 Task: Find connections with filter location Igarapava with filter topic #linkedinwith filter profile language Potuguese with filter current company TalentXO with filter school Pacific University Udaipur with filter industry Leather Product Manufacturing with filter service category Network Support with filter keywords title Shareholders
Action: Mouse moved to (513, 101)
Screenshot: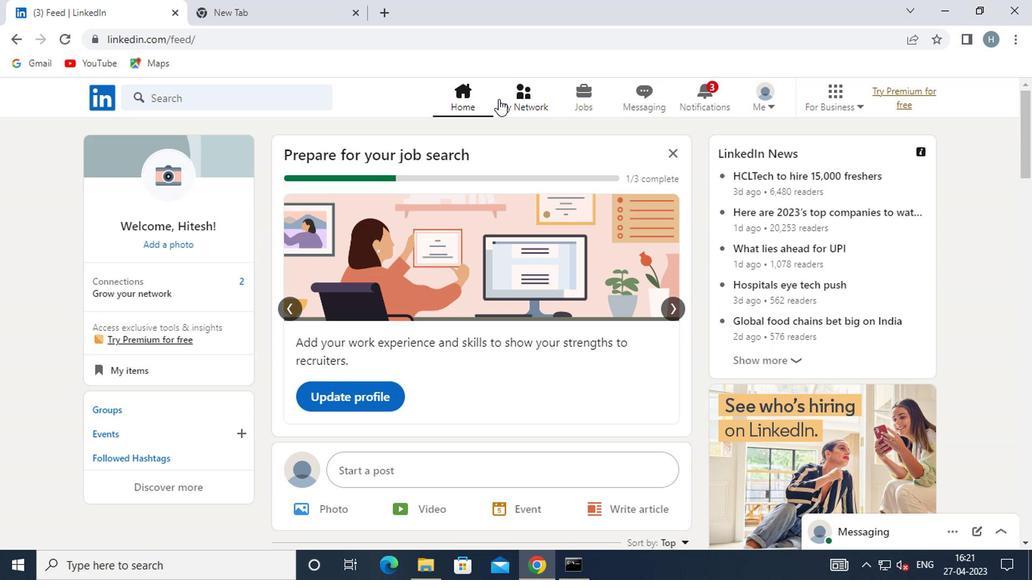 
Action: Mouse pressed left at (513, 101)
Screenshot: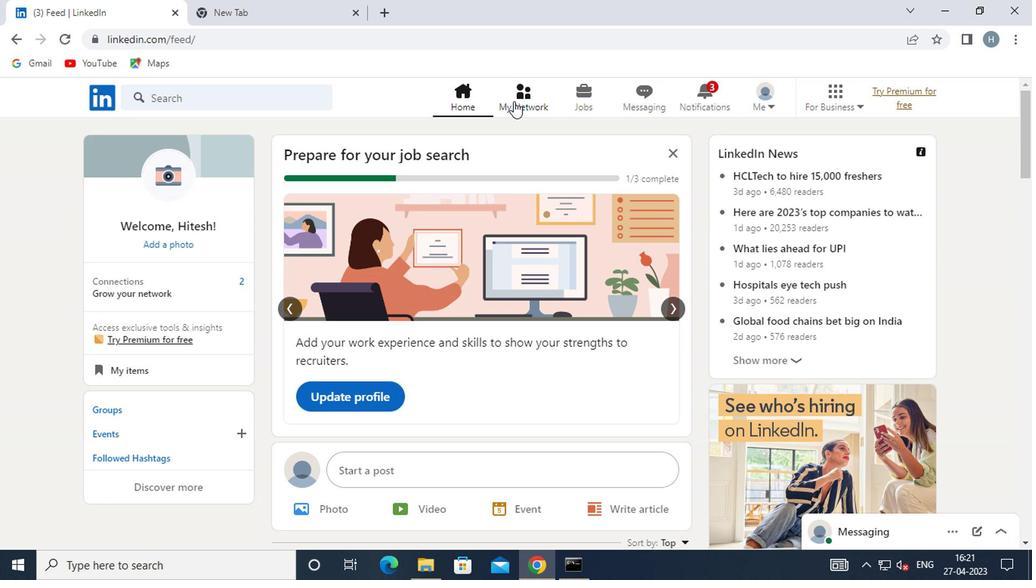 
Action: Mouse moved to (239, 179)
Screenshot: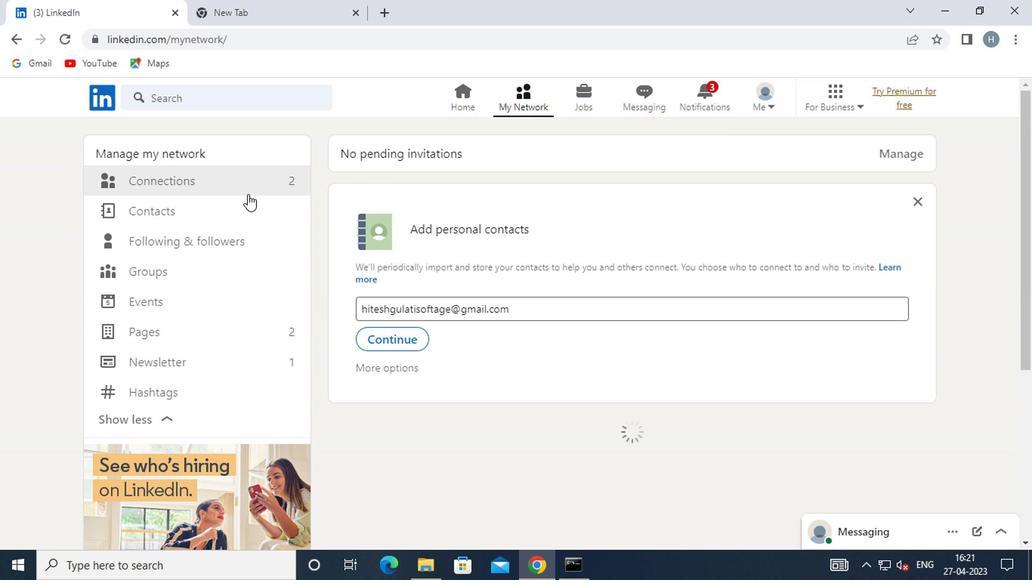 
Action: Mouse pressed left at (239, 179)
Screenshot: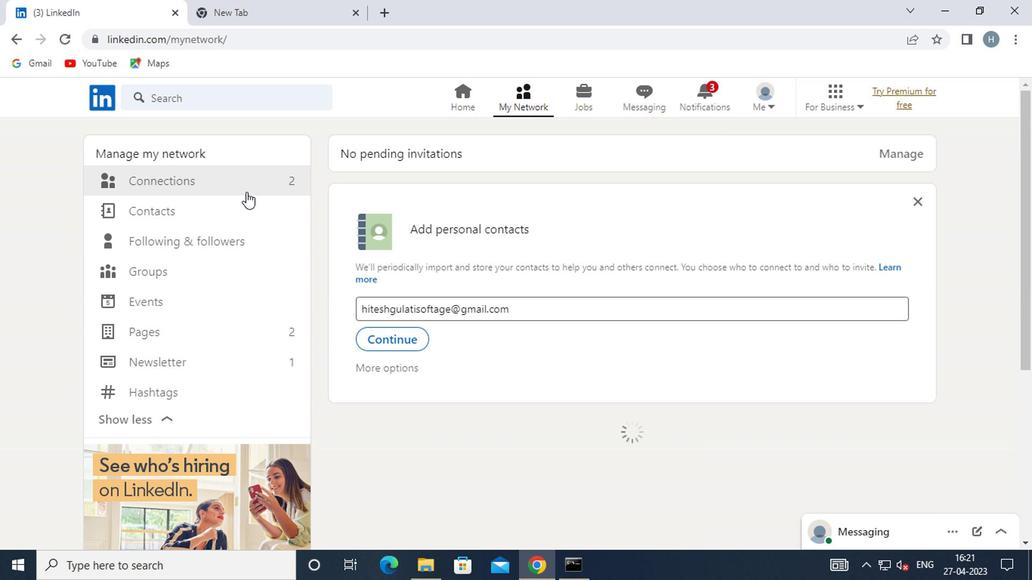 
Action: Mouse moved to (622, 180)
Screenshot: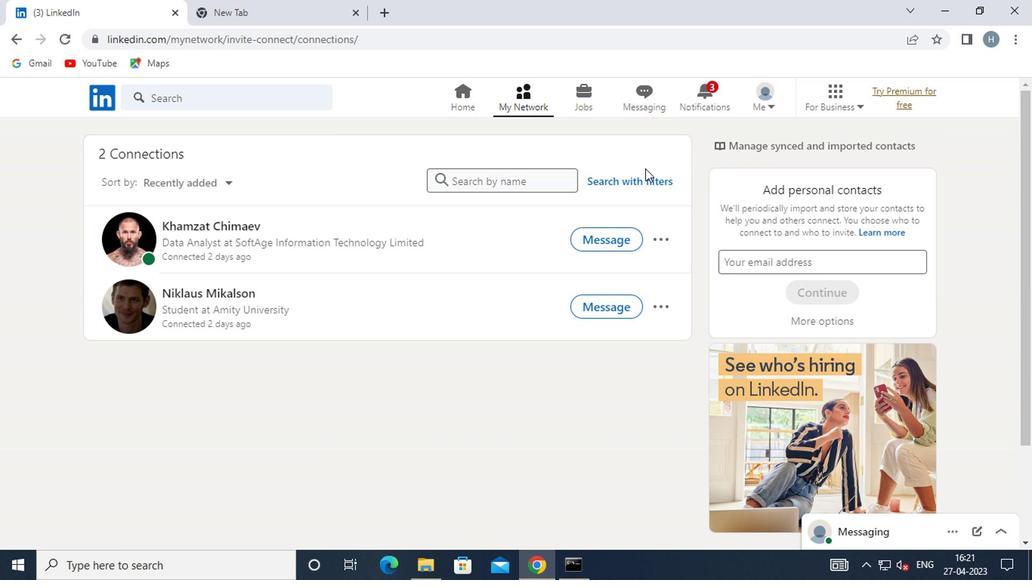 
Action: Mouse pressed left at (622, 180)
Screenshot: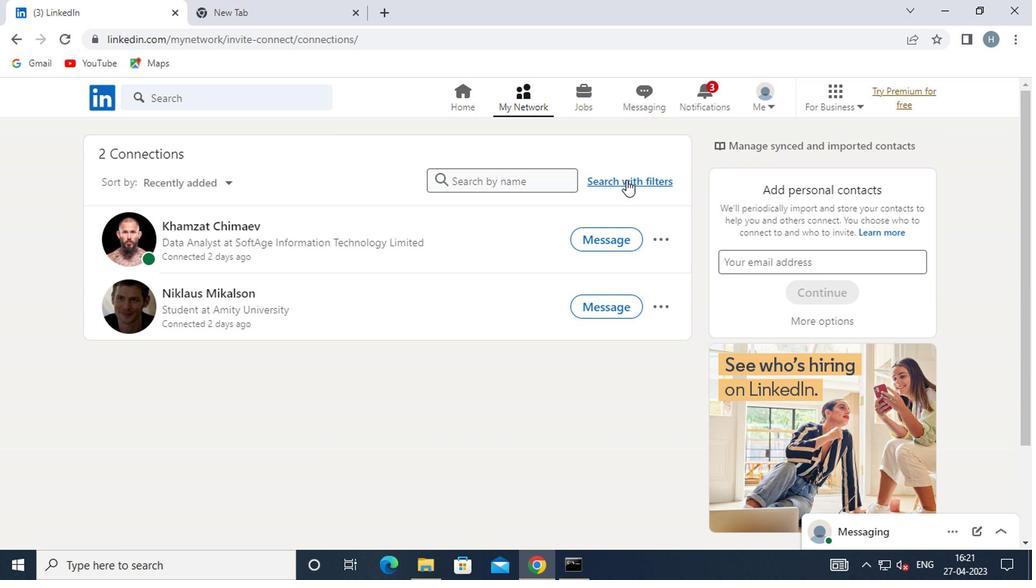
Action: Mouse moved to (559, 139)
Screenshot: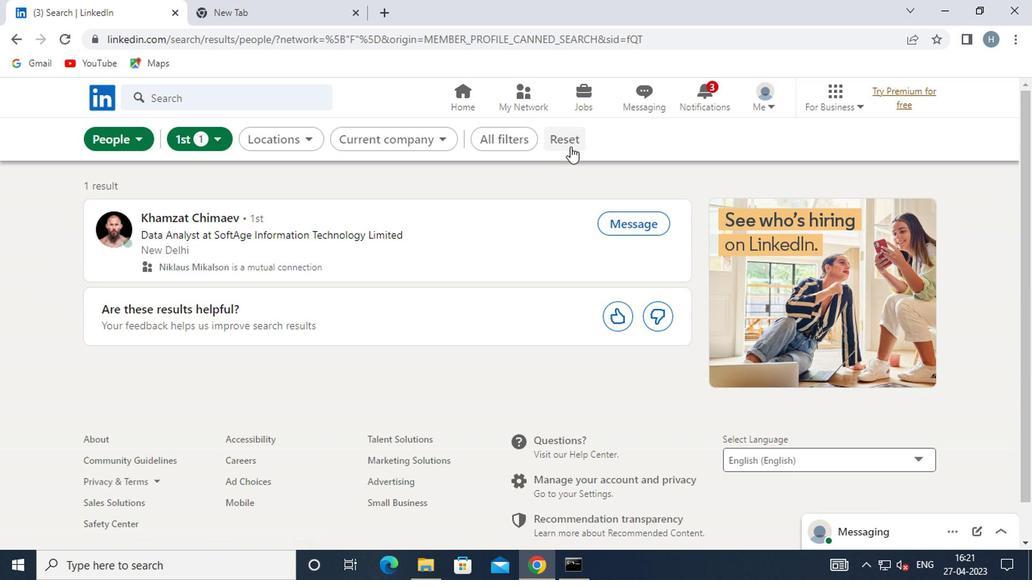 
Action: Mouse pressed left at (559, 139)
Screenshot: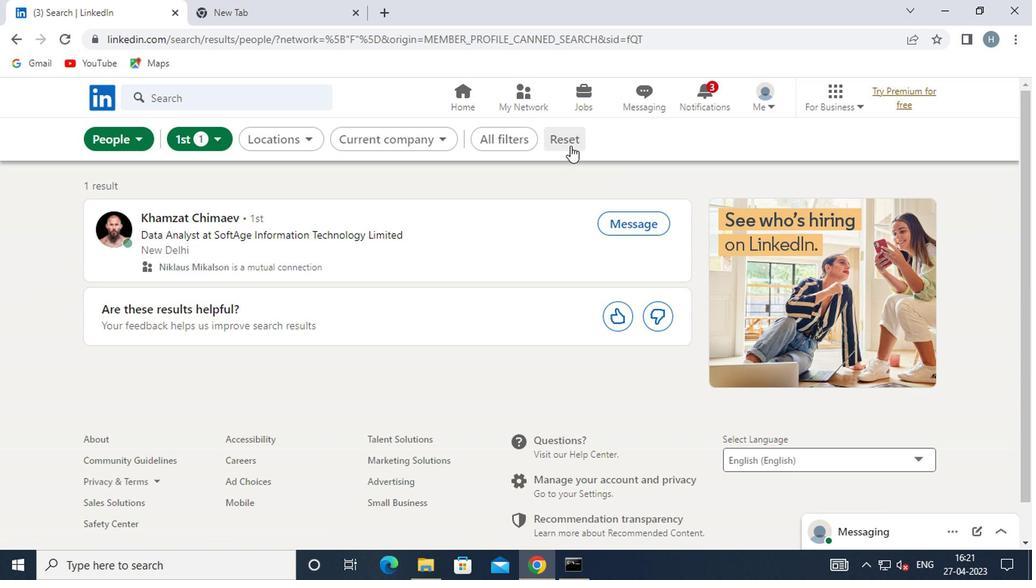 
Action: Mouse moved to (535, 138)
Screenshot: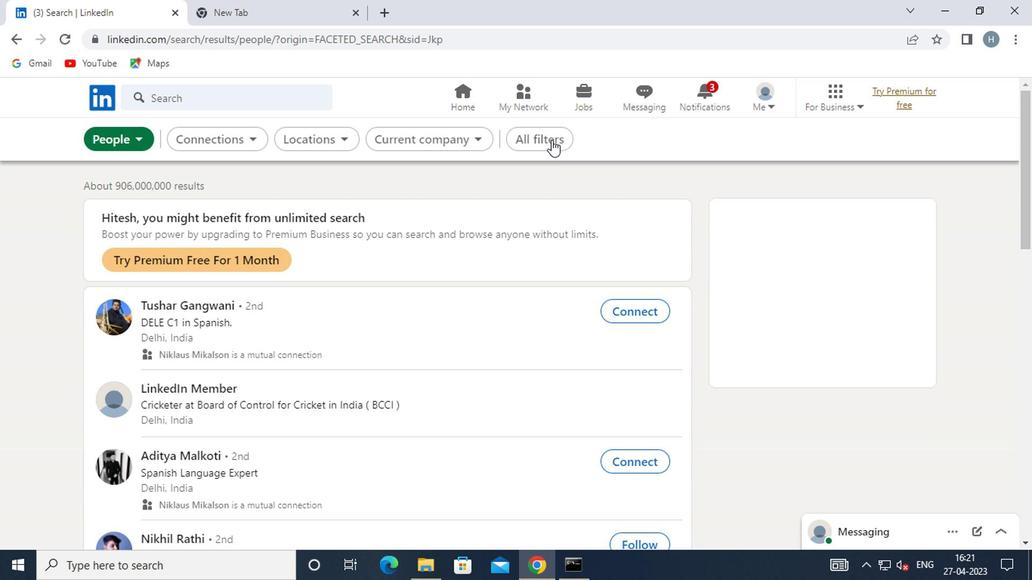 
Action: Mouse pressed left at (535, 138)
Screenshot: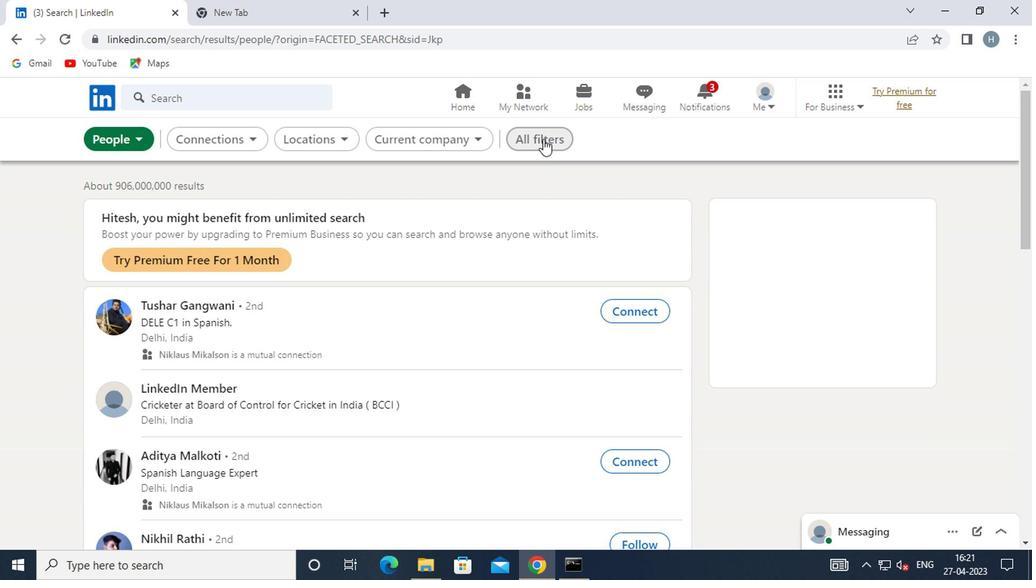 
Action: Mouse moved to (788, 251)
Screenshot: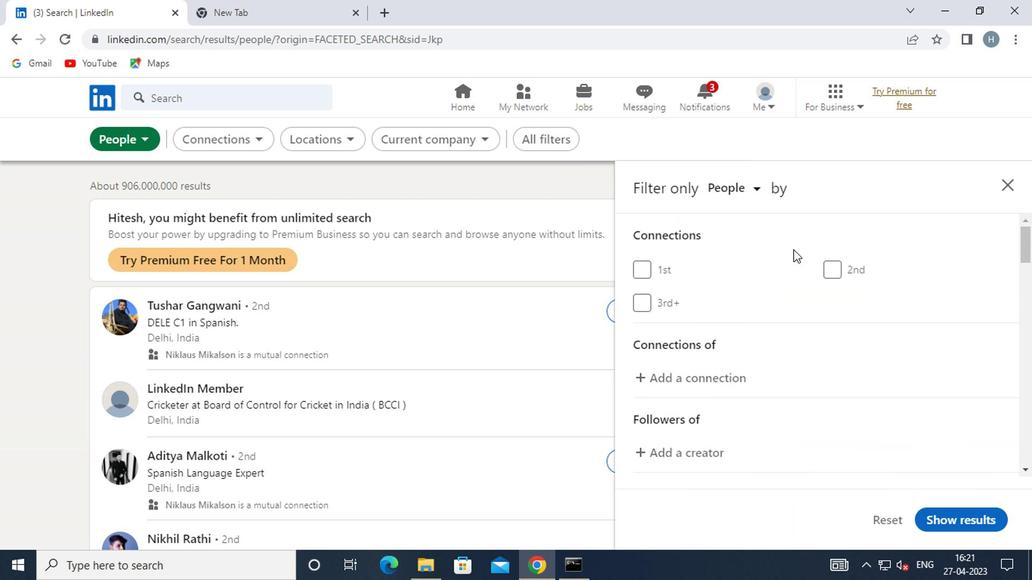 
Action: Mouse scrolled (788, 249) with delta (0, -1)
Screenshot: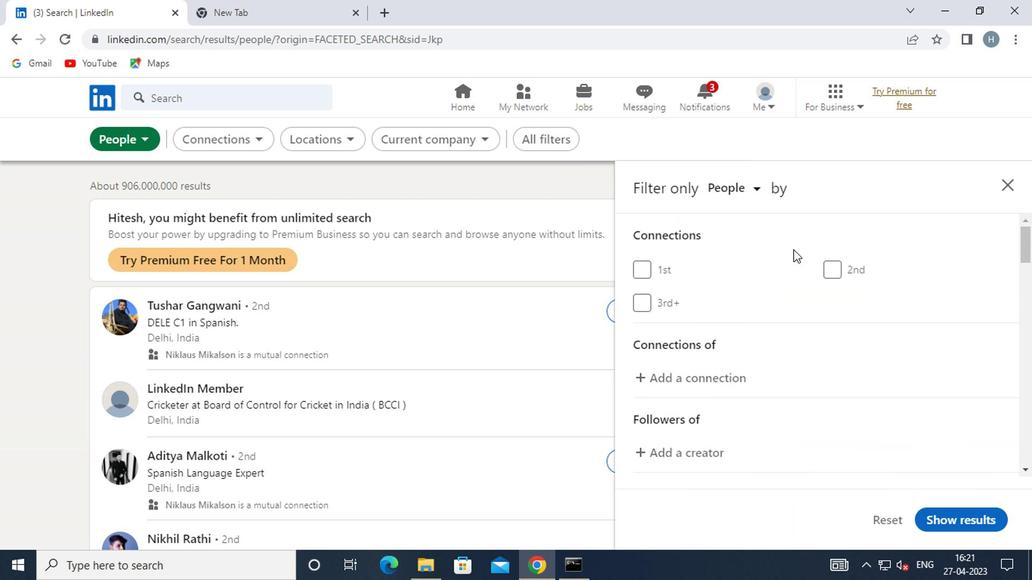 
Action: Mouse moved to (786, 253)
Screenshot: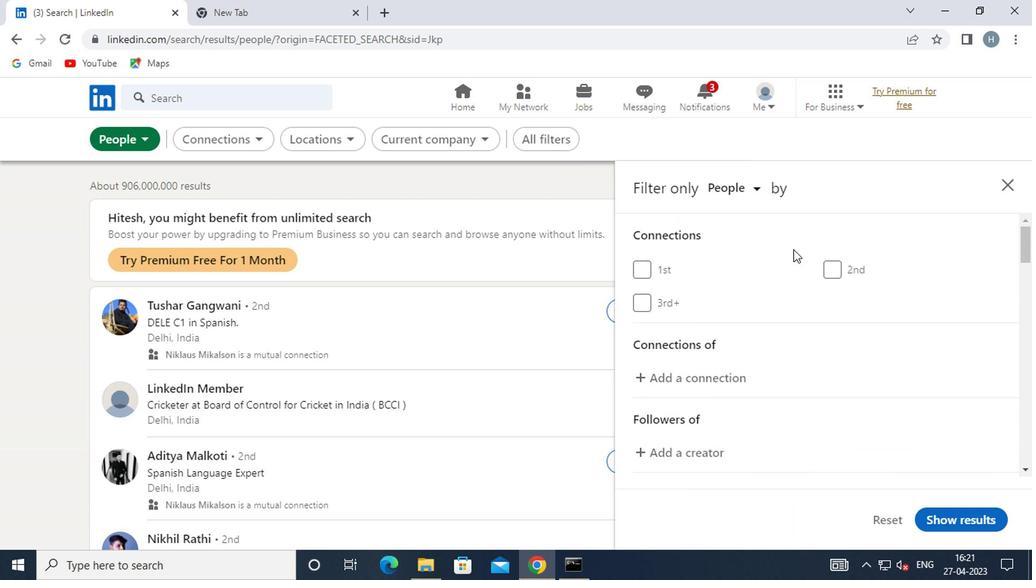
Action: Mouse scrolled (786, 253) with delta (0, 0)
Screenshot: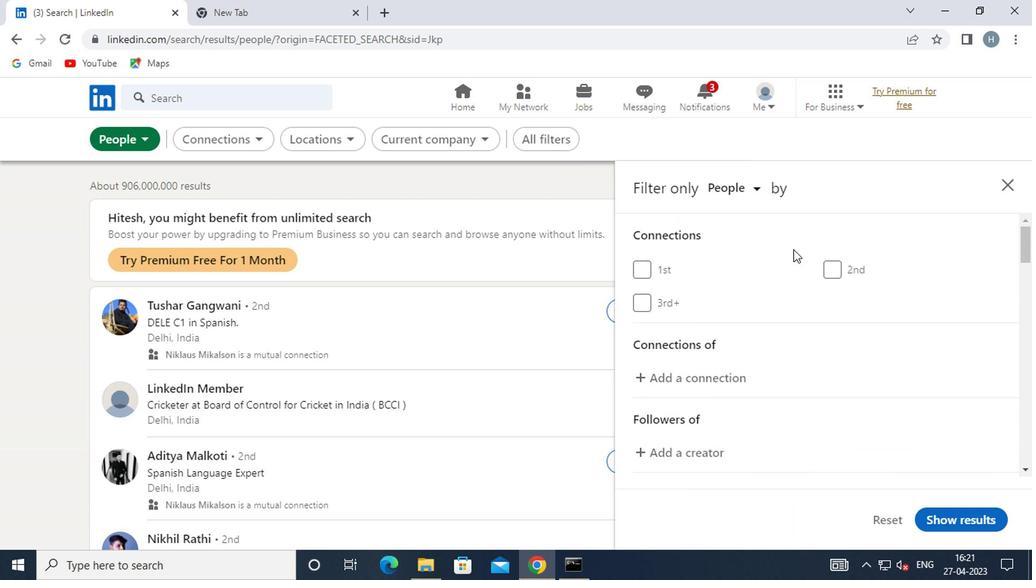 
Action: Mouse scrolled (786, 253) with delta (0, 0)
Screenshot: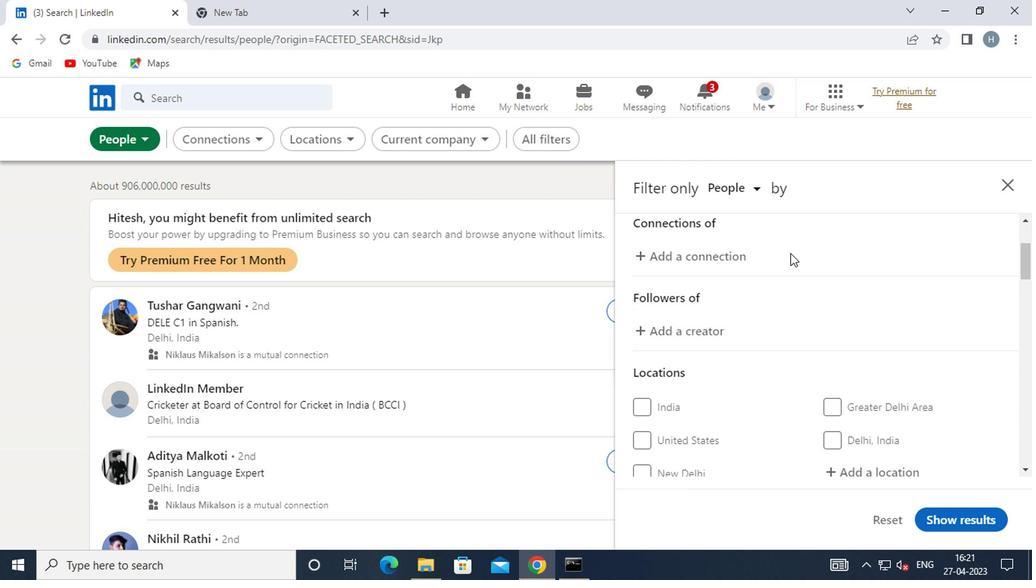
Action: Mouse moved to (849, 362)
Screenshot: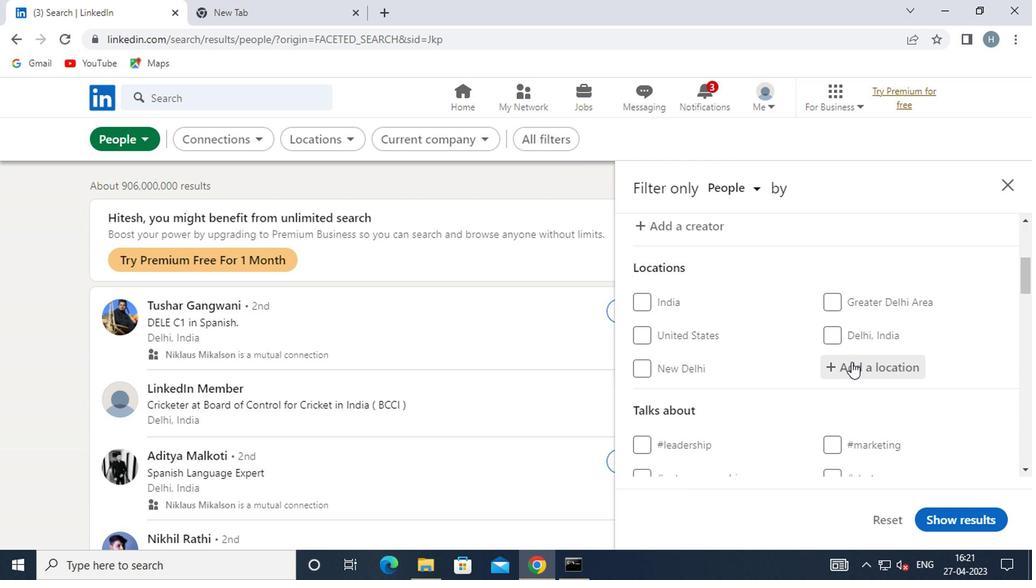 
Action: Mouse pressed left at (849, 362)
Screenshot: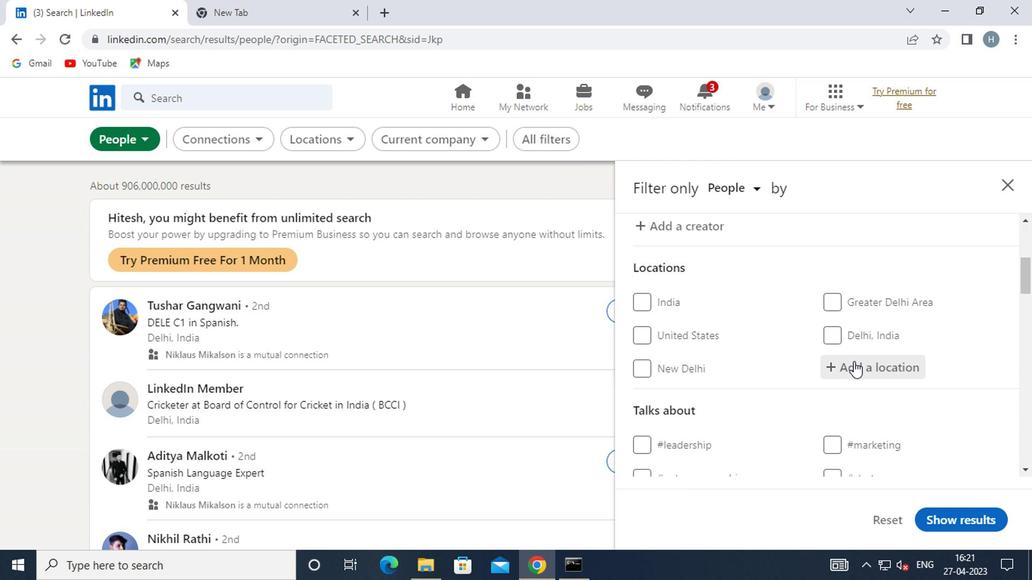 
Action: Key pressed <Key.shift>IGARAPAVA
Screenshot: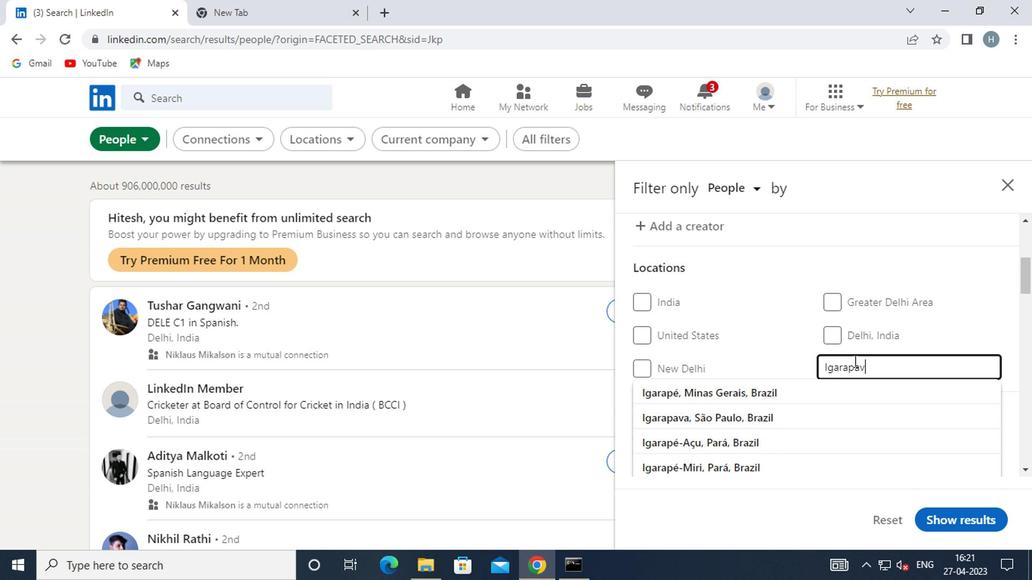 
Action: Mouse moved to (919, 333)
Screenshot: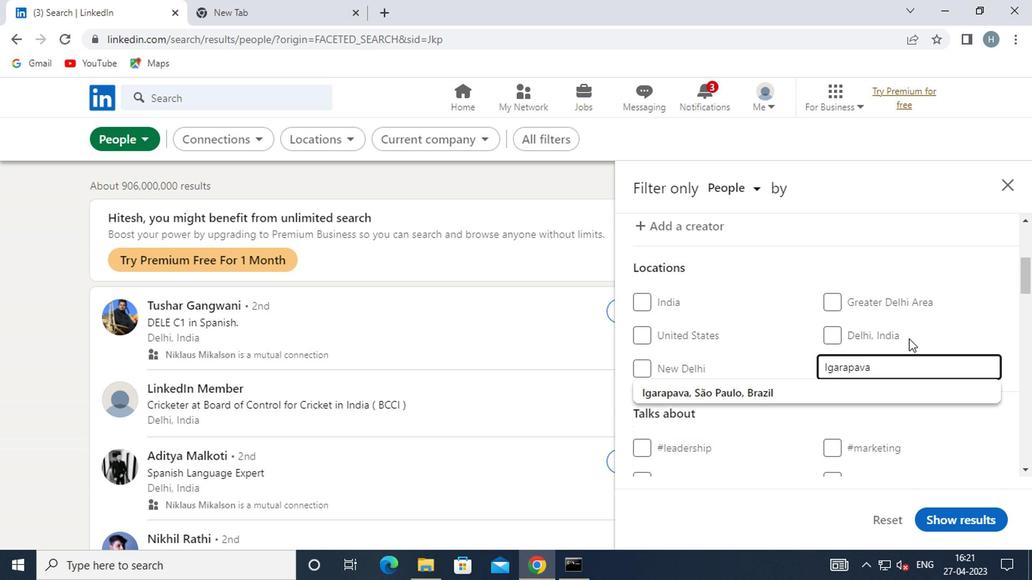 
Action: Mouse pressed left at (919, 333)
Screenshot: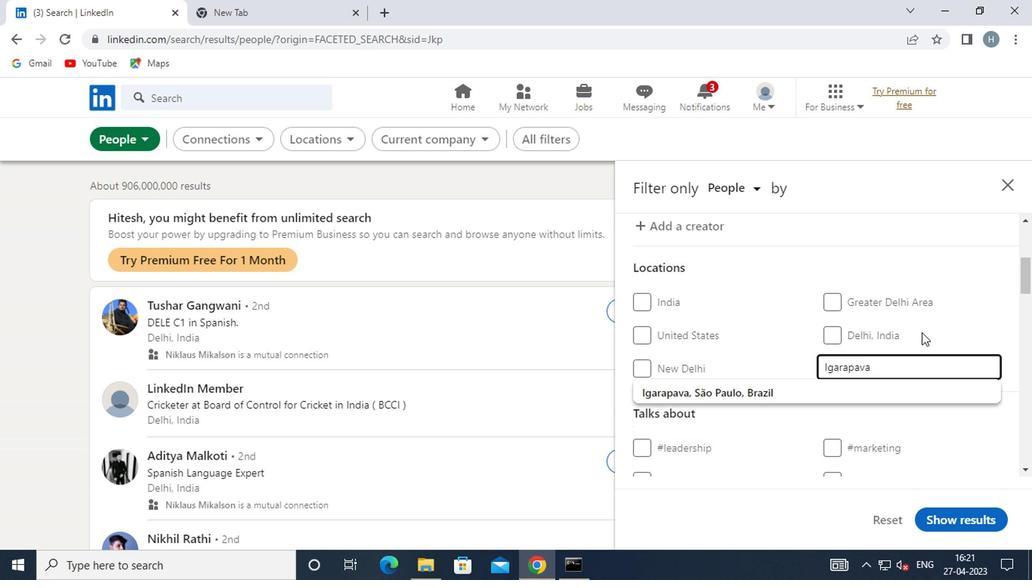 
Action: Mouse moved to (916, 335)
Screenshot: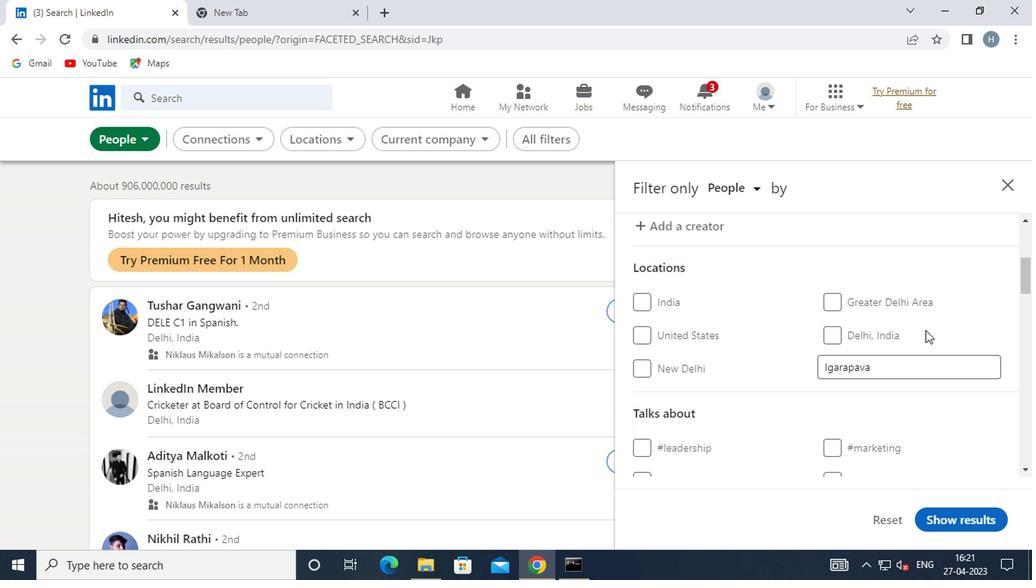 
Action: Mouse scrolled (916, 334) with delta (0, -1)
Screenshot: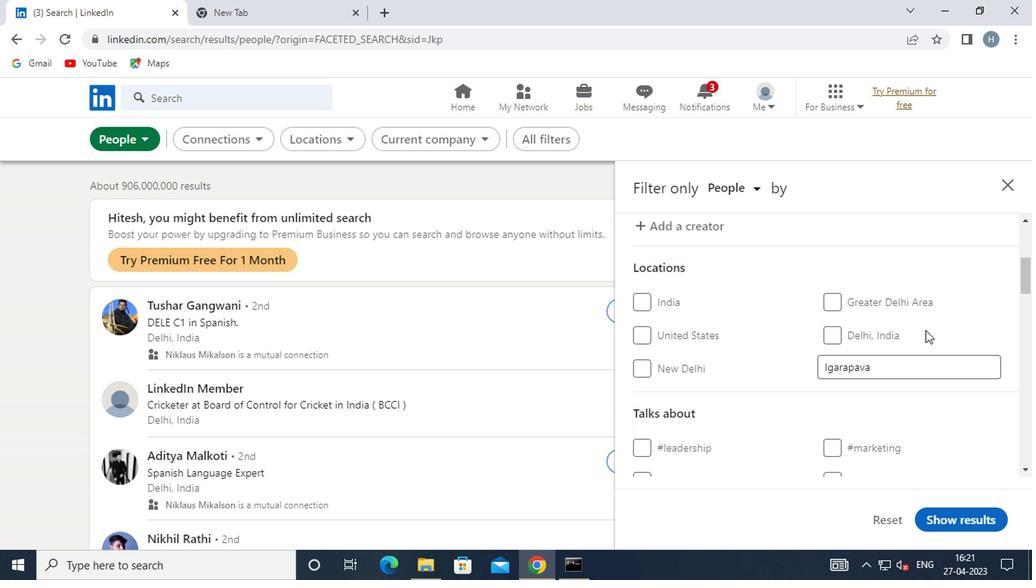 
Action: Mouse moved to (913, 337)
Screenshot: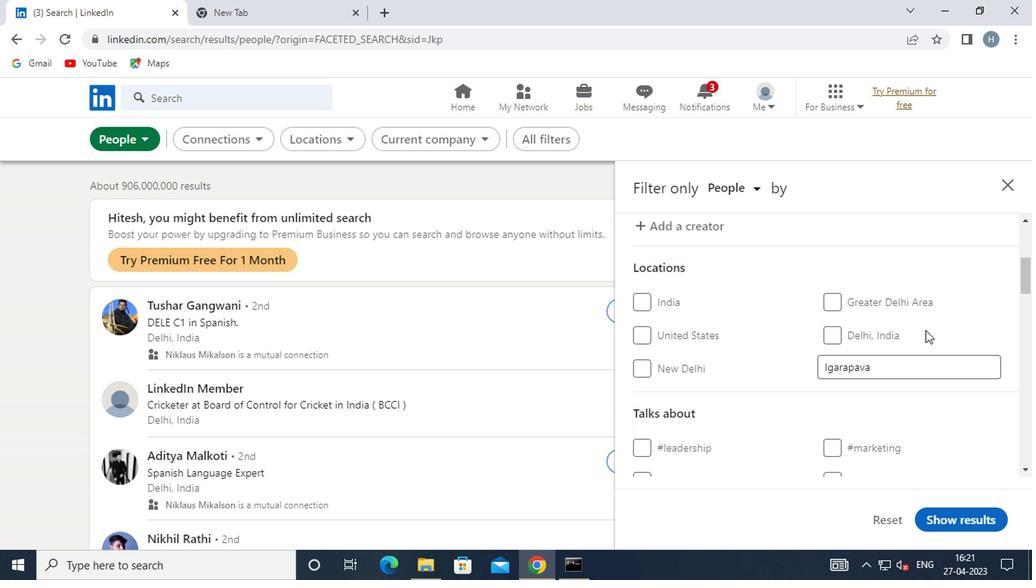 
Action: Mouse scrolled (913, 337) with delta (0, 0)
Screenshot: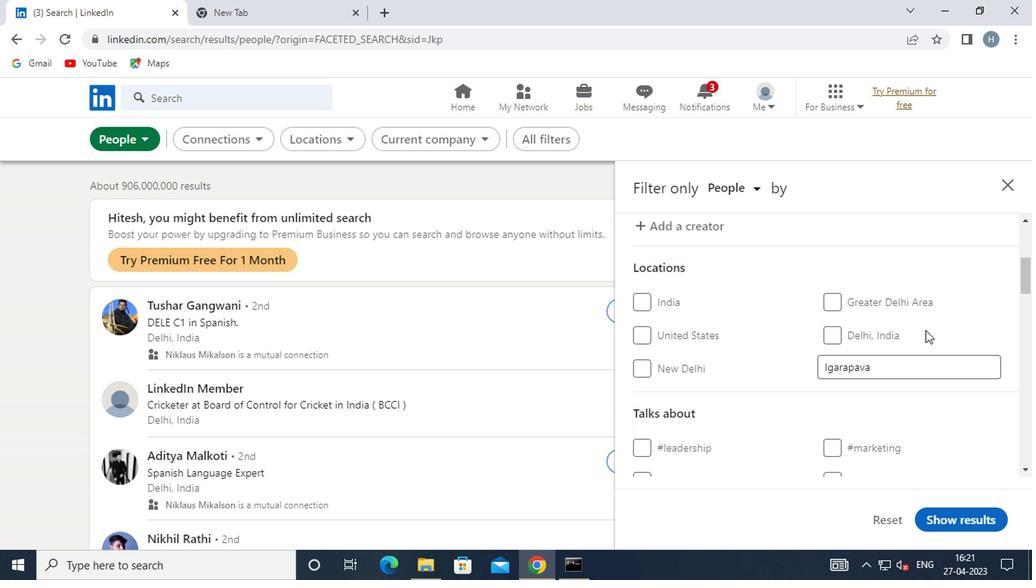 
Action: Mouse moved to (907, 338)
Screenshot: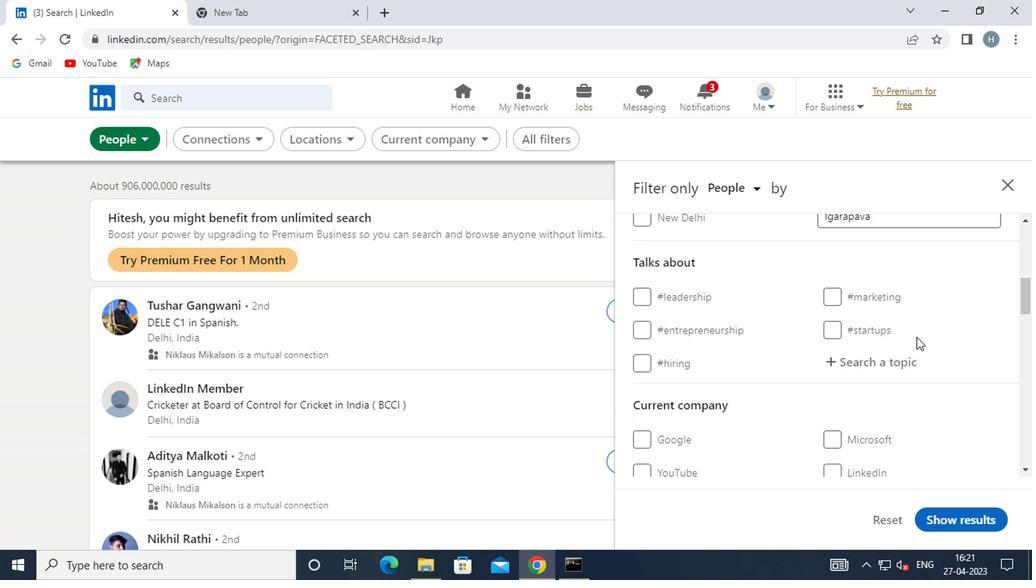 
Action: Mouse scrolled (907, 337) with delta (0, 0)
Screenshot: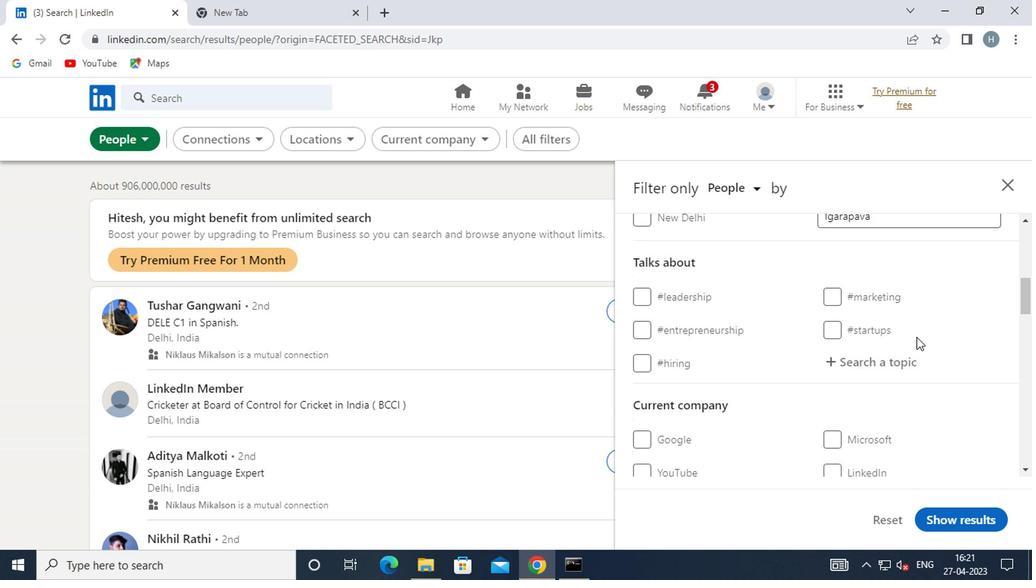 
Action: Mouse moved to (878, 286)
Screenshot: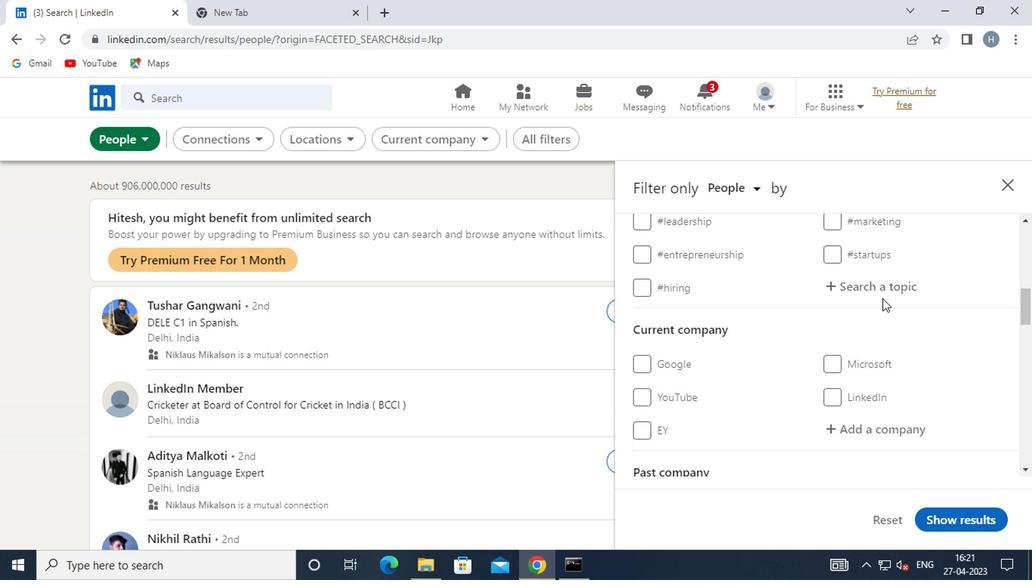 
Action: Mouse pressed left at (878, 286)
Screenshot: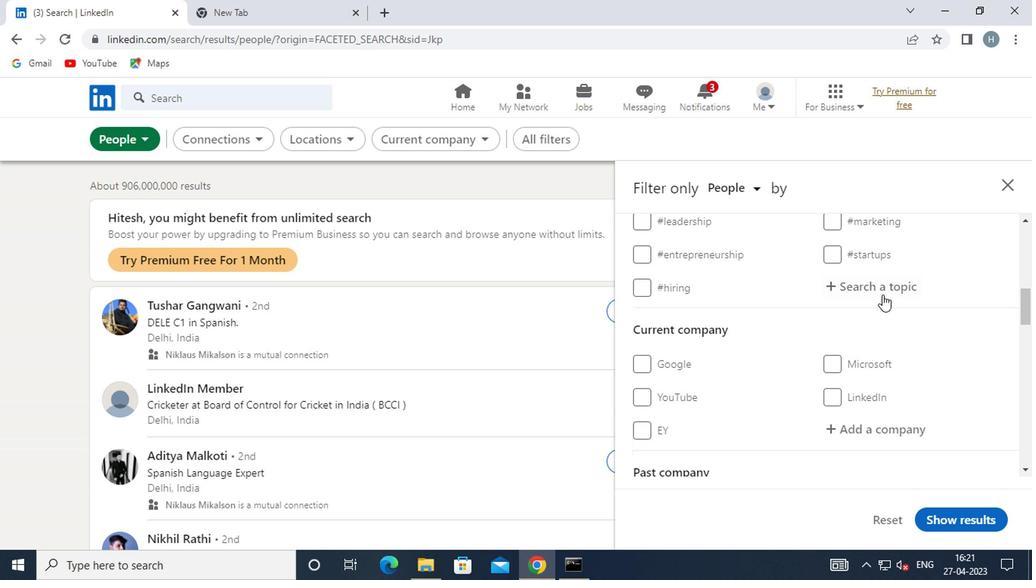 
Action: Key pressed <Key.shift><Key.shift>#LINKEDINWITH
Screenshot: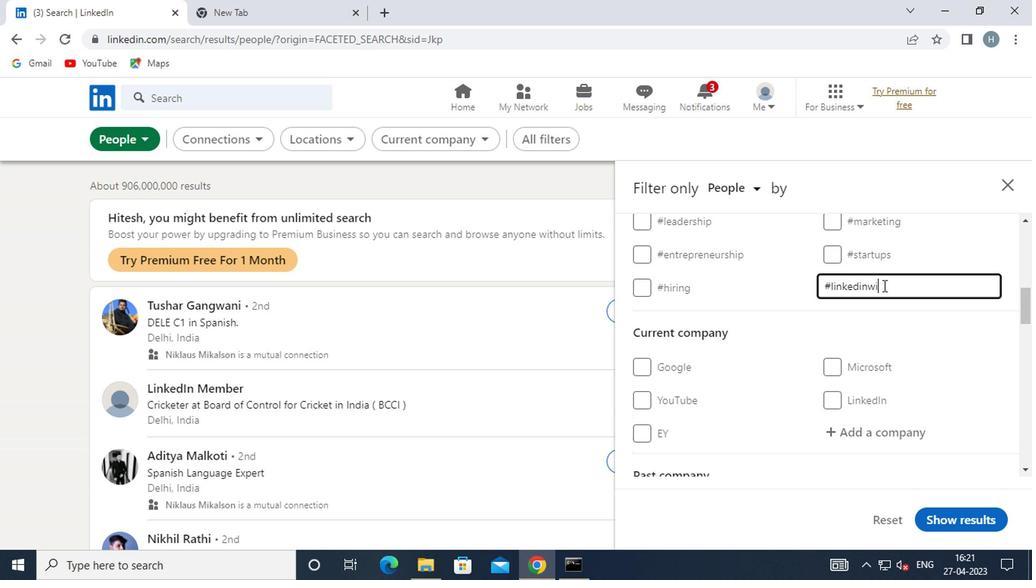 
Action: Mouse moved to (941, 345)
Screenshot: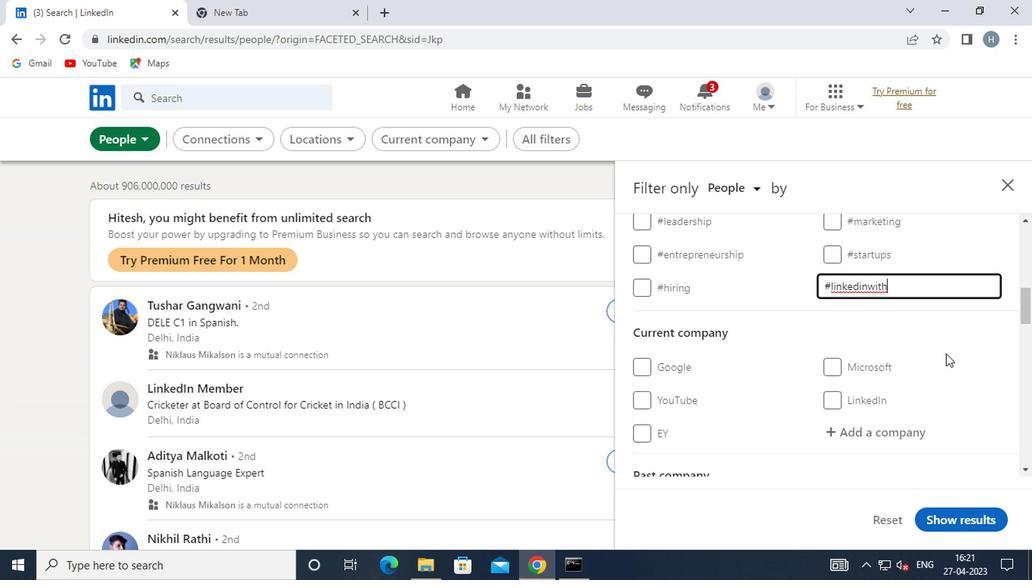 
Action: Mouse pressed left at (941, 345)
Screenshot: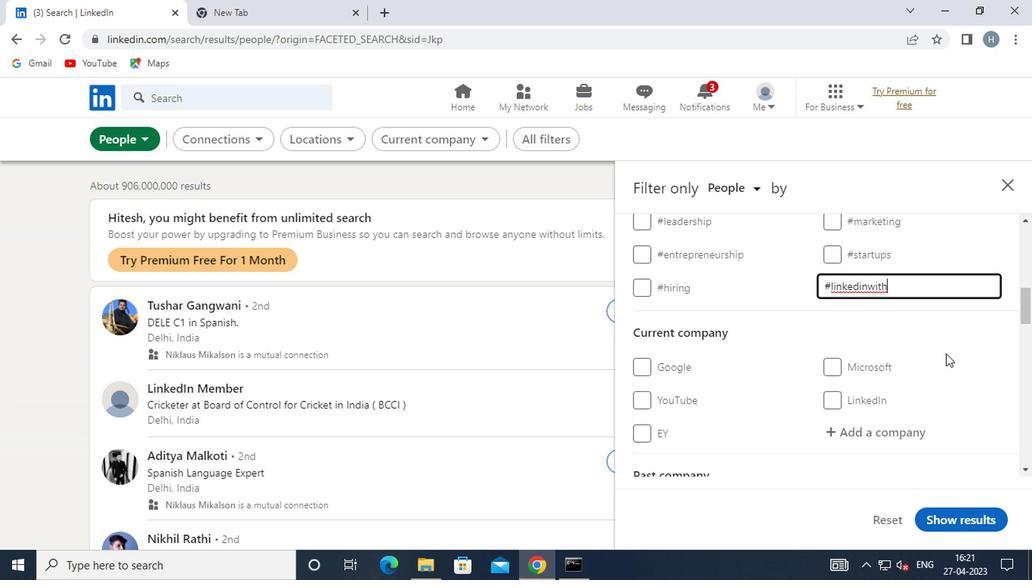 
Action: Mouse moved to (938, 354)
Screenshot: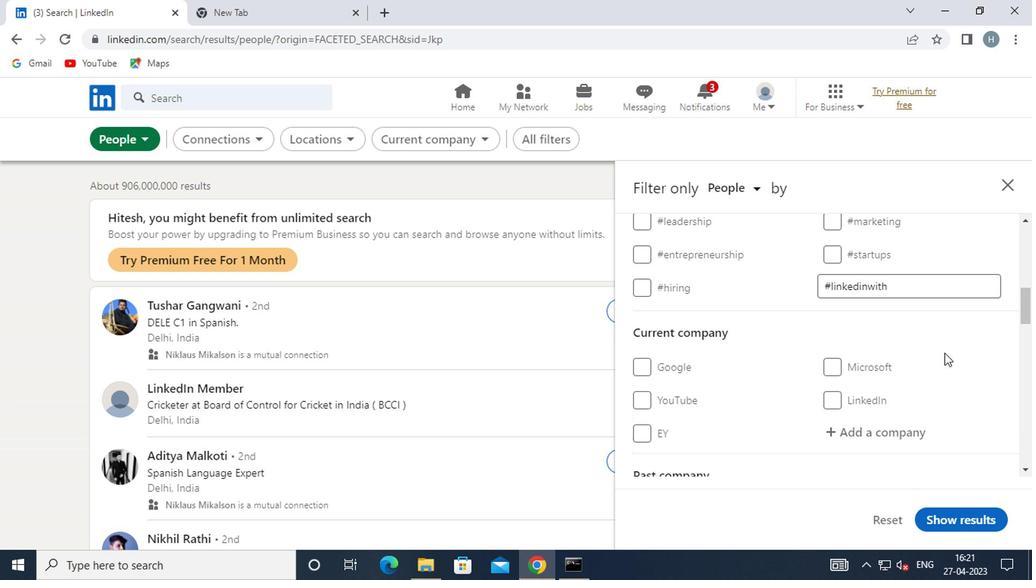 
Action: Mouse scrolled (938, 353) with delta (0, 0)
Screenshot: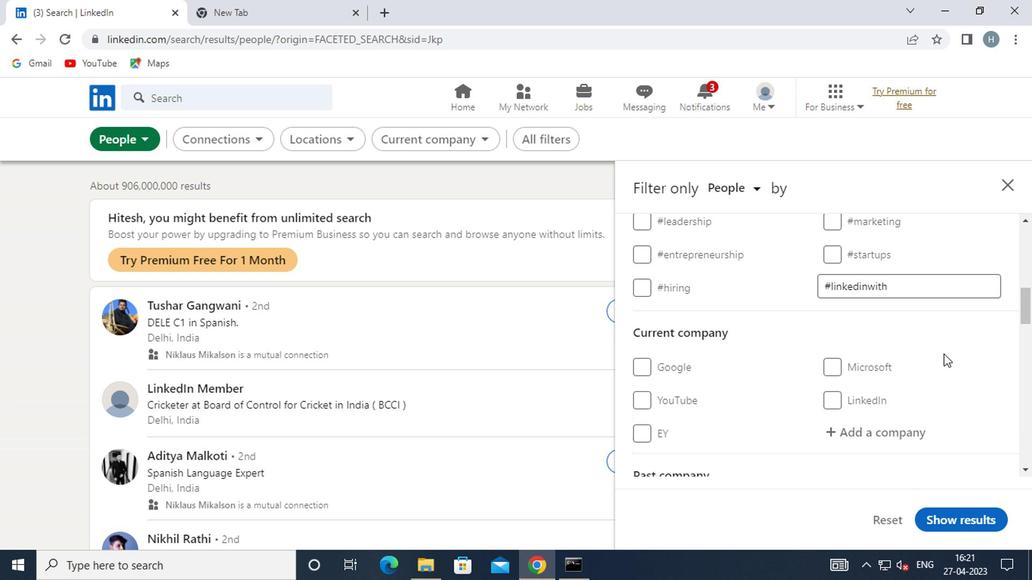 
Action: Mouse scrolled (938, 353) with delta (0, 0)
Screenshot: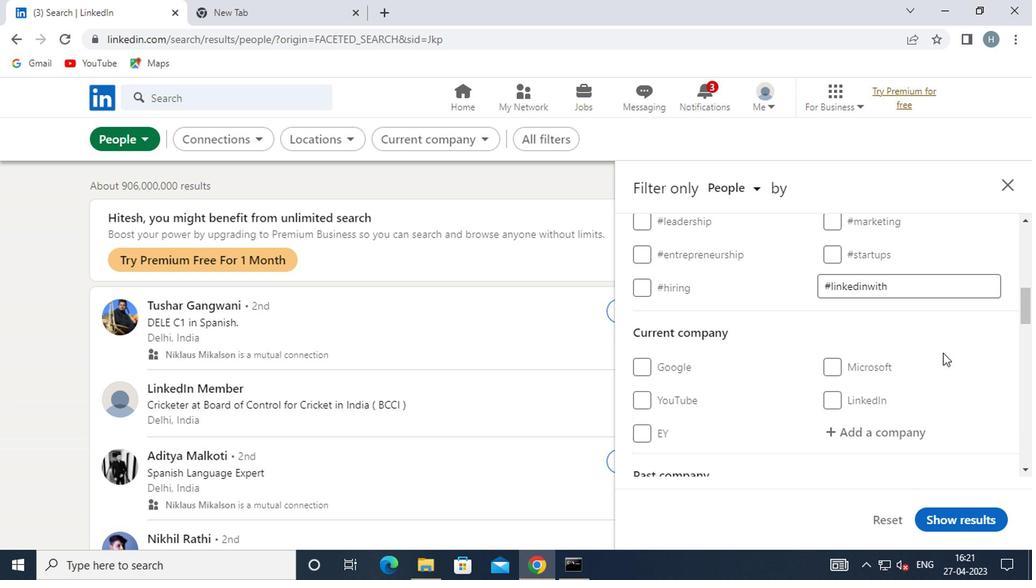 
Action: Mouse moved to (937, 352)
Screenshot: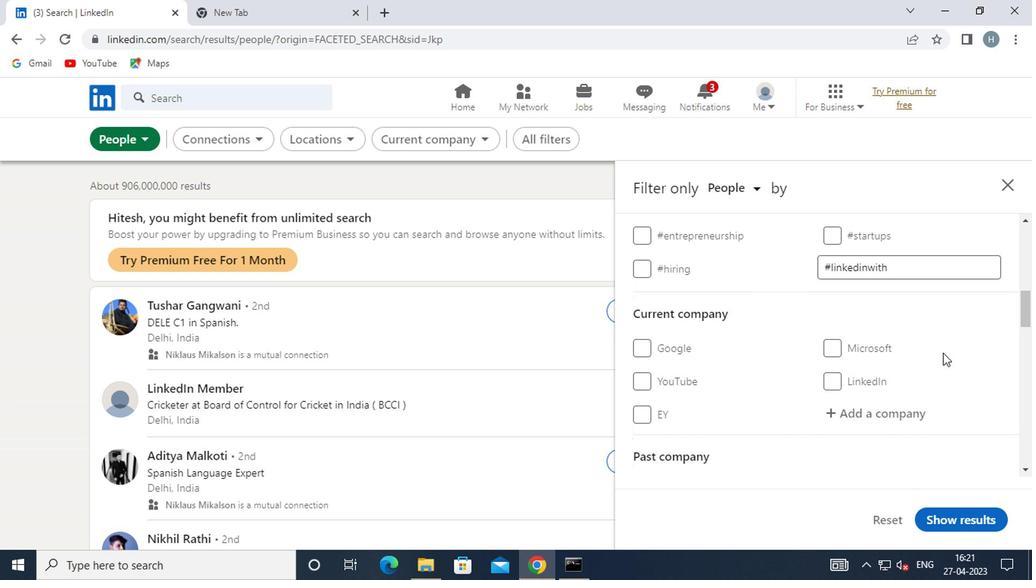 
Action: Mouse scrolled (937, 352) with delta (0, 0)
Screenshot: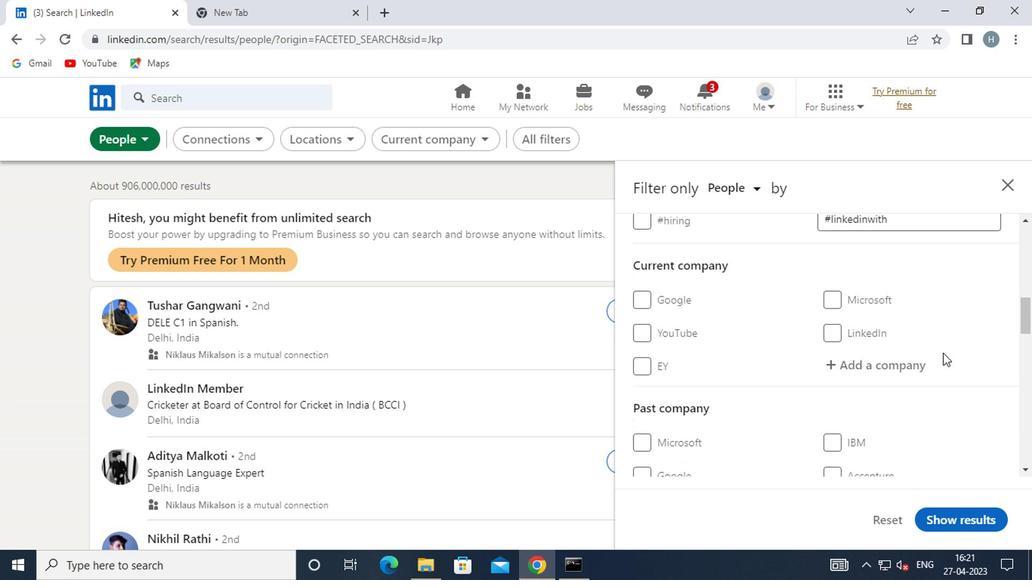 
Action: Mouse moved to (932, 347)
Screenshot: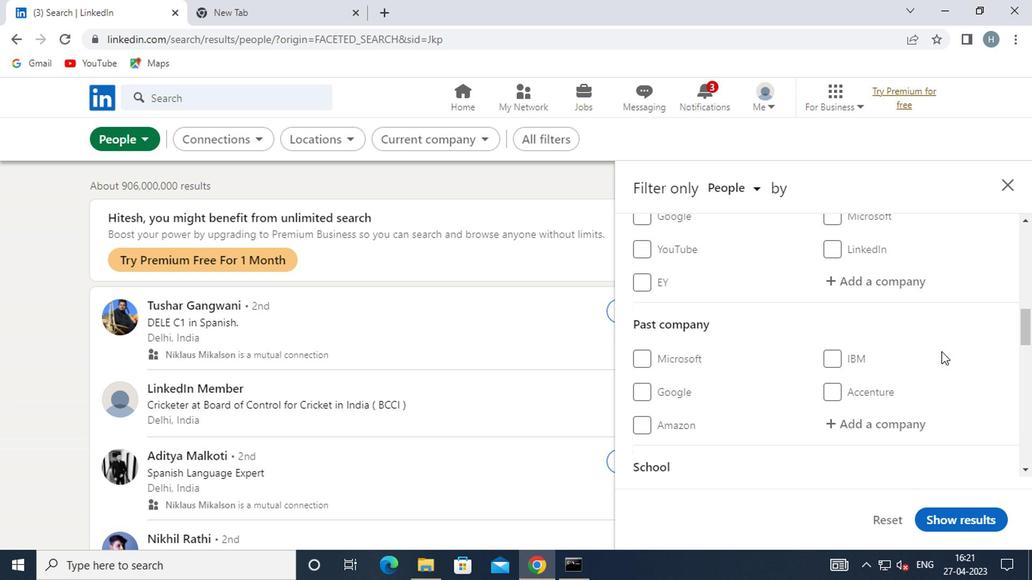 
Action: Mouse scrolled (932, 346) with delta (0, 0)
Screenshot: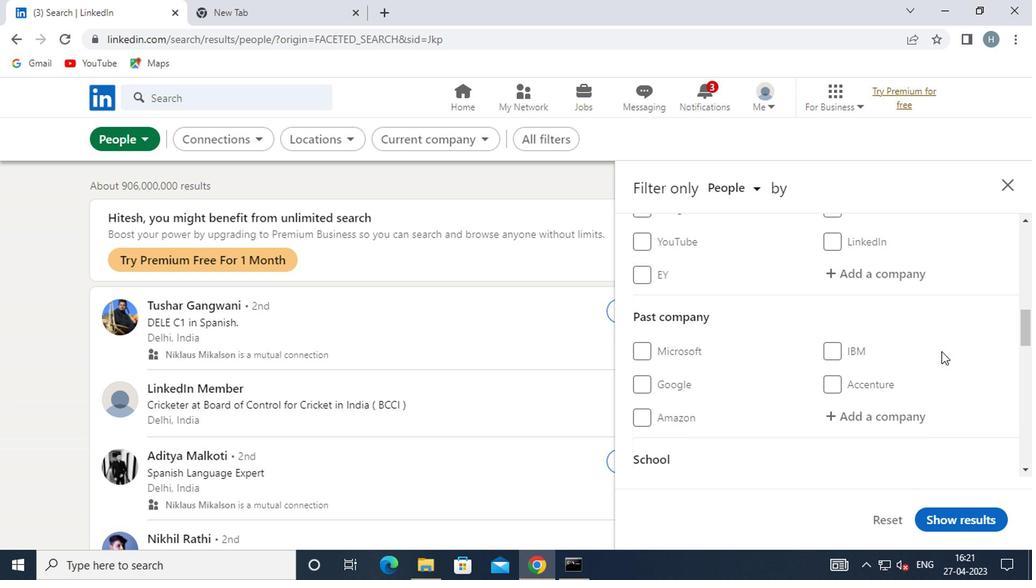 
Action: Mouse moved to (929, 347)
Screenshot: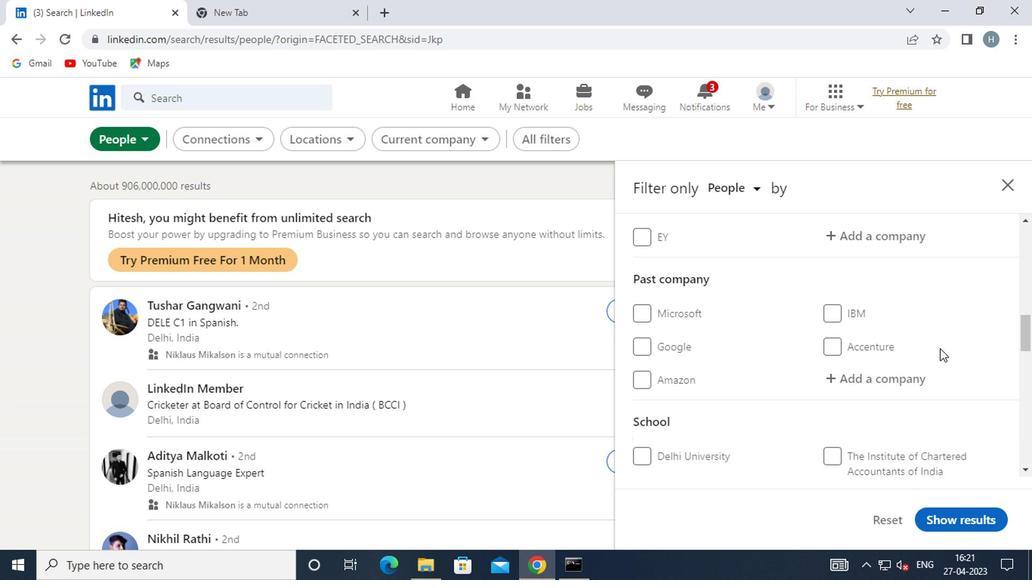 
Action: Mouse scrolled (929, 346) with delta (0, 0)
Screenshot: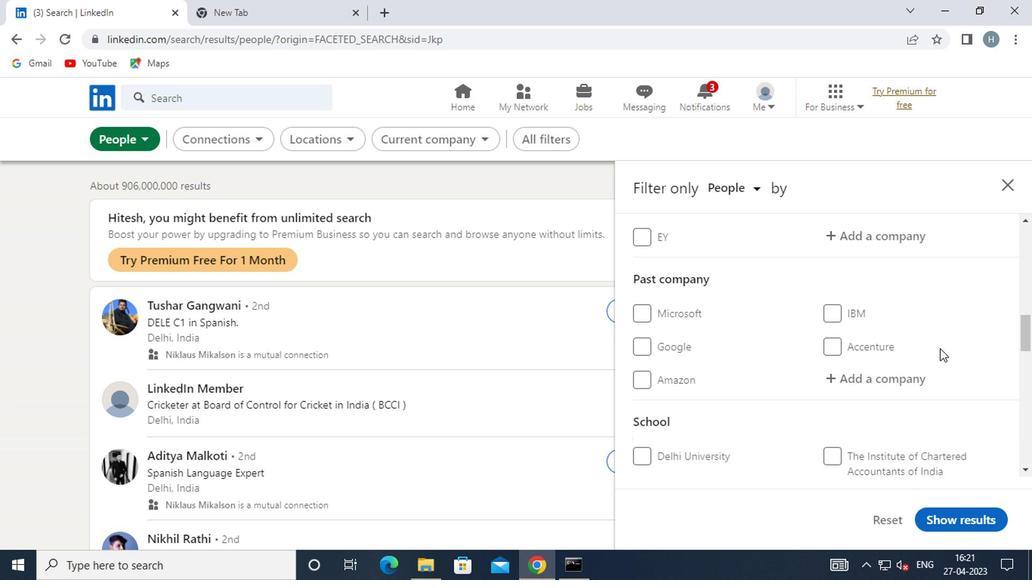 
Action: Mouse moved to (923, 346)
Screenshot: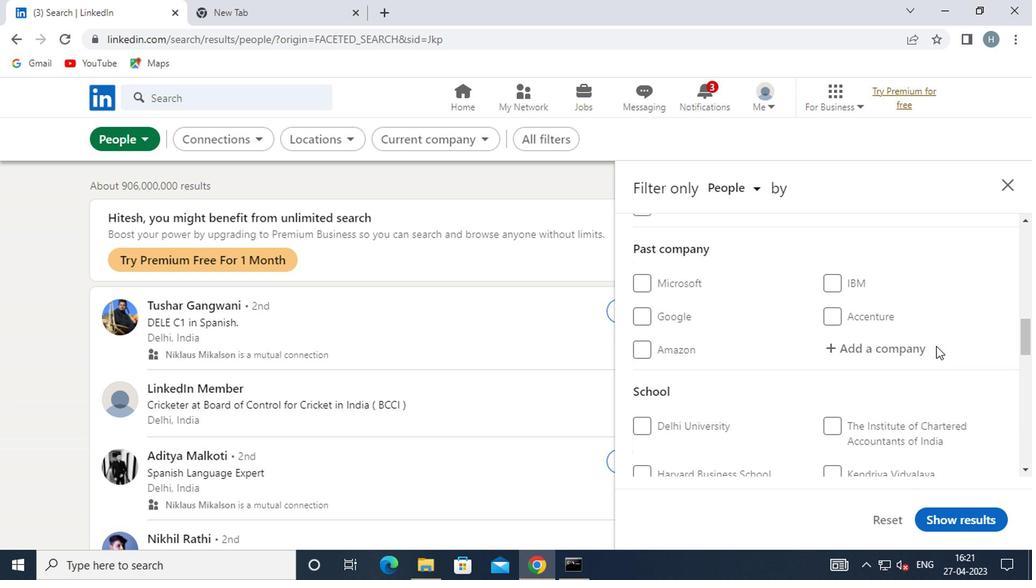 
Action: Mouse scrolled (923, 345) with delta (0, -1)
Screenshot: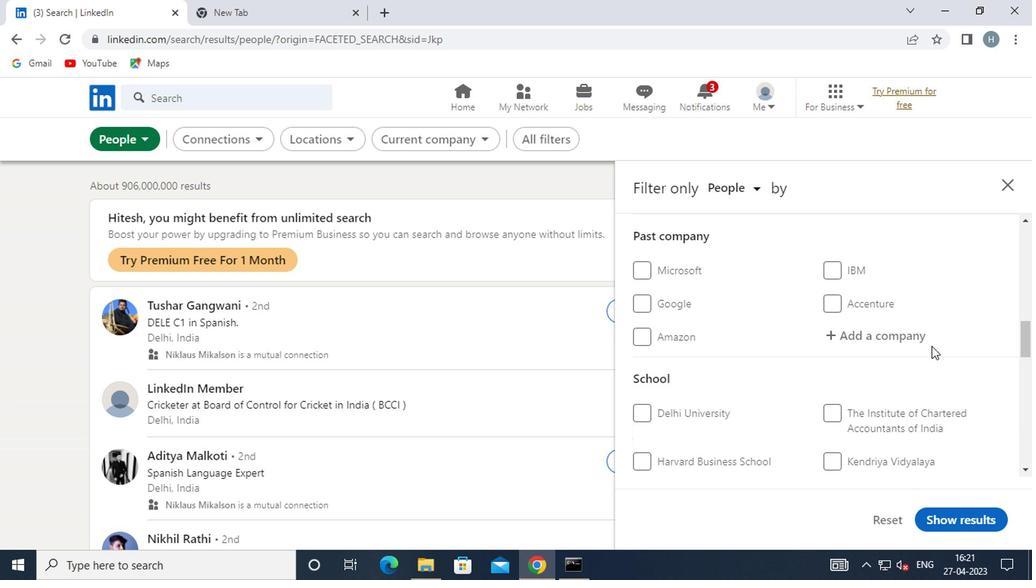 
Action: Mouse moved to (922, 345)
Screenshot: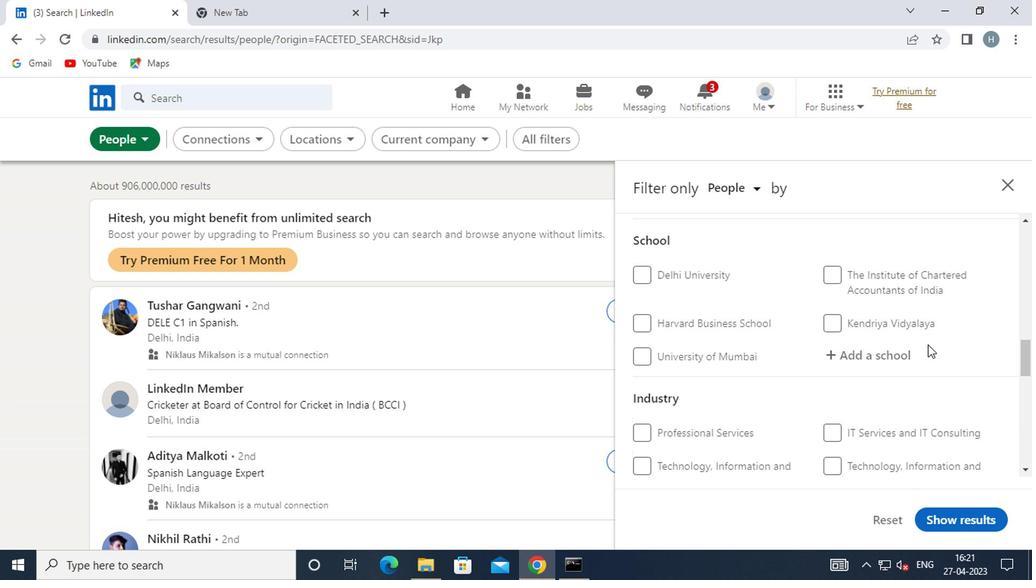 
Action: Mouse scrolled (922, 344) with delta (0, 0)
Screenshot: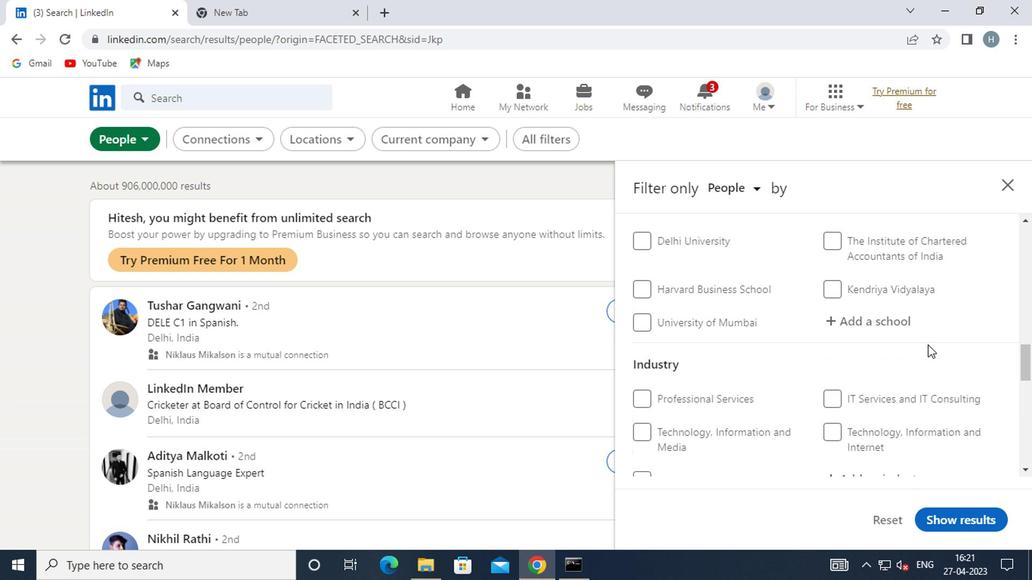 
Action: Mouse scrolled (922, 344) with delta (0, 0)
Screenshot: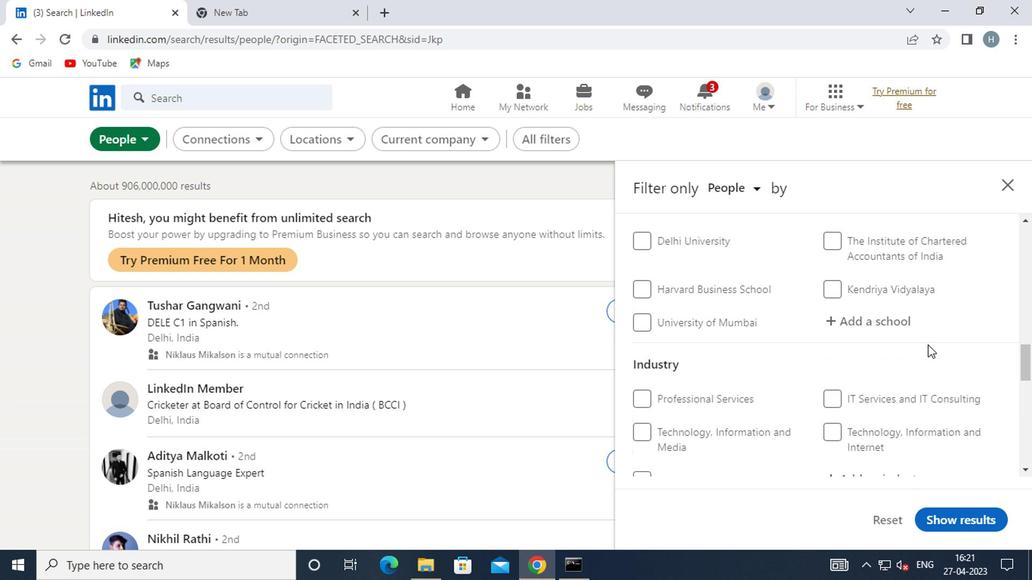 
Action: Mouse moved to (920, 343)
Screenshot: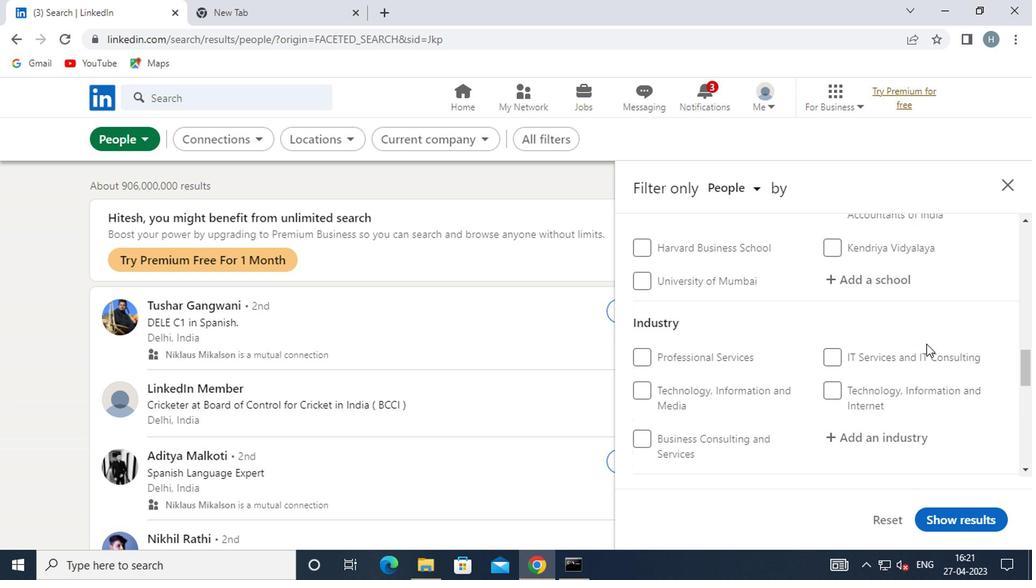
Action: Mouse scrolled (920, 342) with delta (0, 0)
Screenshot: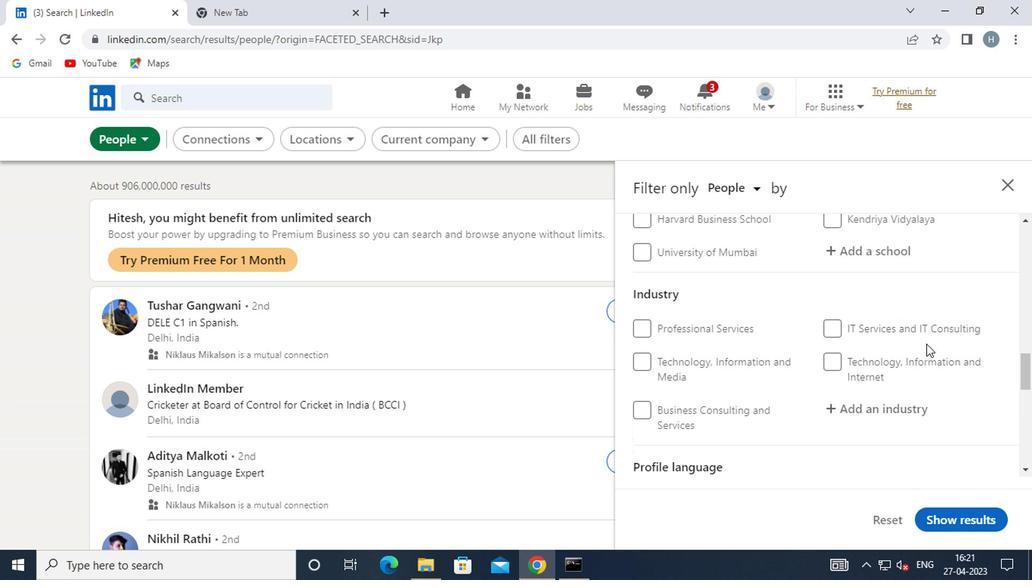 
Action: Mouse moved to (857, 338)
Screenshot: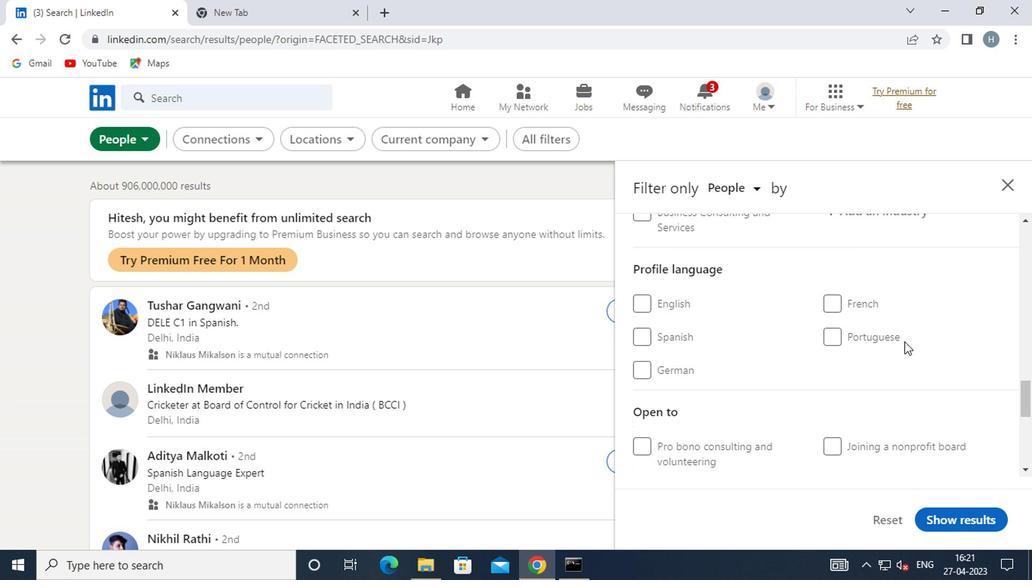 
Action: Mouse pressed left at (857, 338)
Screenshot: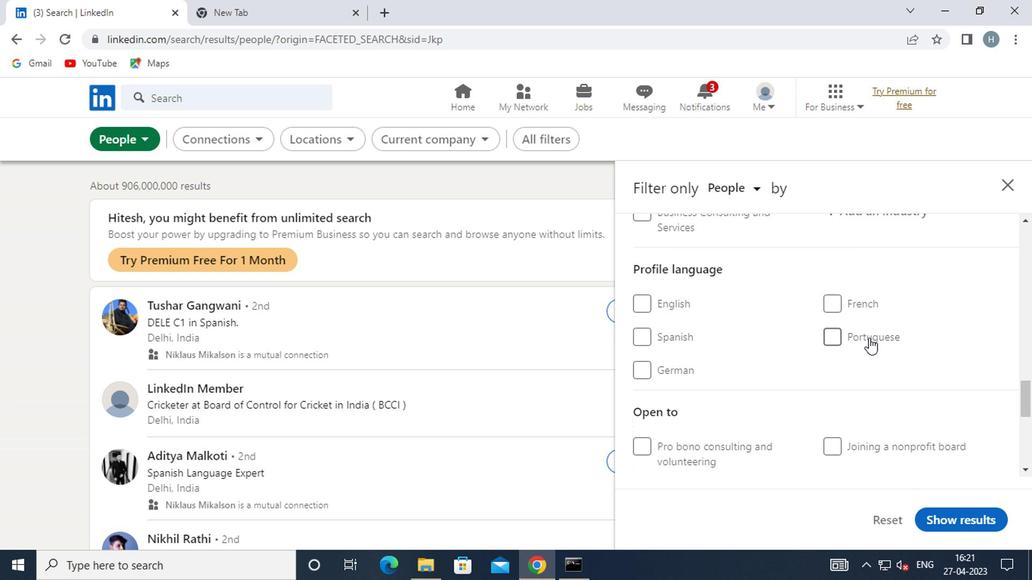 
Action: Mouse moved to (922, 337)
Screenshot: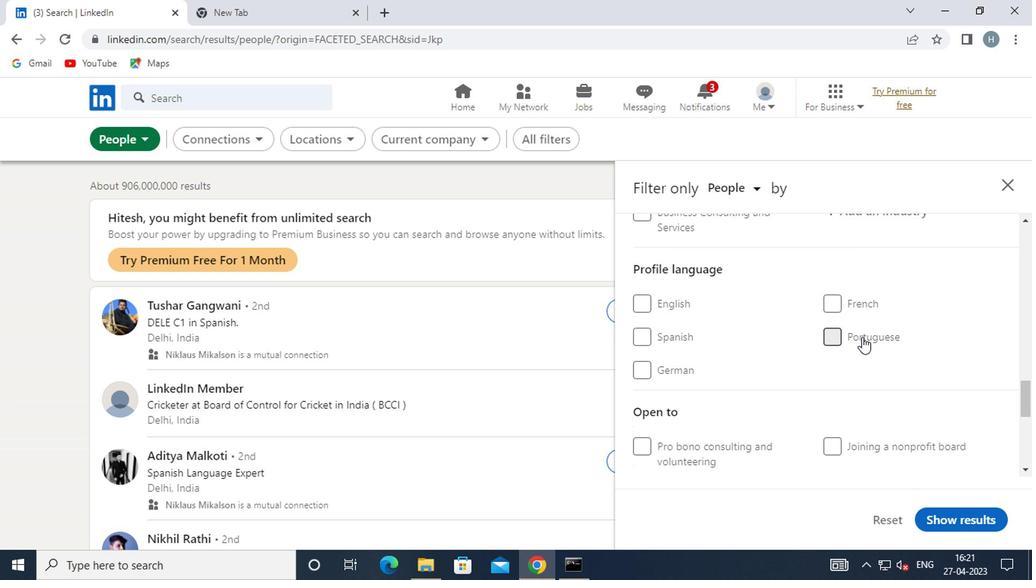 
Action: Mouse scrolled (922, 337) with delta (0, 0)
Screenshot: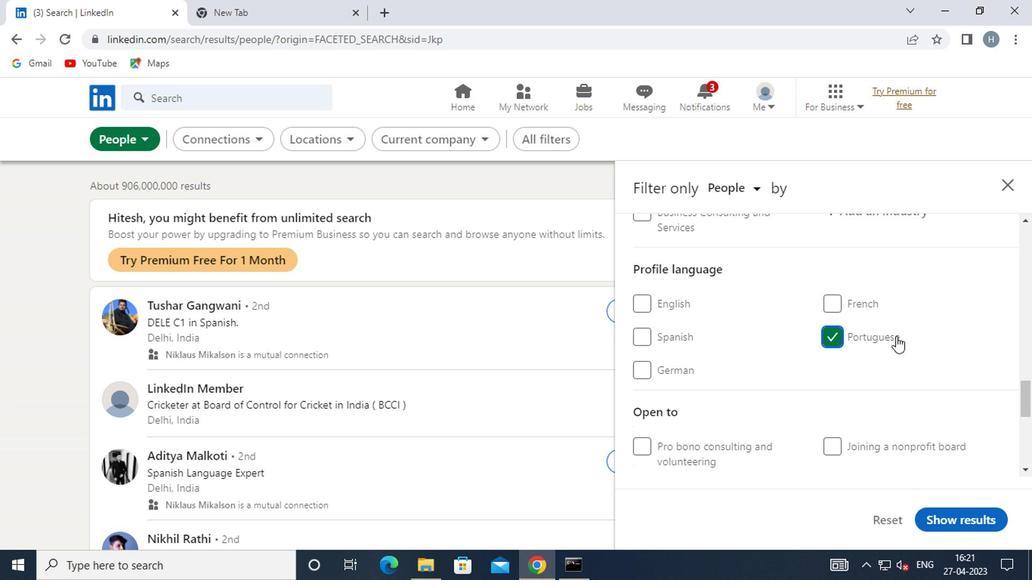 
Action: Mouse scrolled (922, 337) with delta (0, 0)
Screenshot: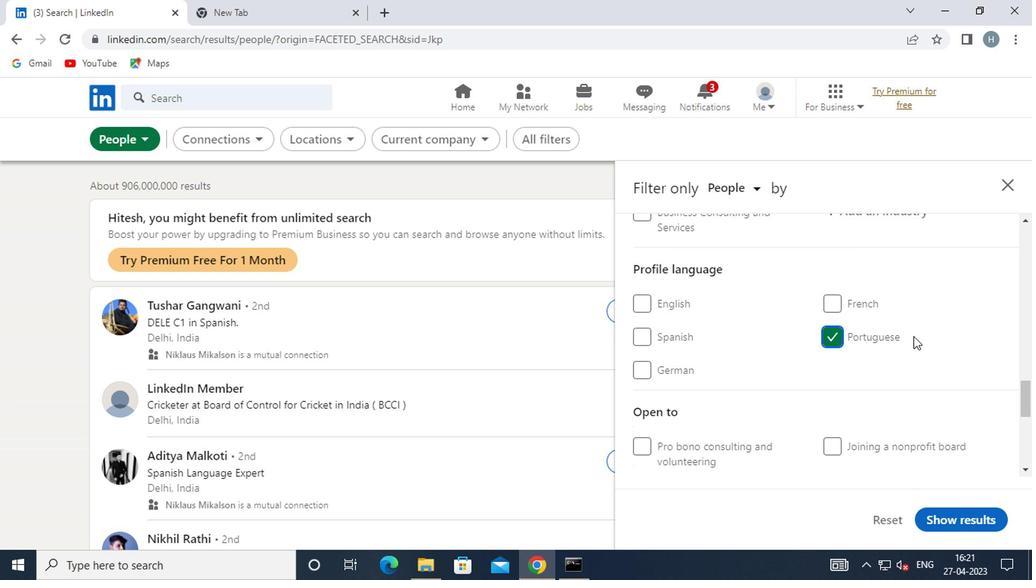 
Action: Mouse scrolled (922, 337) with delta (0, 0)
Screenshot: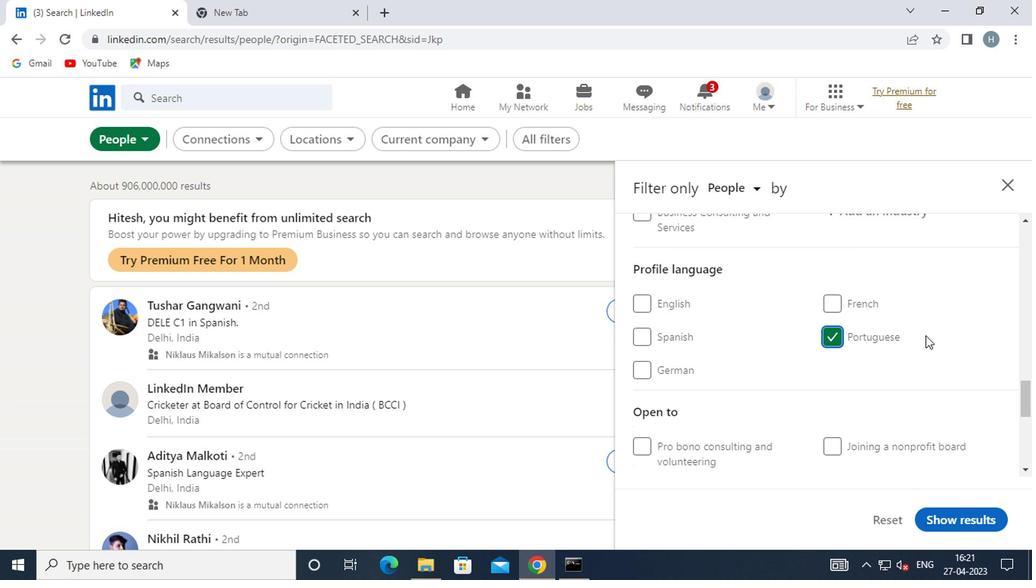 
Action: Mouse moved to (922, 337)
Screenshot: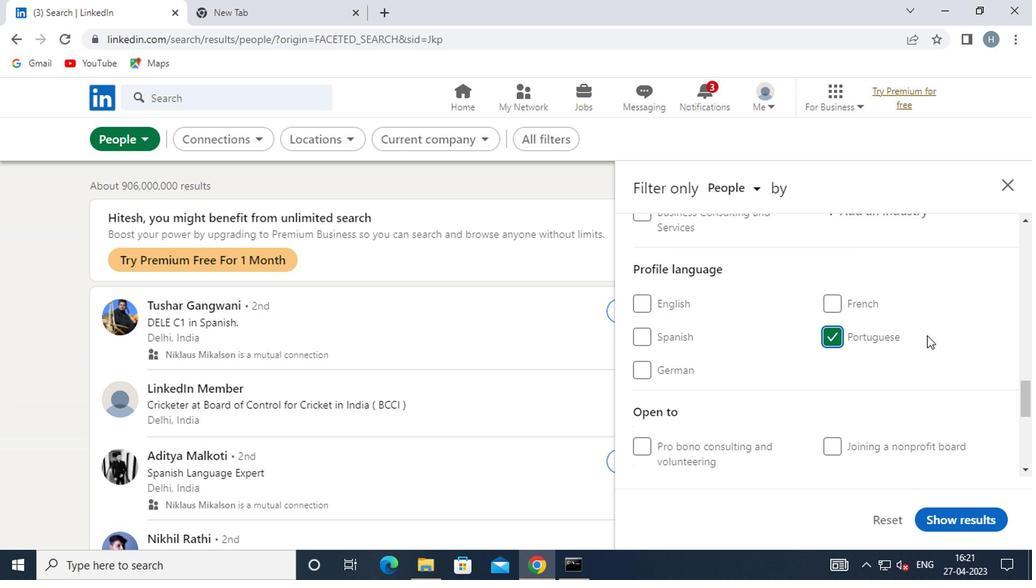 
Action: Mouse scrolled (922, 337) with delta (0, 0)
Screenshot: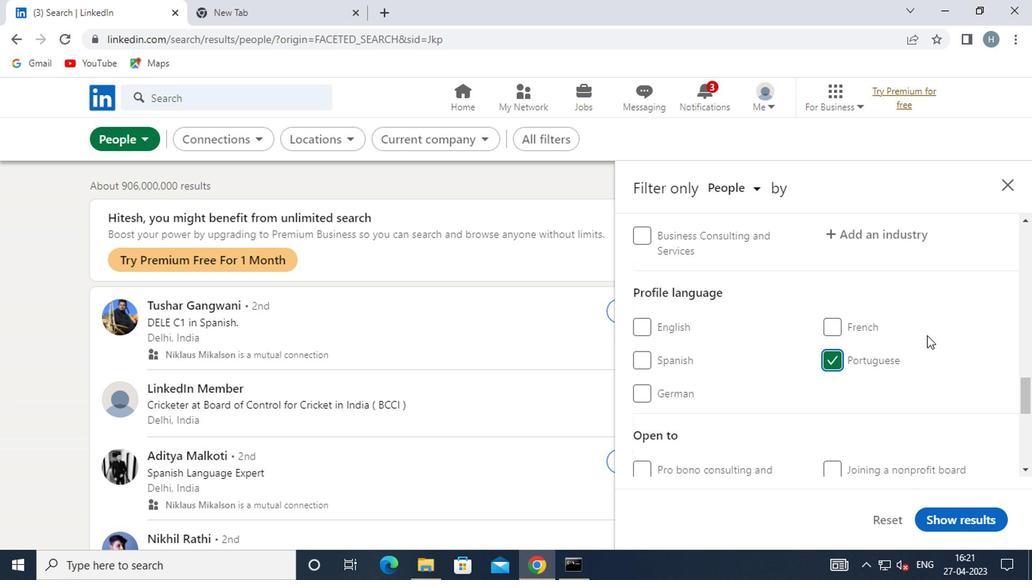 
Action: Mouse scrolled (922, 337) with delta (0, 0)
Screenshot: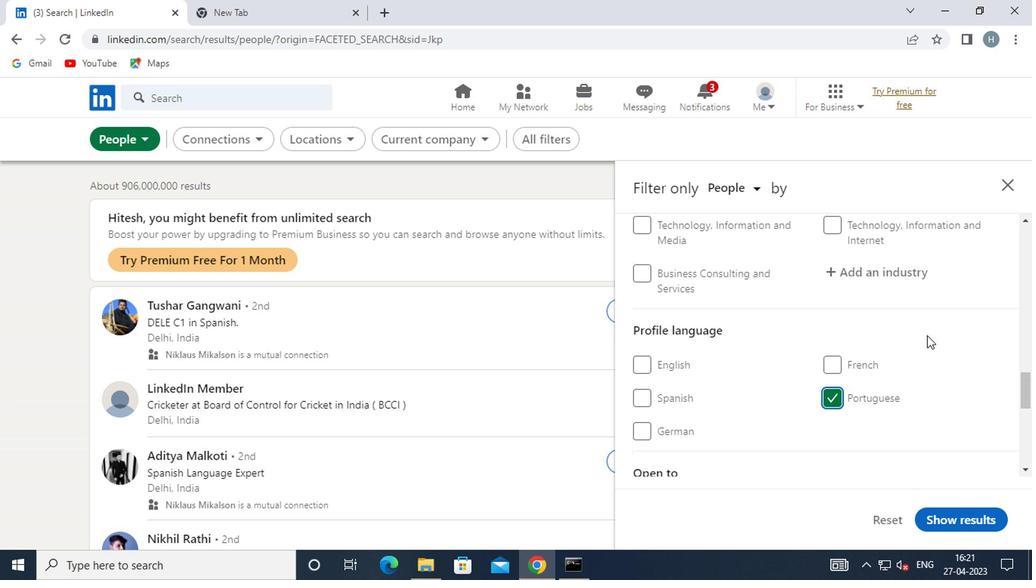 
Action: Mouse moved to (923, 333)
Screenshot: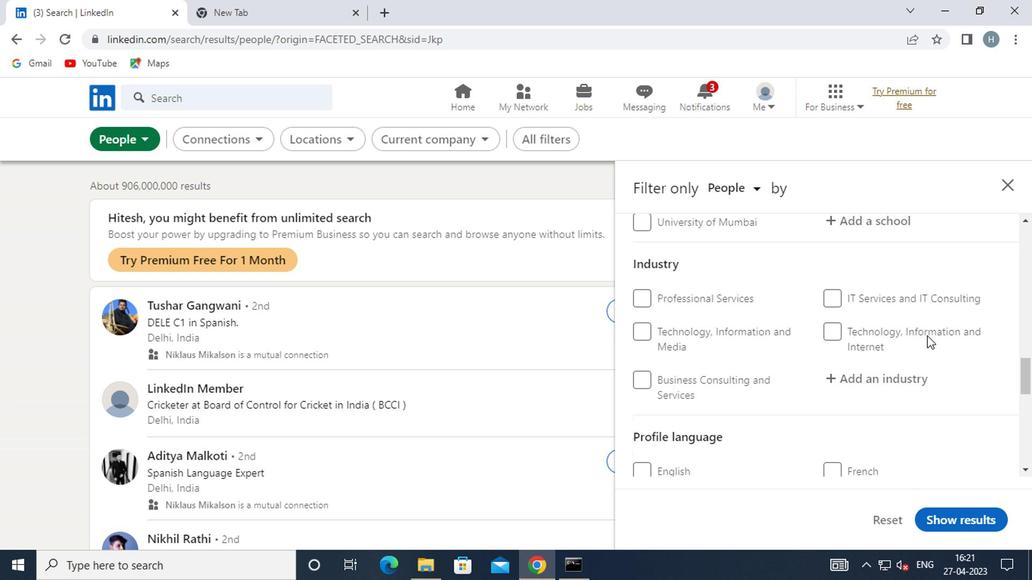 
Action: Mouse scrolled (923, 333) with delta (0, 0)
Screenshot: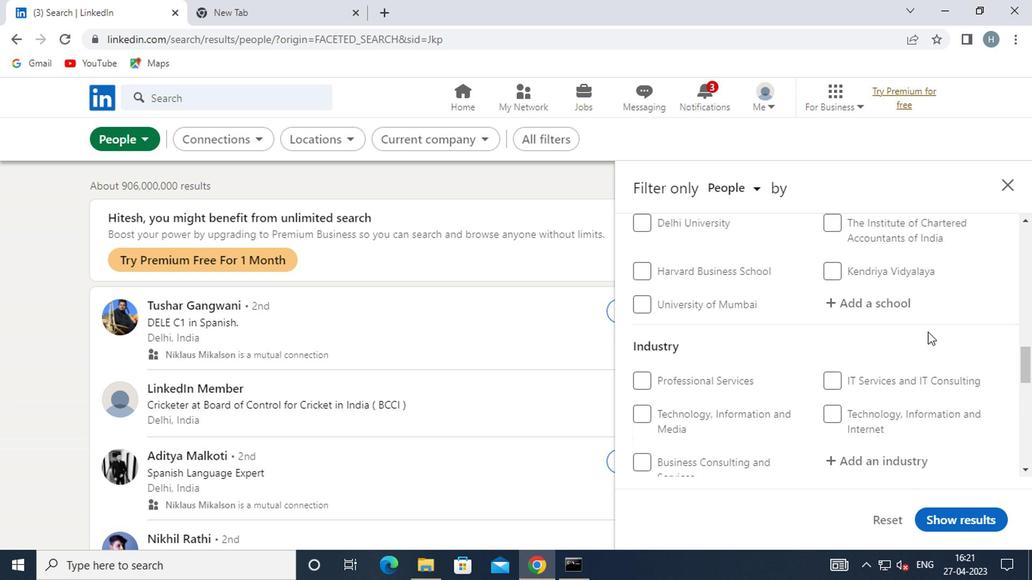 
Action: Mouse scrolled (923, 333) with delta (0, 0)
Screenshot: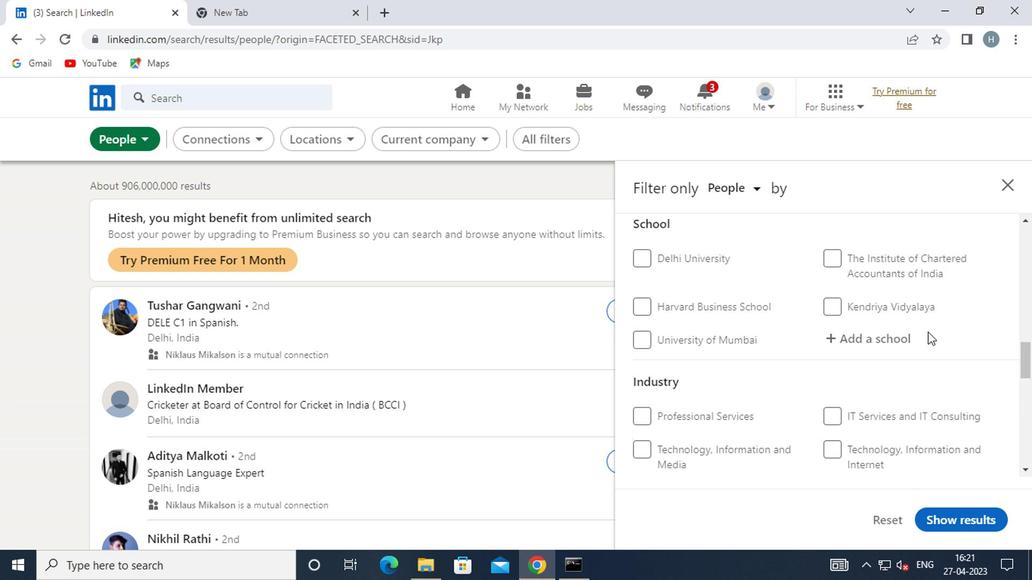 
Action: Mouse moved to (923, 333)
Screenshot: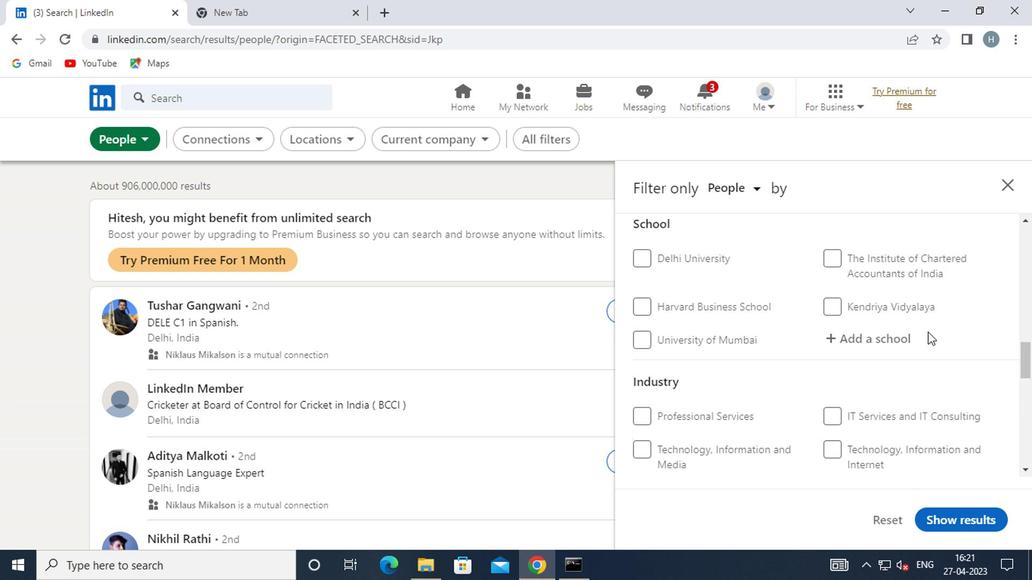 
Action: Mouse scrolled (923, 333) with delta (0, 0)
Screenshot: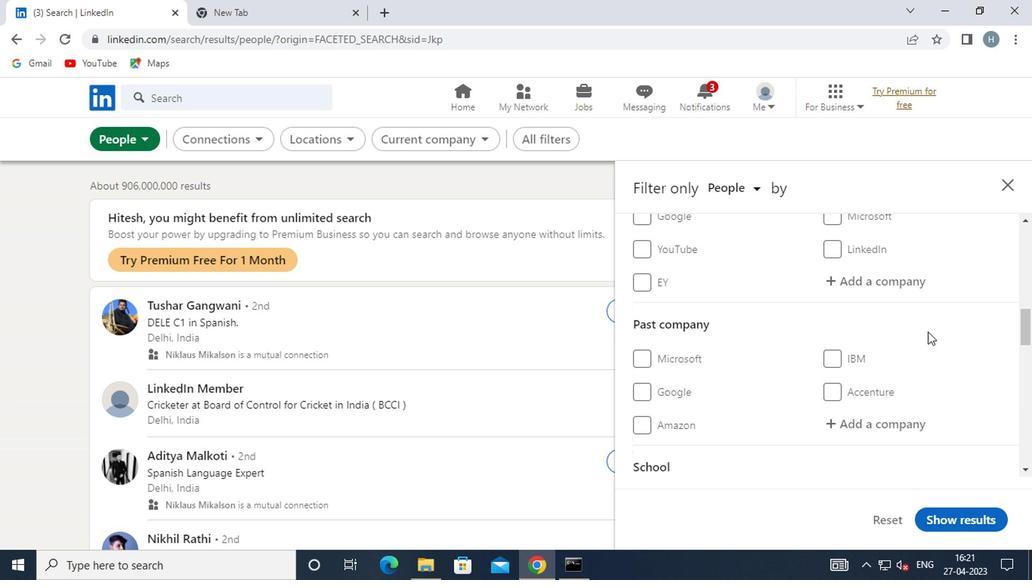 
Action: Mouse moved to (872, 353)
Screenshot: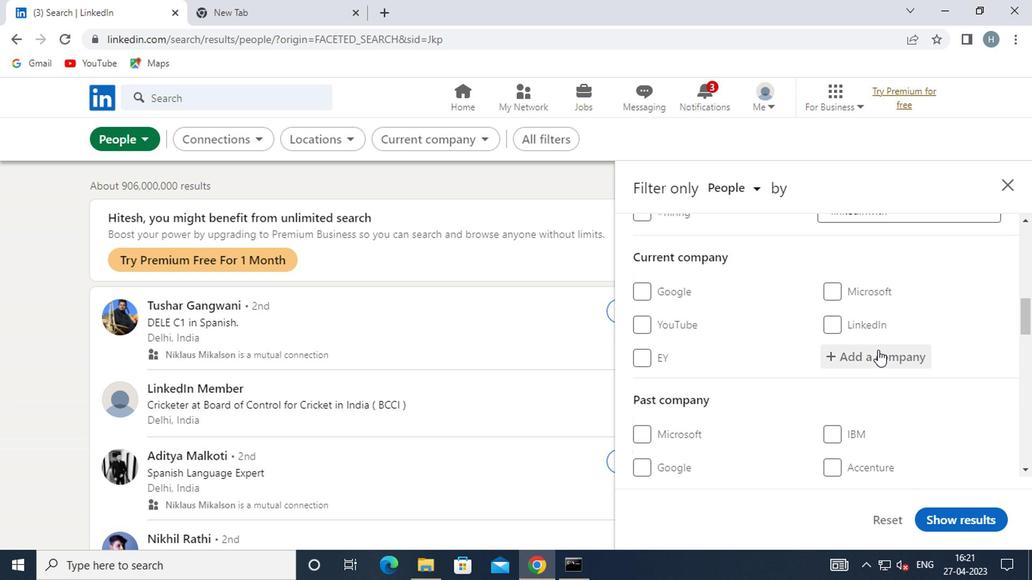 
Action: Mouse pressed left at (872, 353)
Screenshot: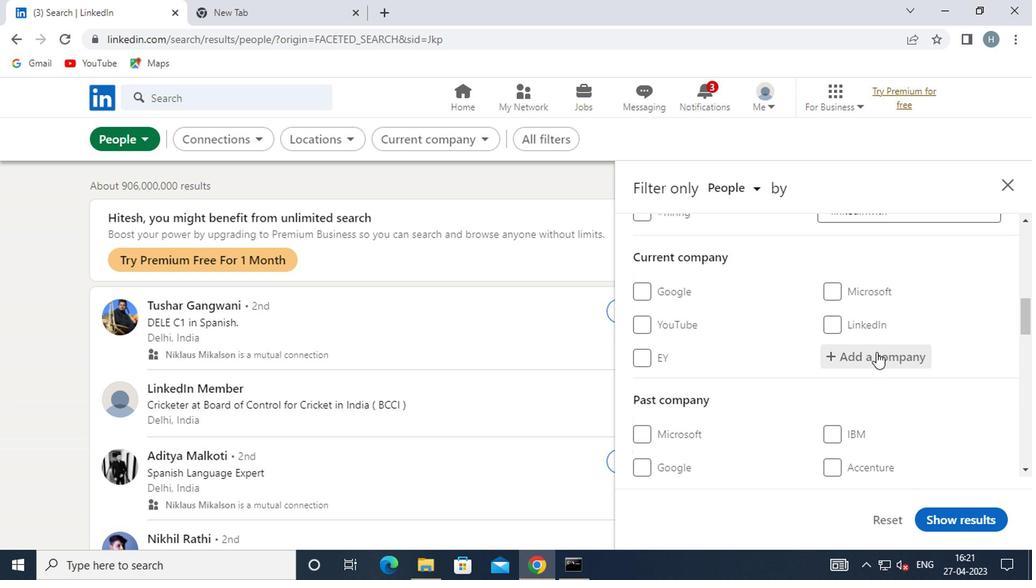 
Action: Mouse moved to (871, 355)
Screenshot: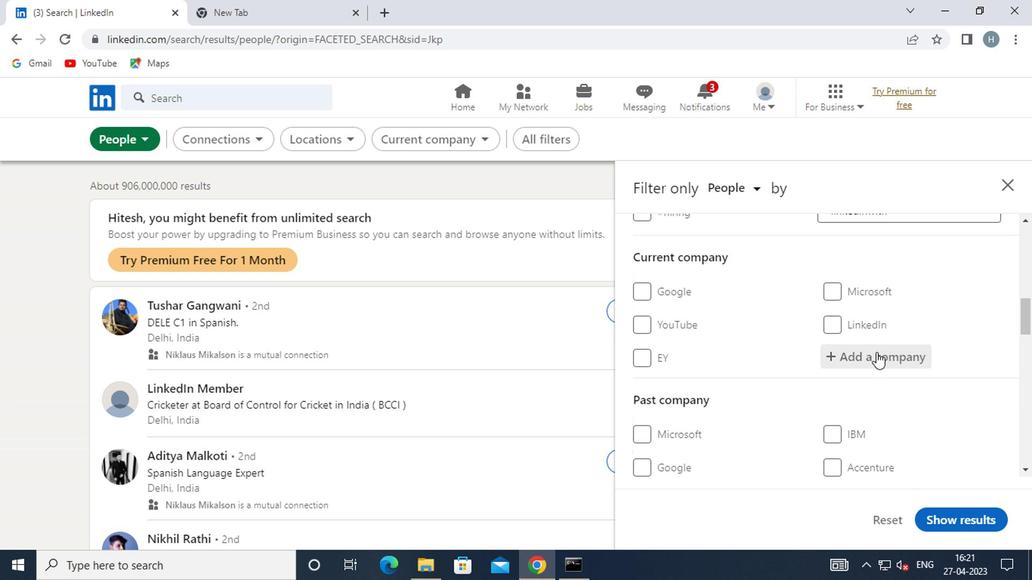 
Action: Key pressed <Key.shift><Key.shift><Key.shift><Key.shift><Key.shift><Key.shift>TALENT
Screenshot: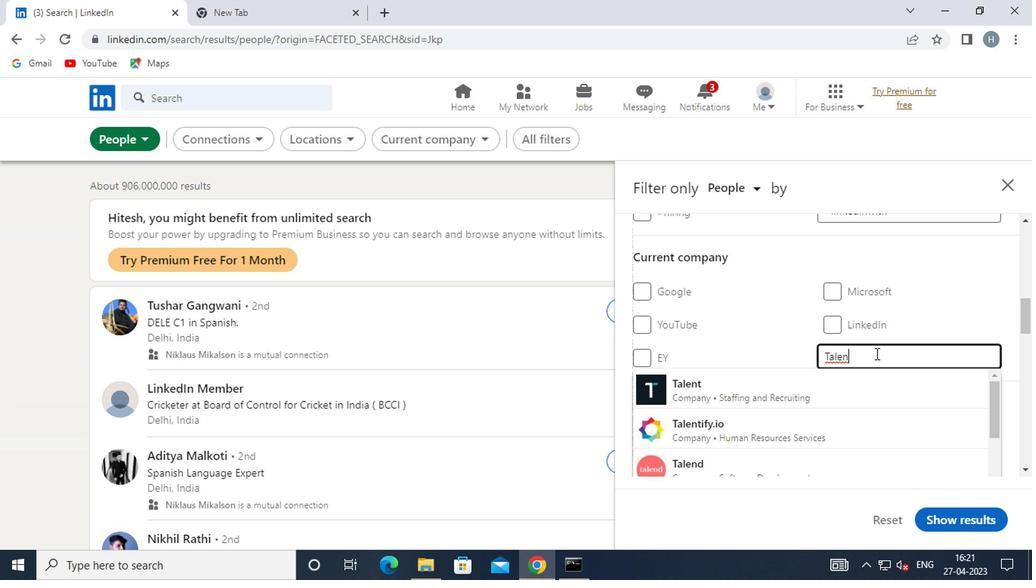 
Action: Mouse moved to (868, 360)
Screenshot: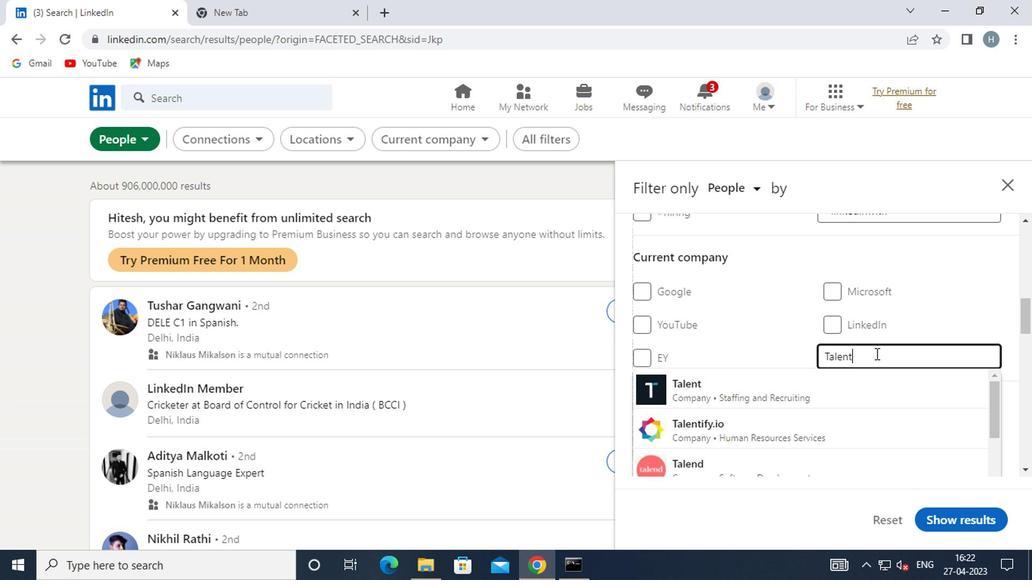 
Action: Key pressed <Key.shift>
Screenshot: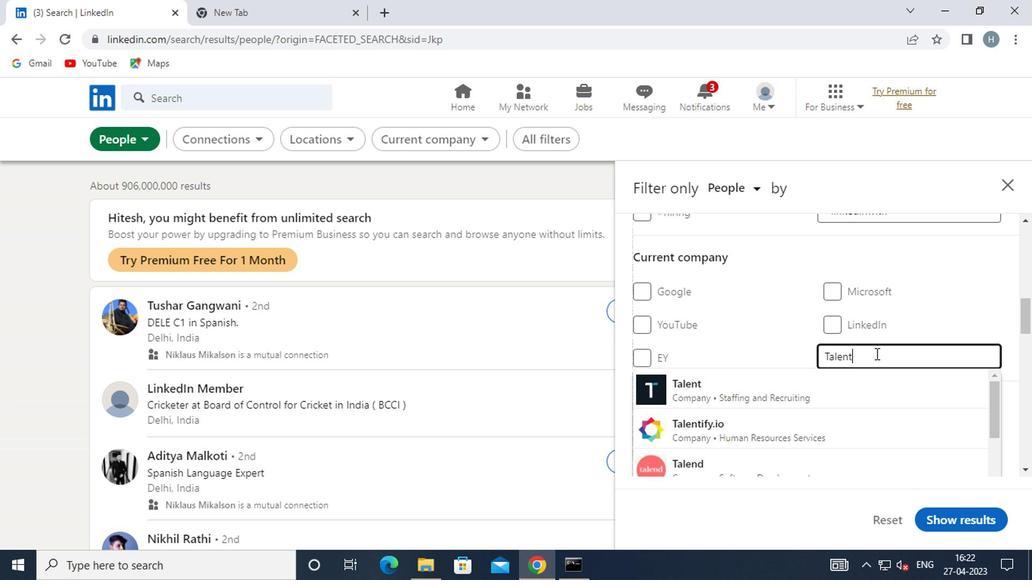 
Action: Mouse moved to (868, 361)
Screenshot: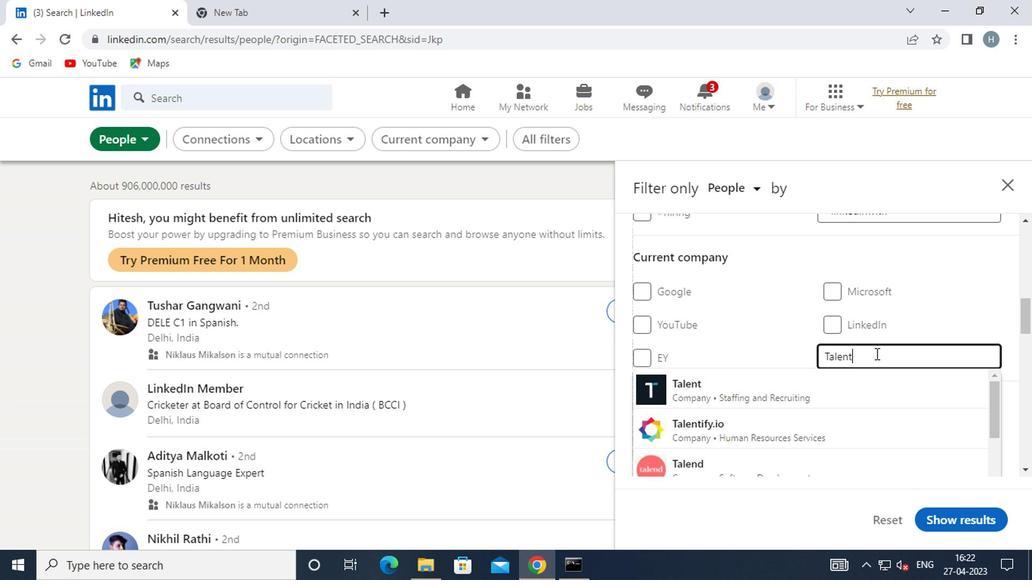 
Action: Key pressed X
Screenshot: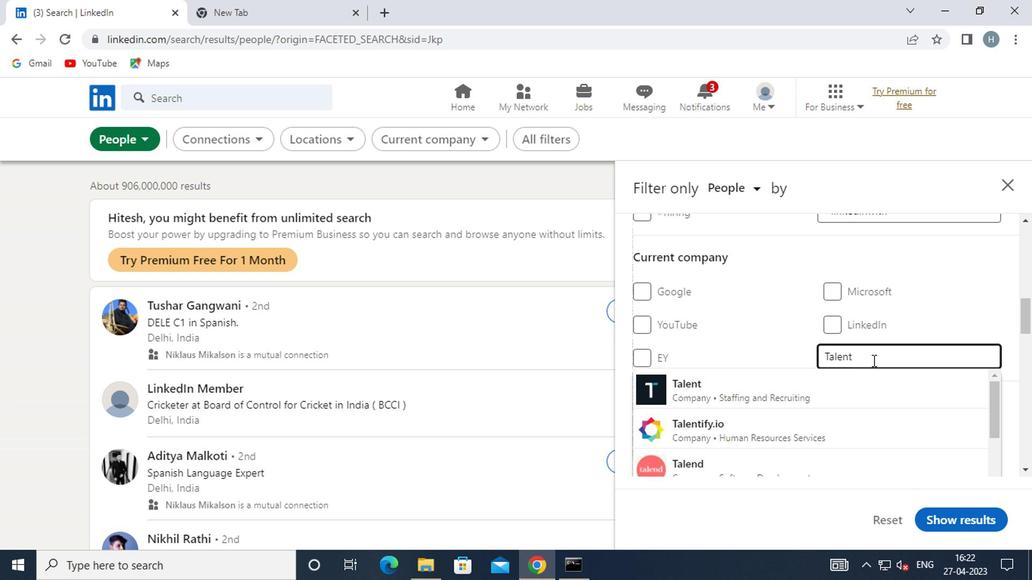 
Action: Mouse moved to (868, 362)
Screenshot: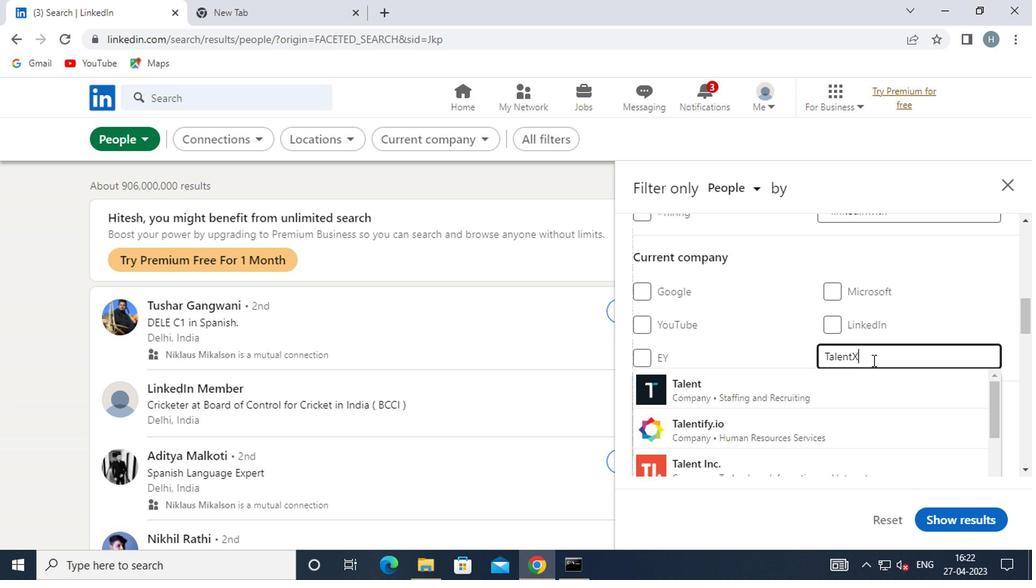 
Action: Key pressed O
Screenshot: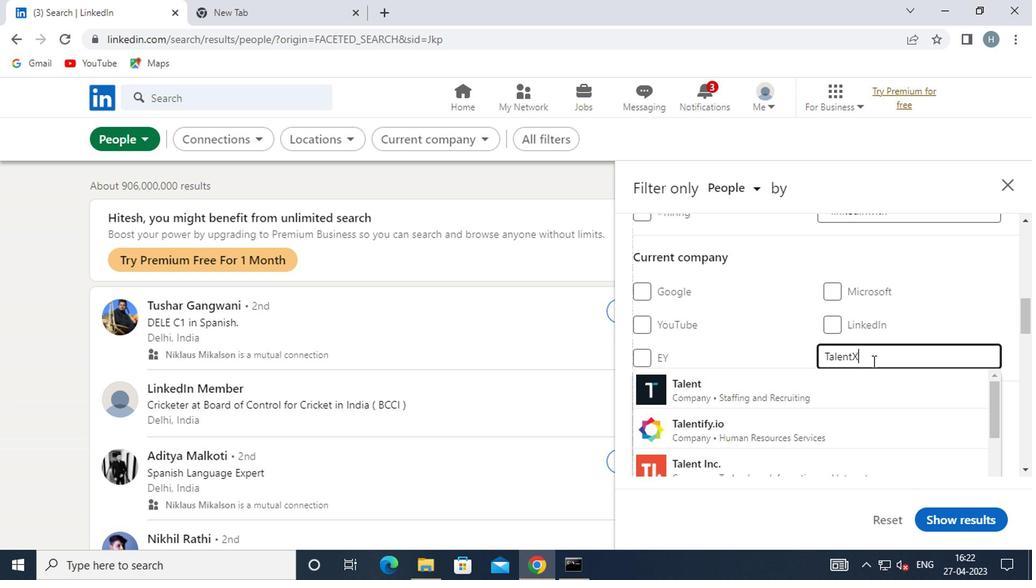 
Action: Mouse moved to (769, 390)
Screenshot: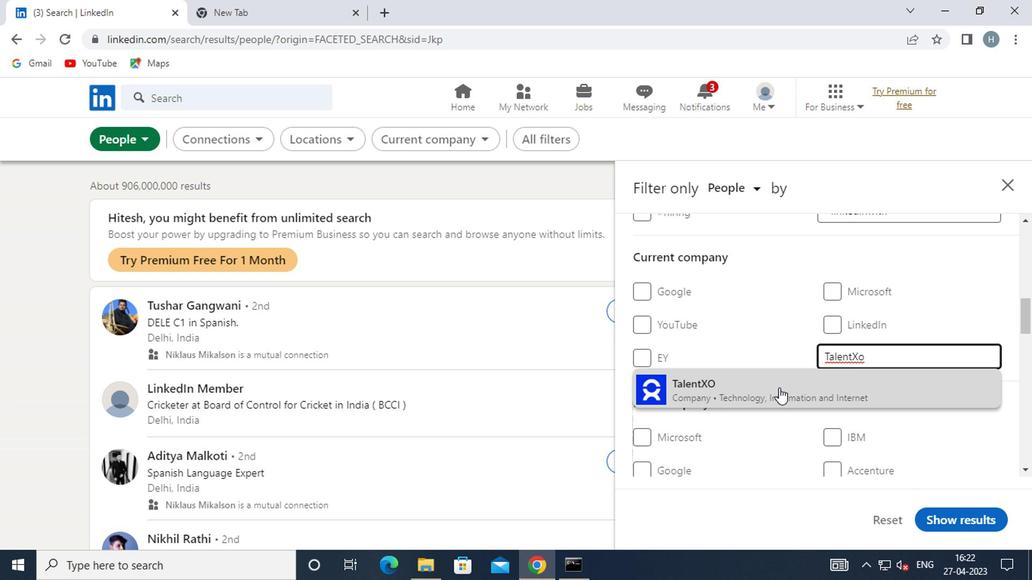 
Action: Mouse pressed left at (769, 390)
Screenshot: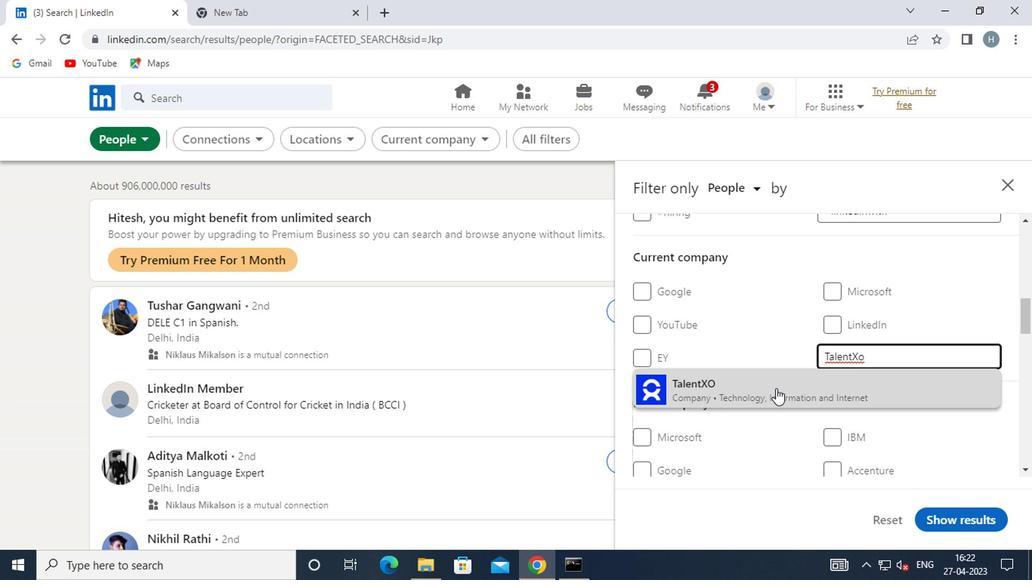 
Action: Mouse moved to (774, 353)
Screenshot: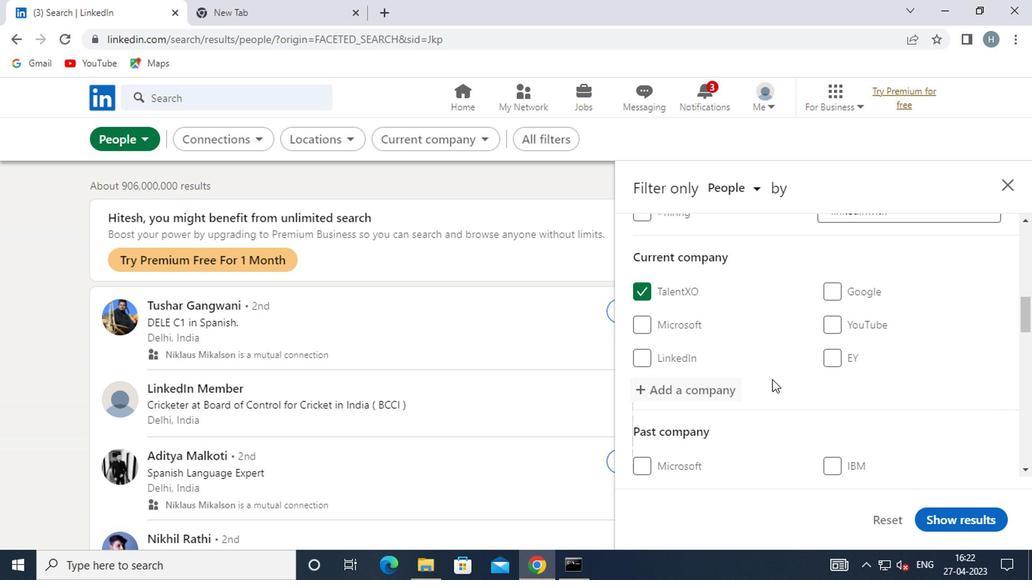 
Action: Mouse scrolled (774, 352) with delta (0, -1)
Screenshot: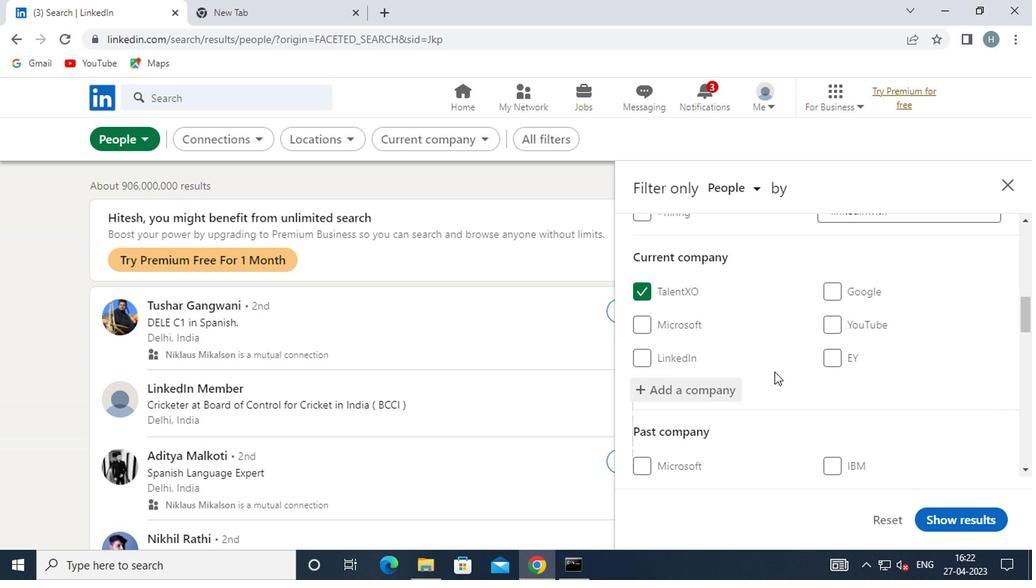 
Action: Mouse scrolled (774, 352) with delta (0, -1)
Screenshot: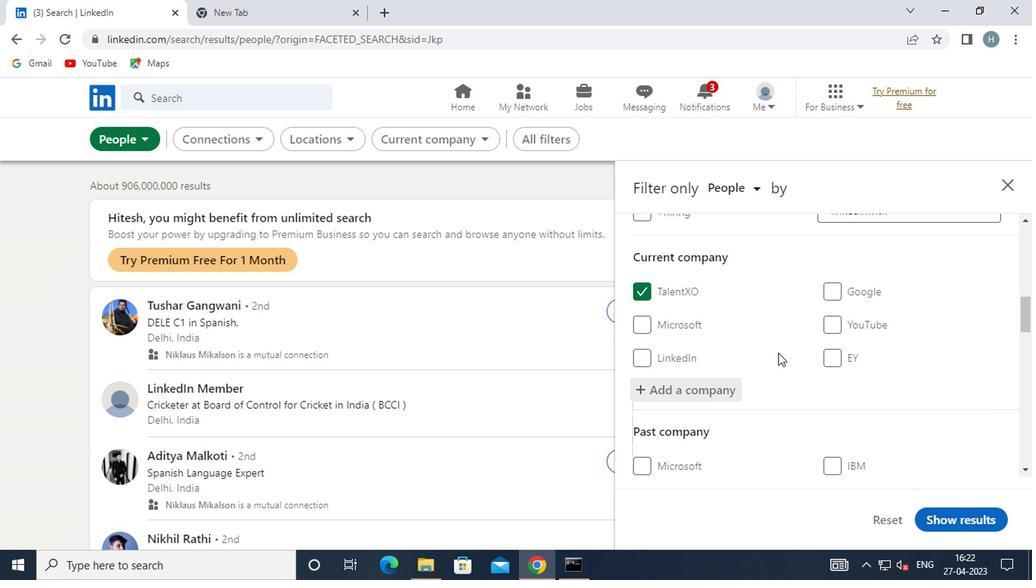 
Action: Mouse moved to (770, 351)
Screenshot: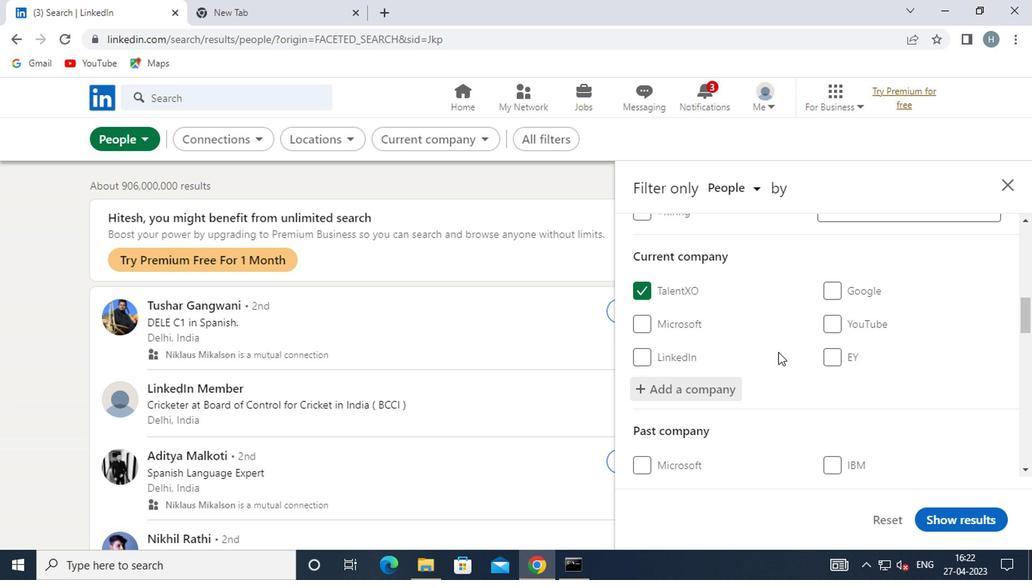 
Action: Mouse scrolled (770, 350) with delta (0, -1)
Screenshot: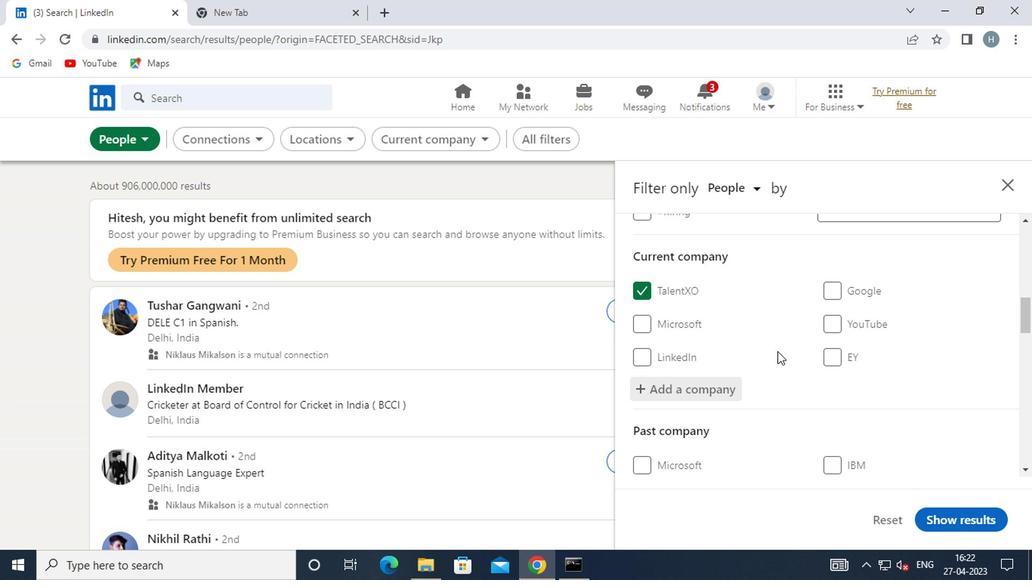 
Action: Mouse moved to (769, 348)
Screenshot: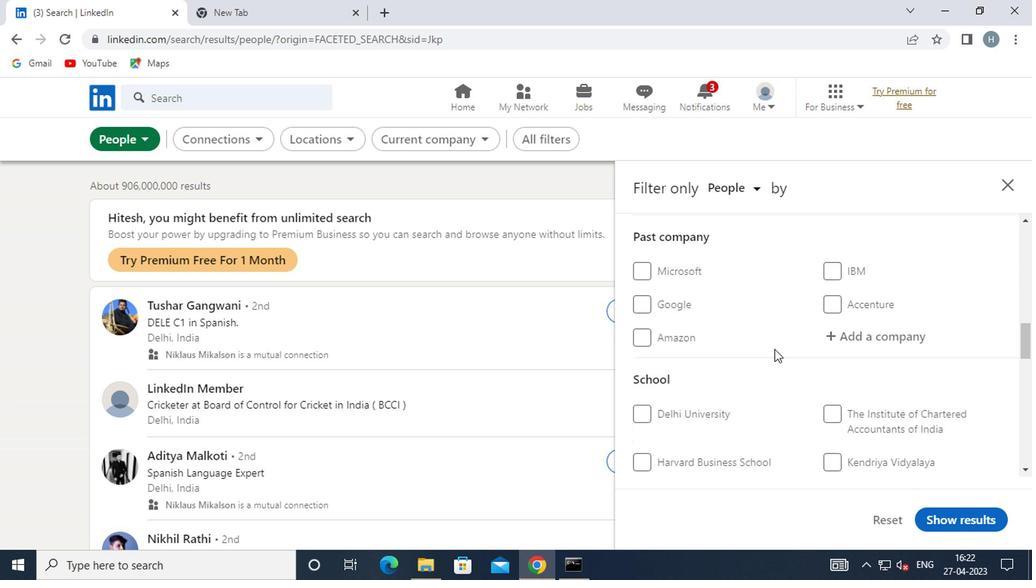 
Action: Mouse scrolled (769, 348) with delta (0, 0)
Screenshot: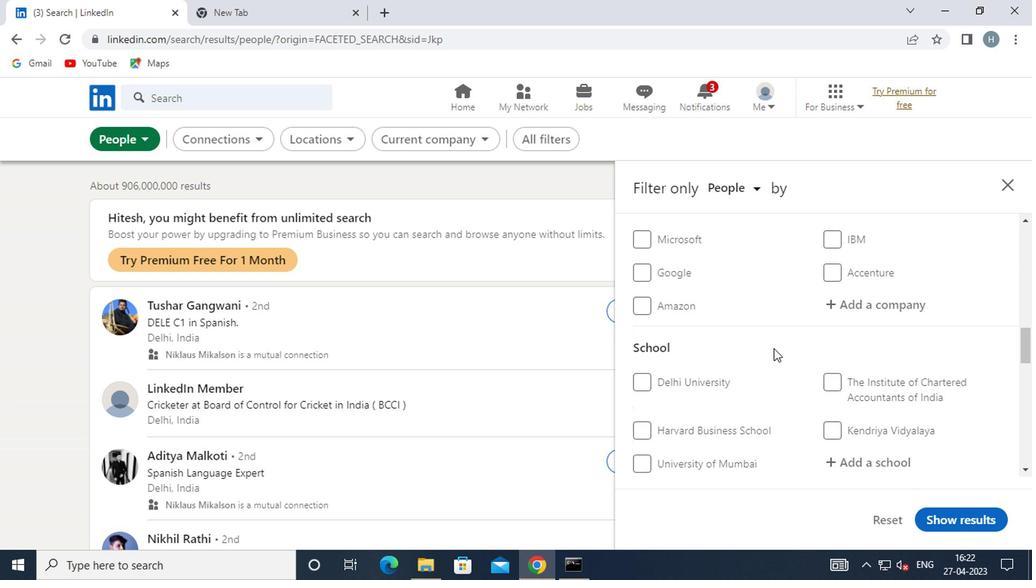 
Action: Mouse moved to (831, 388)
Screenshot: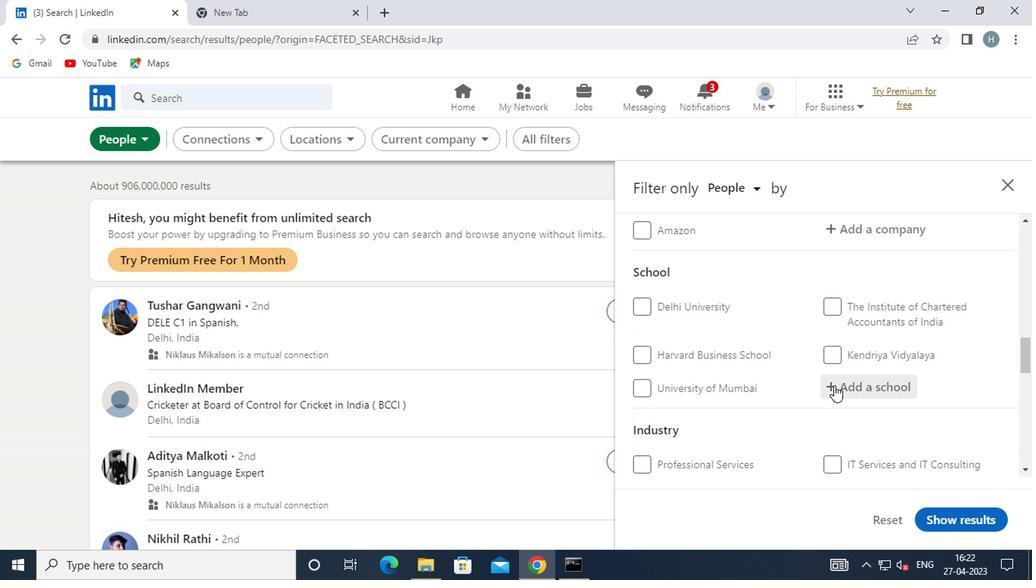 
Action: Mouse pressed left at (831, 388)
Screenshot: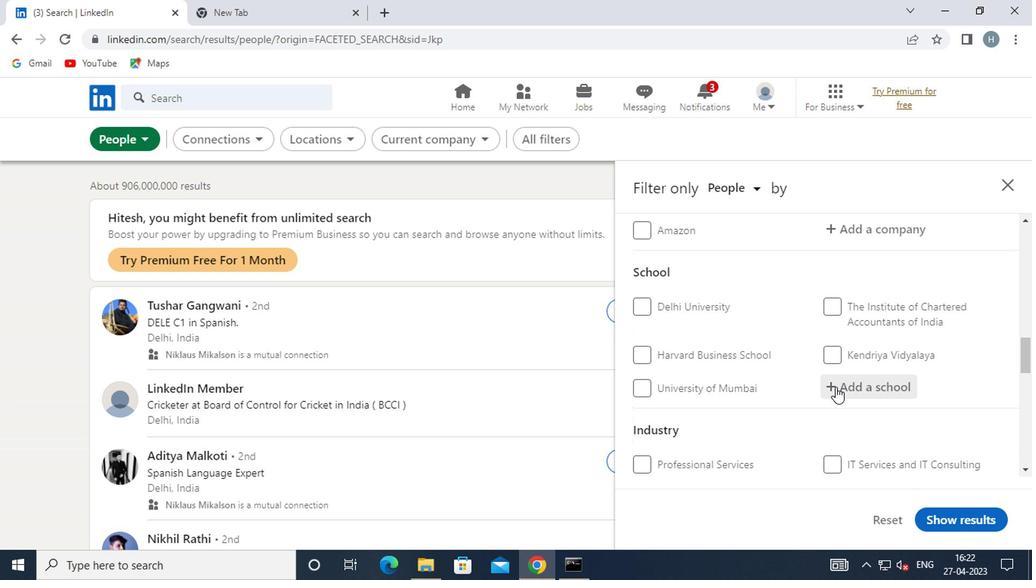 
Action: Mouse moved to (830, 388)
Screenshot: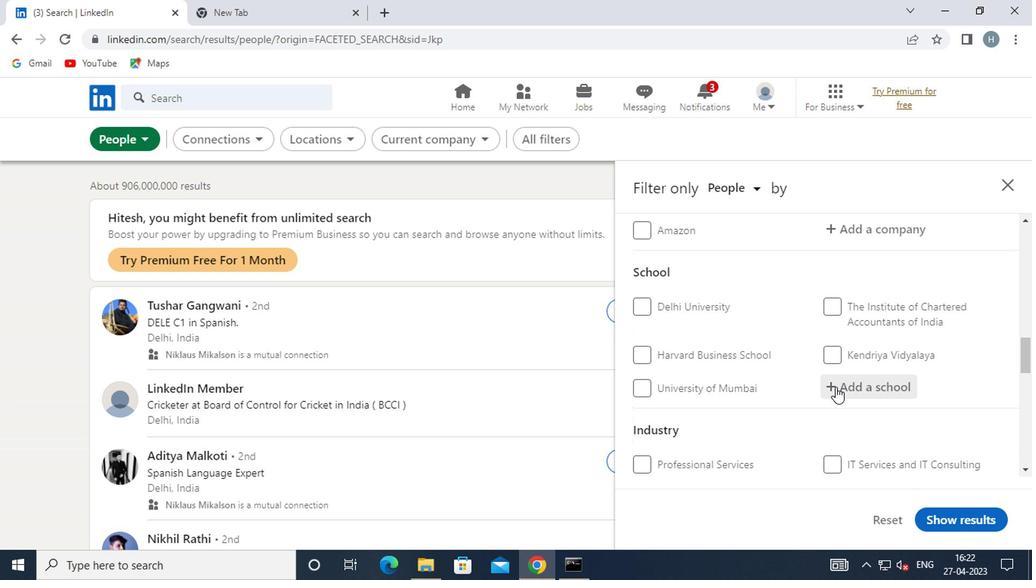 
Action: Key pressed <Key.shift>PACIFIC<Key.space><Key.shift>UNI
Screenshot: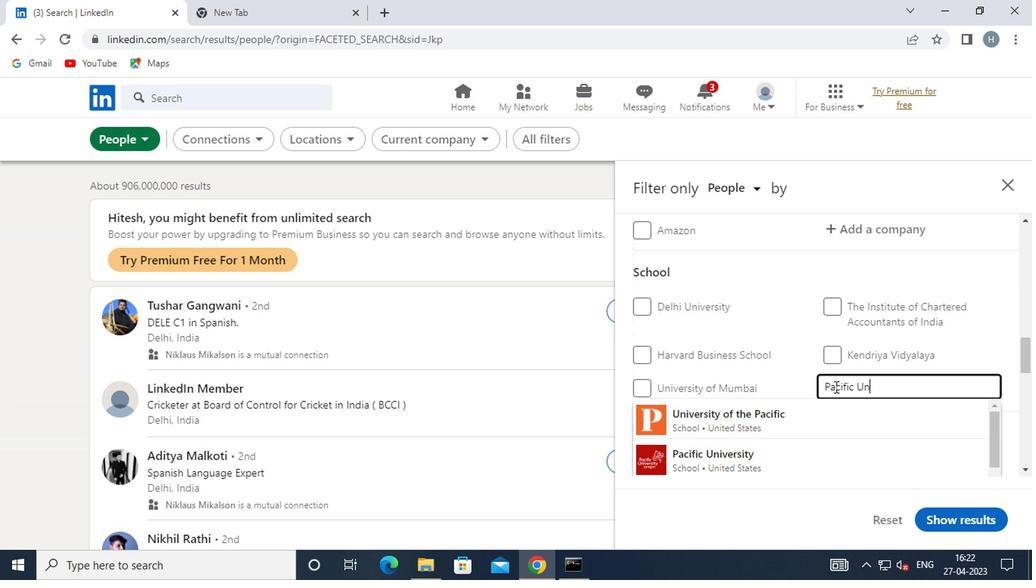 
Action: Mouse moved to (794, 416)
Screenshot: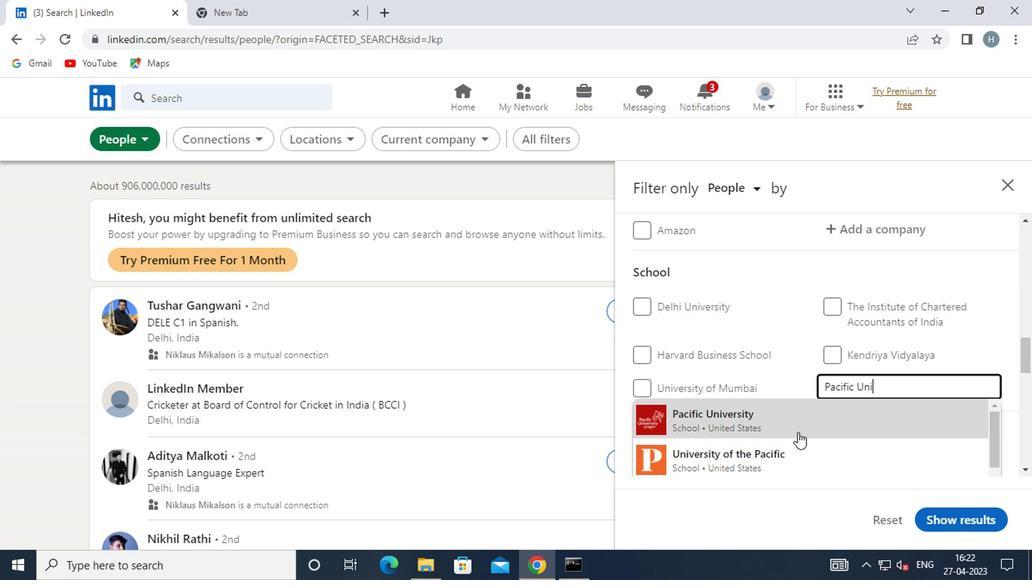 
Action: Mouse scrolled (794, 416) with delta (0, 0)
Screenshot: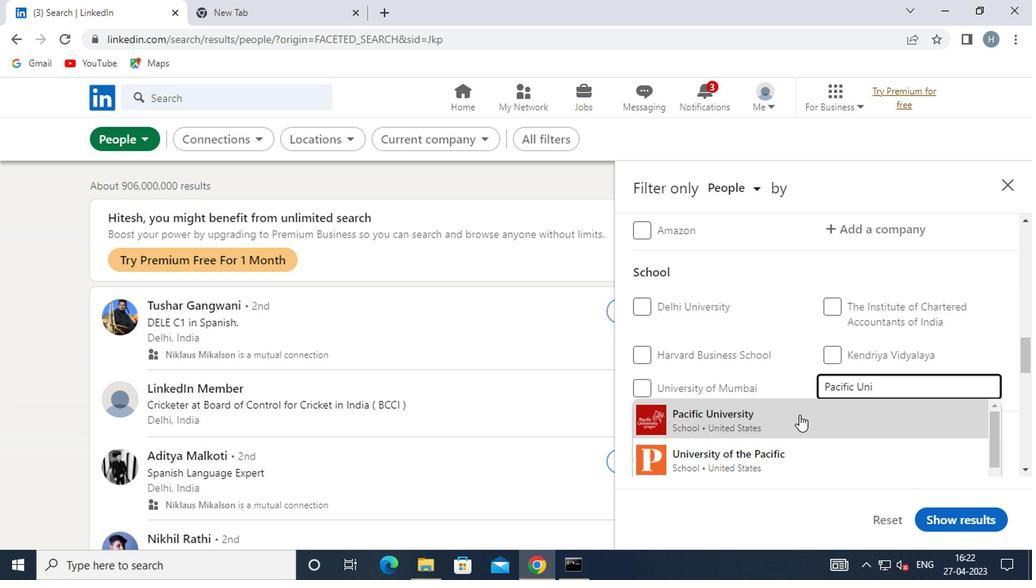 
Action: Mouse moved to (794, 435)
Screenshot: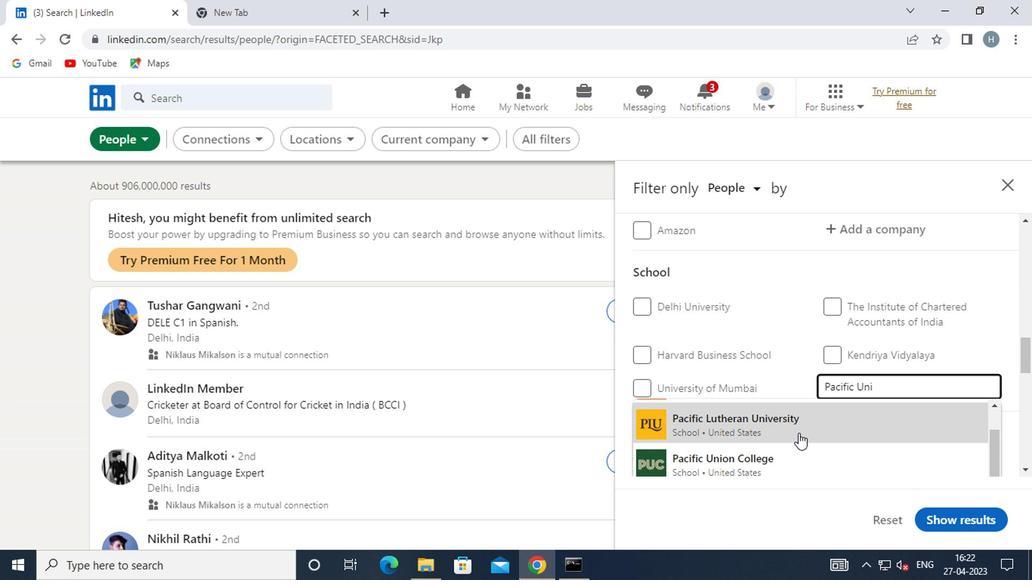 
Action: Mouse scrolled (794, 434) with delta (0, -1)
Screenshot: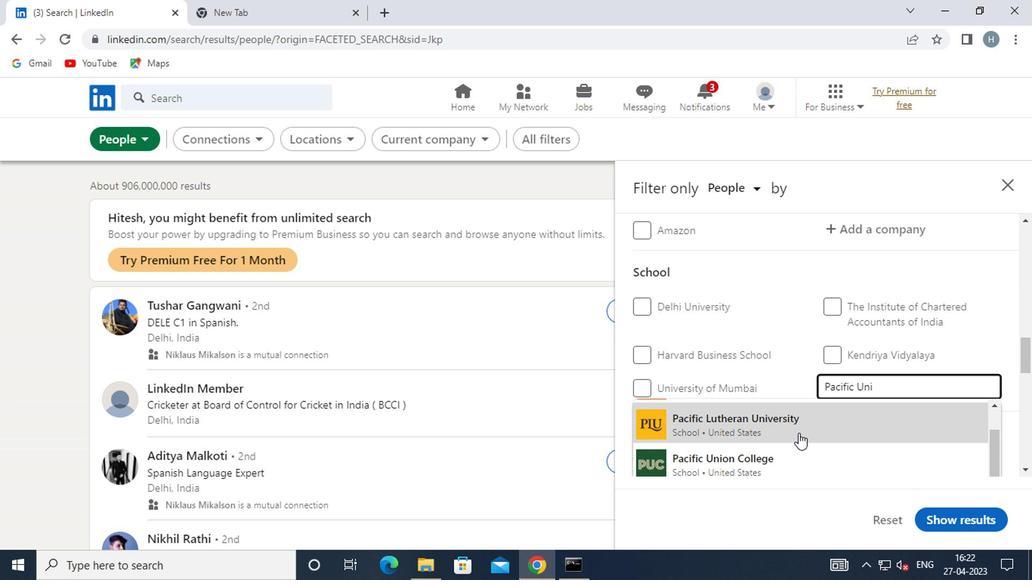 
Action: Mouse moved to (807, 461)
Screenshot: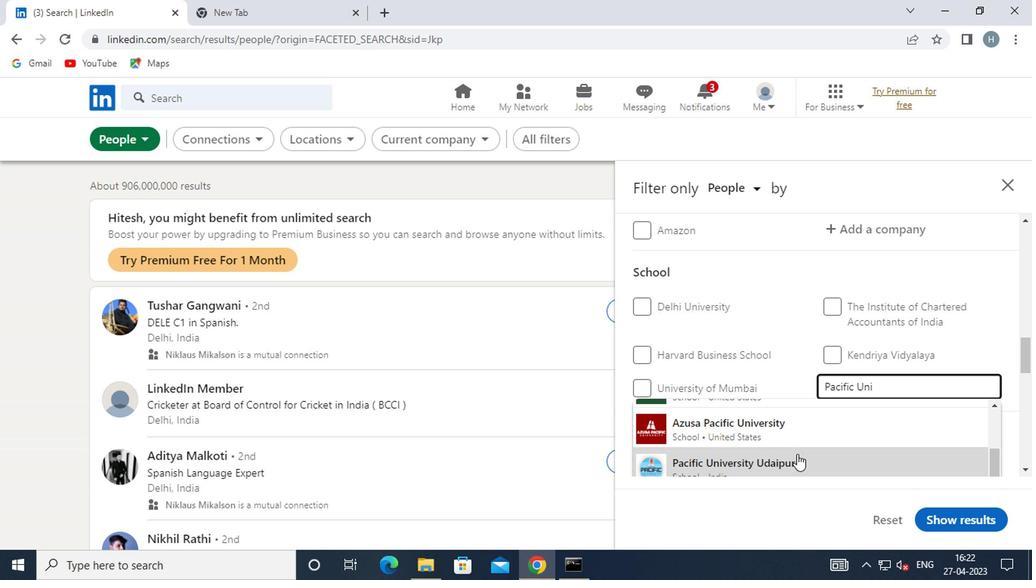 
Action: Mouse pressed left at (807, 461)
Screenshot: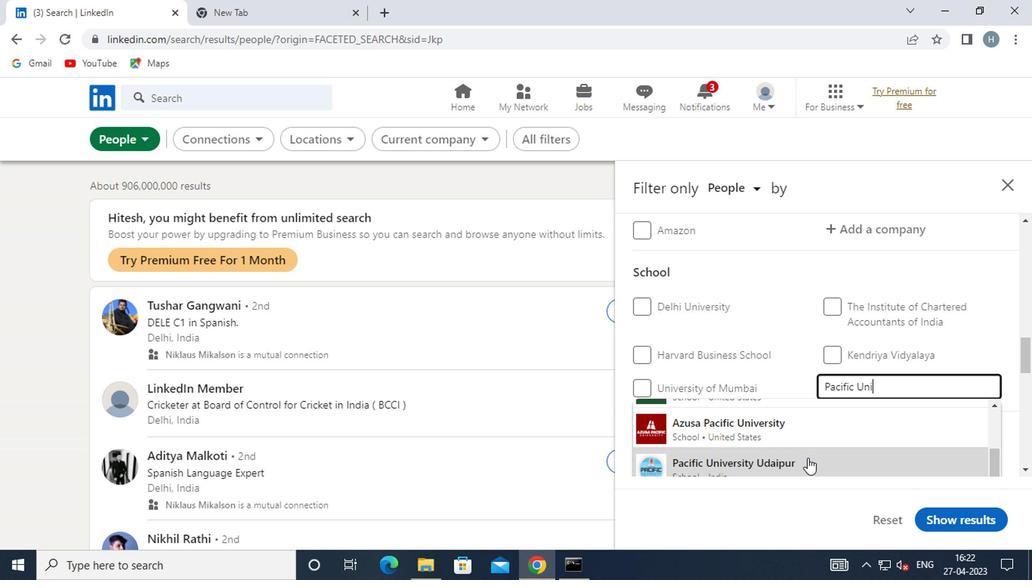 
Action: Mouse moved to (797, 393)
Screenshot: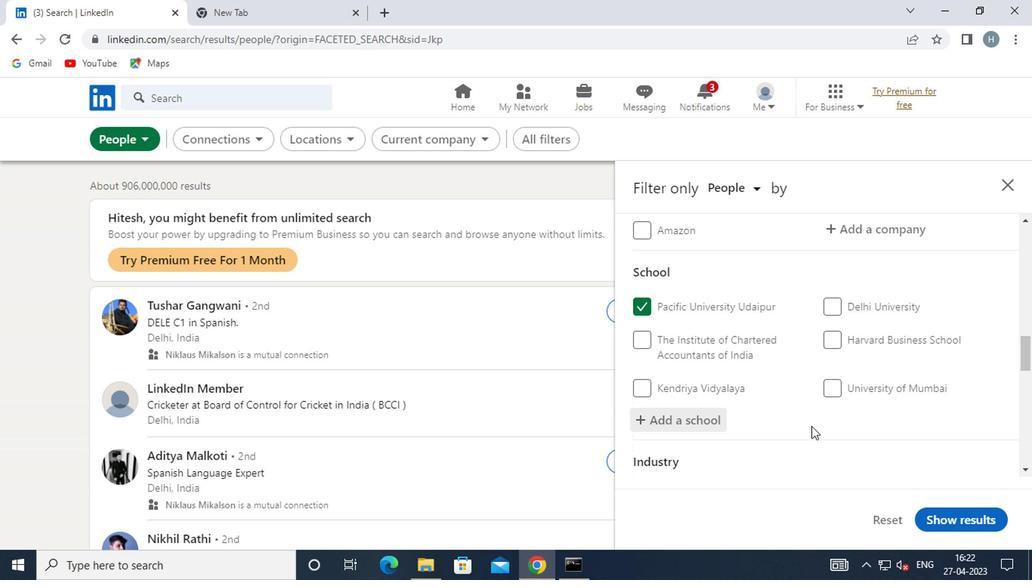 
Action: Mouse scrolled (797, 392) with delta (0, -1)
Screenshot: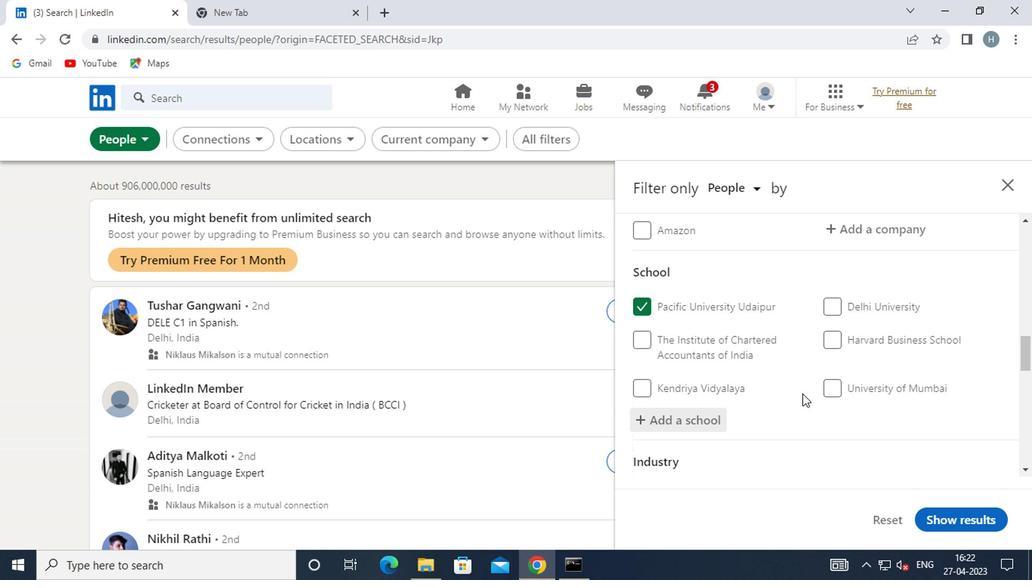 
Action: Mouse moved to (805, 389)
Screenshot: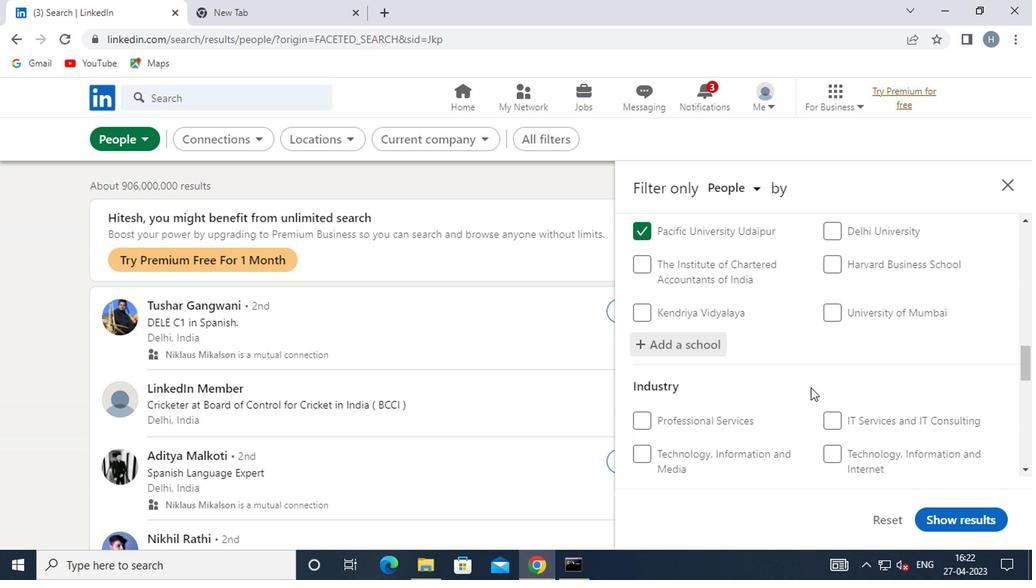 
Action: Mouse scrolled (805, 388) with delta (0, 0)
Screenshot: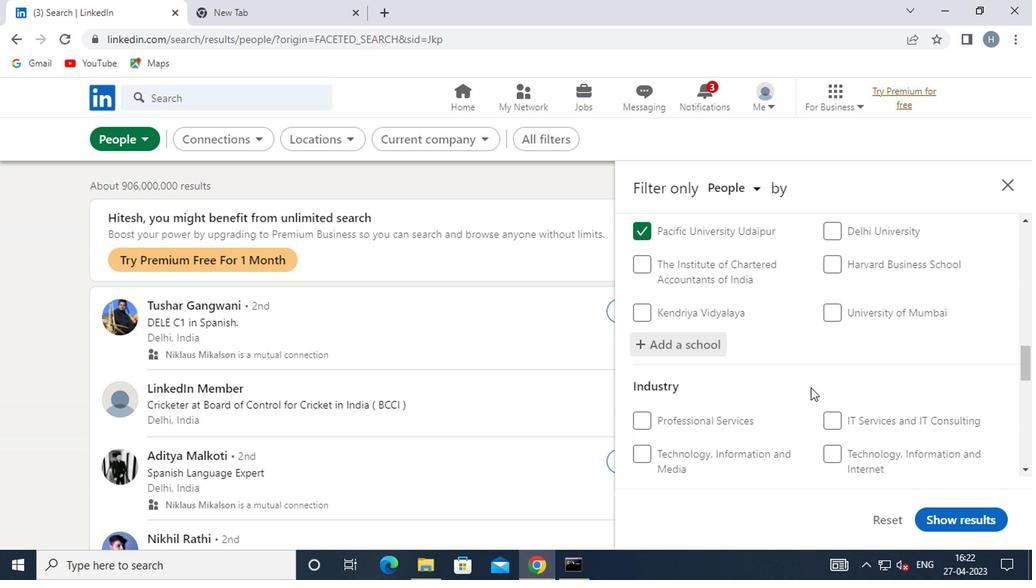 
Action: Mouse moved to (775, 359)
Screenshot: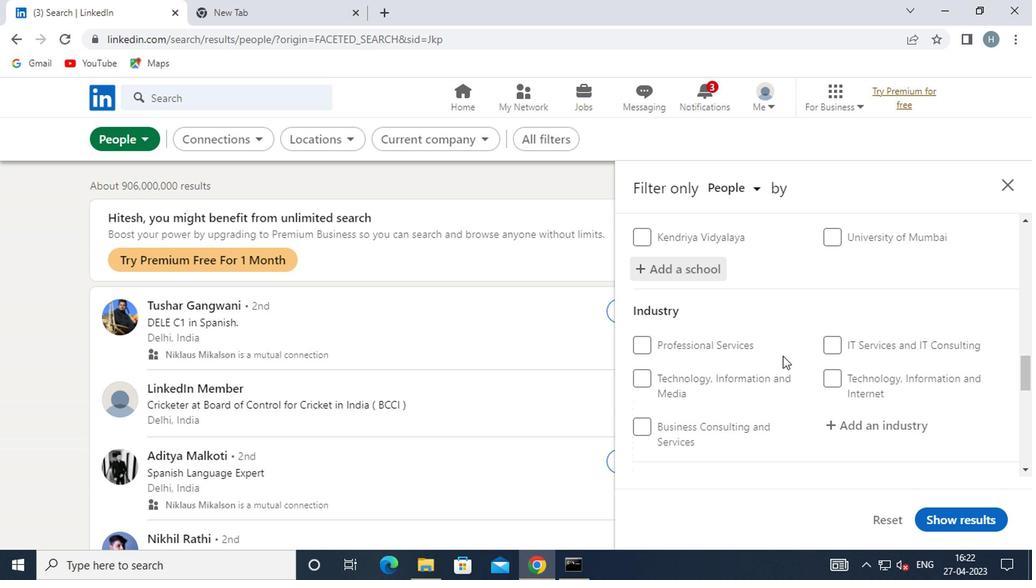 
Action: Mouse scrolled (775, 357) with delta (0, -1)
Screenshot: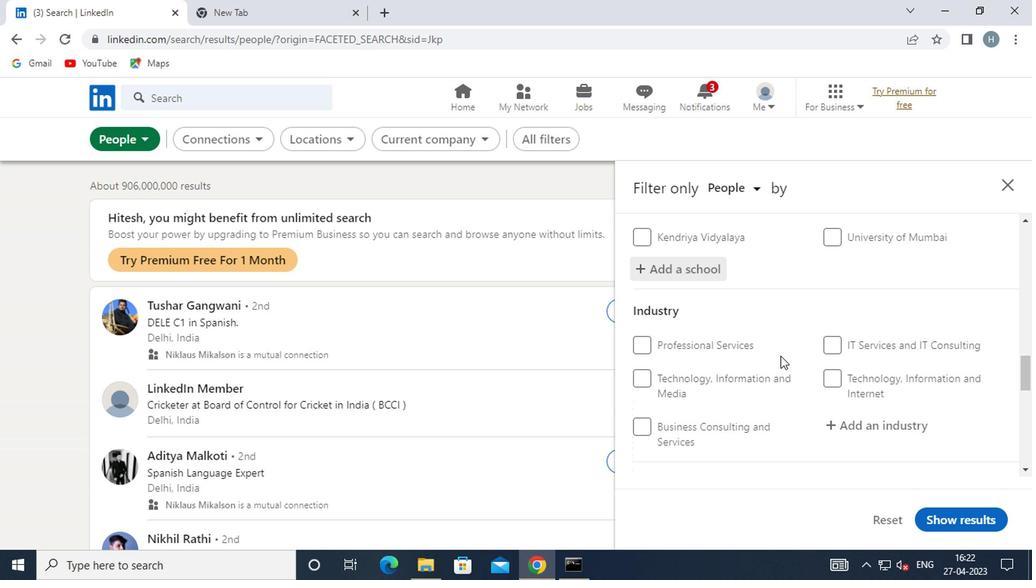 
Action: Mouse moved to (878, 346)
Screenshot: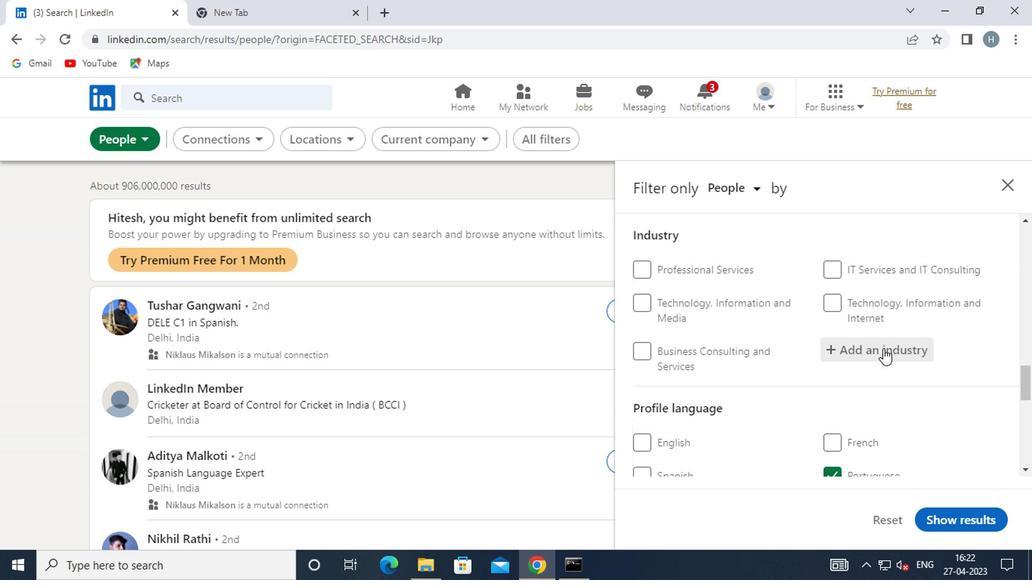 
Action: Mouse pressed left at (878, 346)
Screenshot: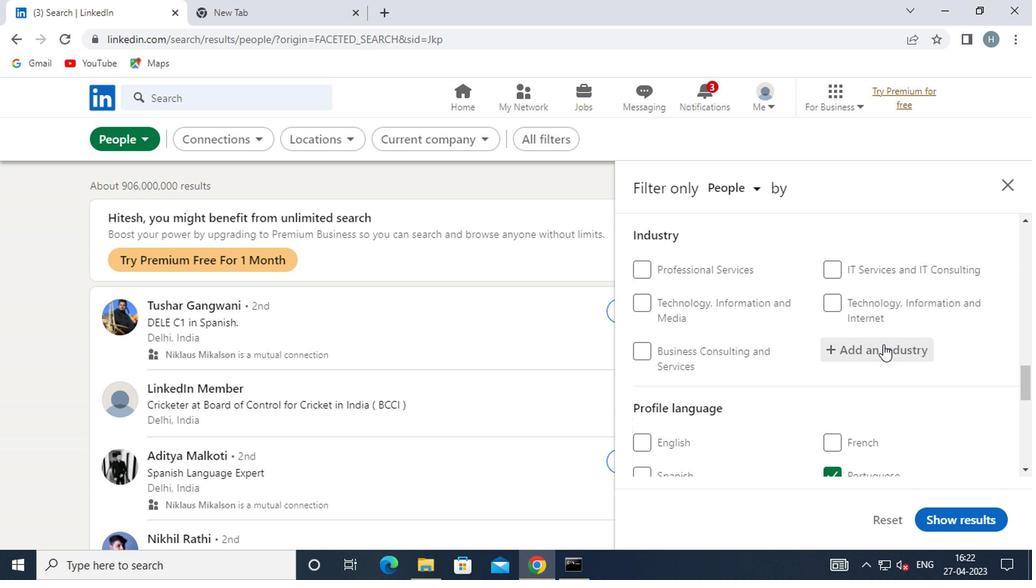 
Action: Mouse moved to (879, 344)
Screenshot: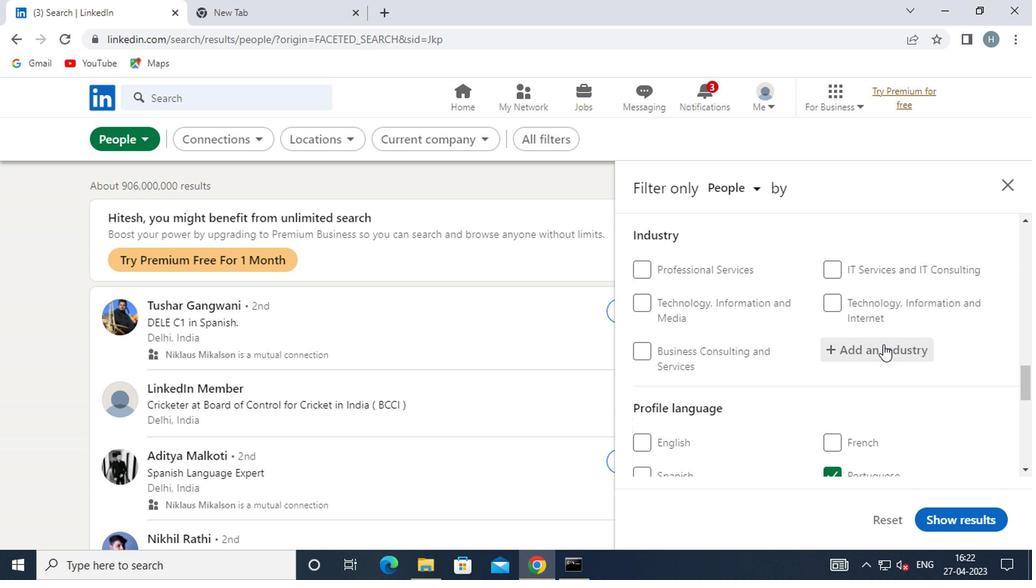 
Action: Key pressed <Key.shift>LEATH
Screenshot: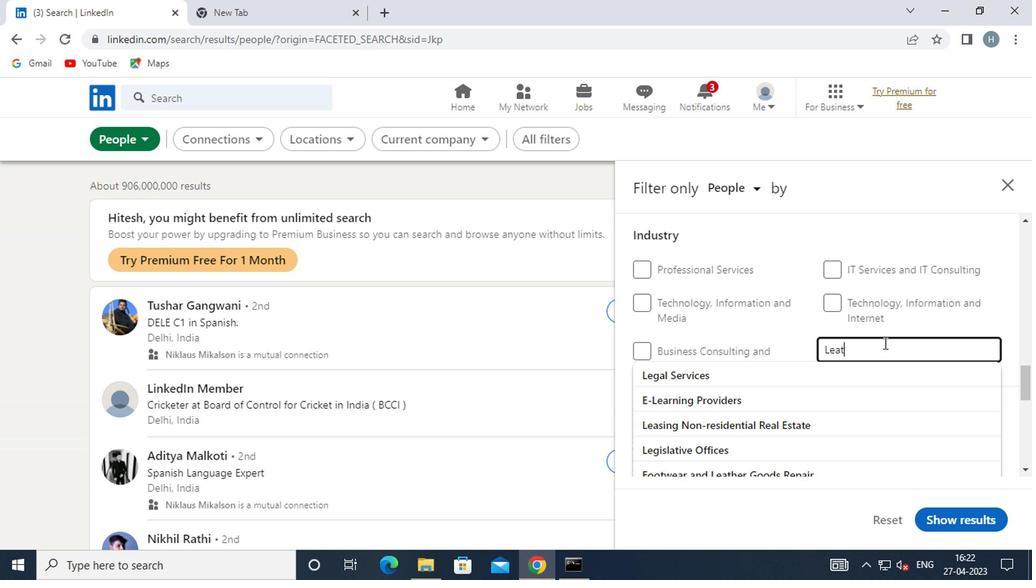 
Action: Mouse moved to (779, 399)
Screenshot: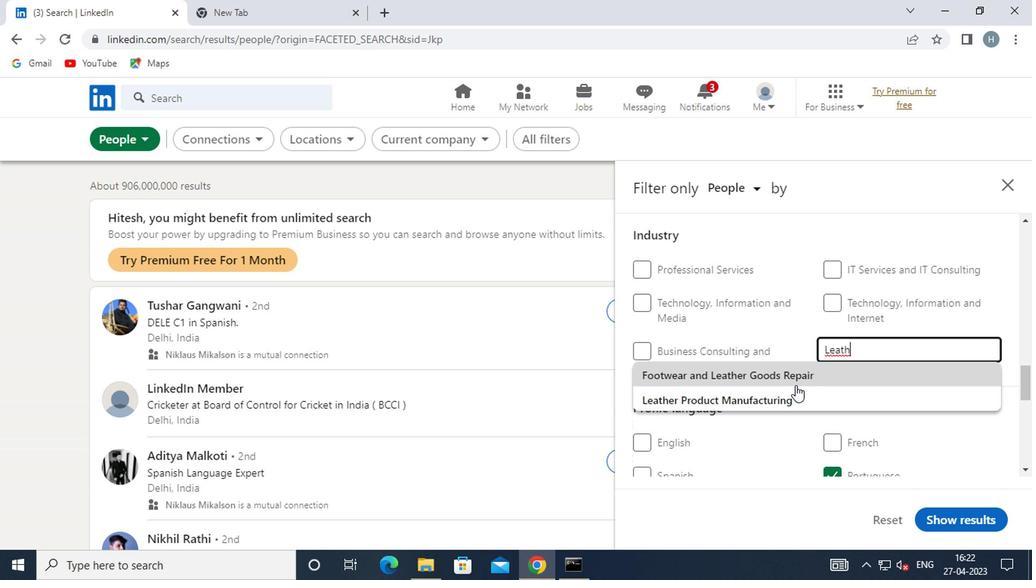 
Action: Mouse pressed left at (779, 399)
Screenshot: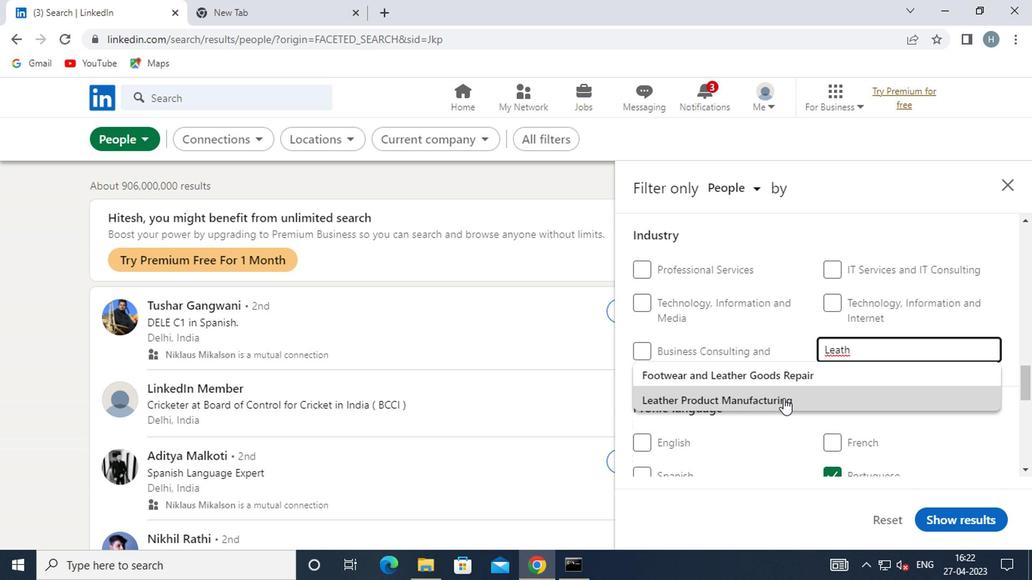 
Action: Mouse moved to (777, 392)
Screenshot: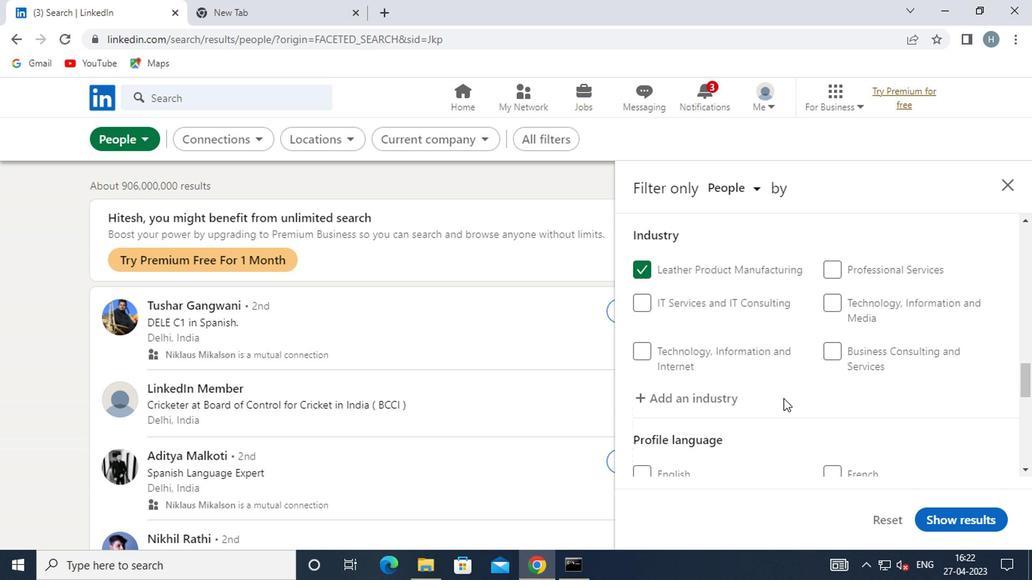 
Action: Mouse scrolled (777, 392) with delta (0, 0)
Screenshot: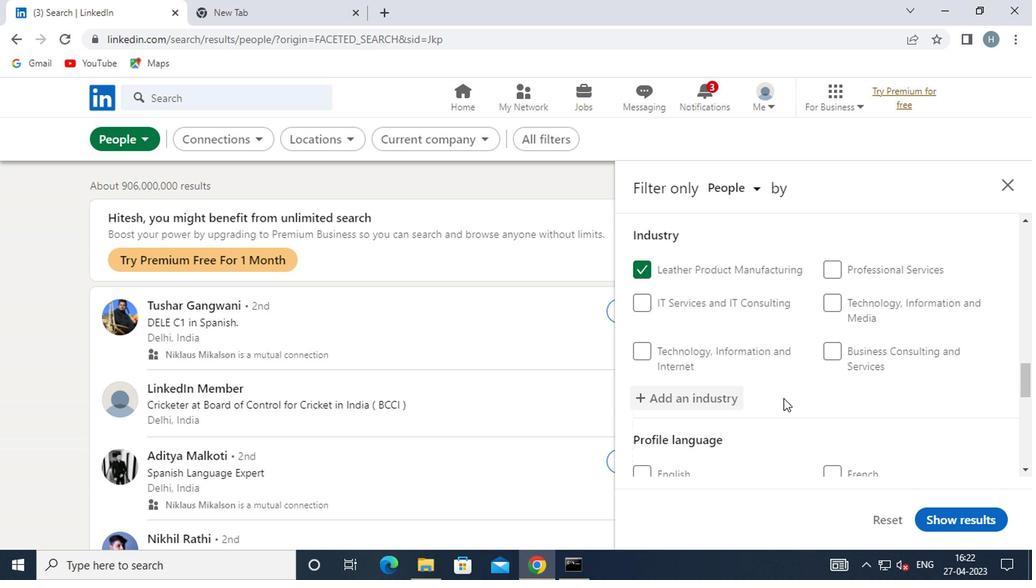 
Action: Mouse scrolled (777, 392) with delta (0, 0)
Screenshot: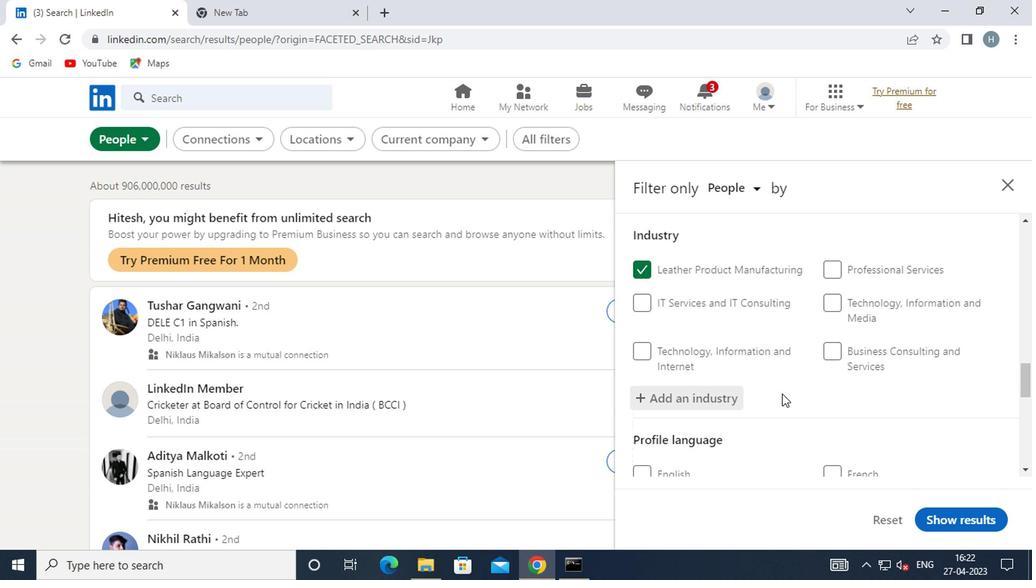 
Action: Mouse moved to (777, 392)
Screenshot: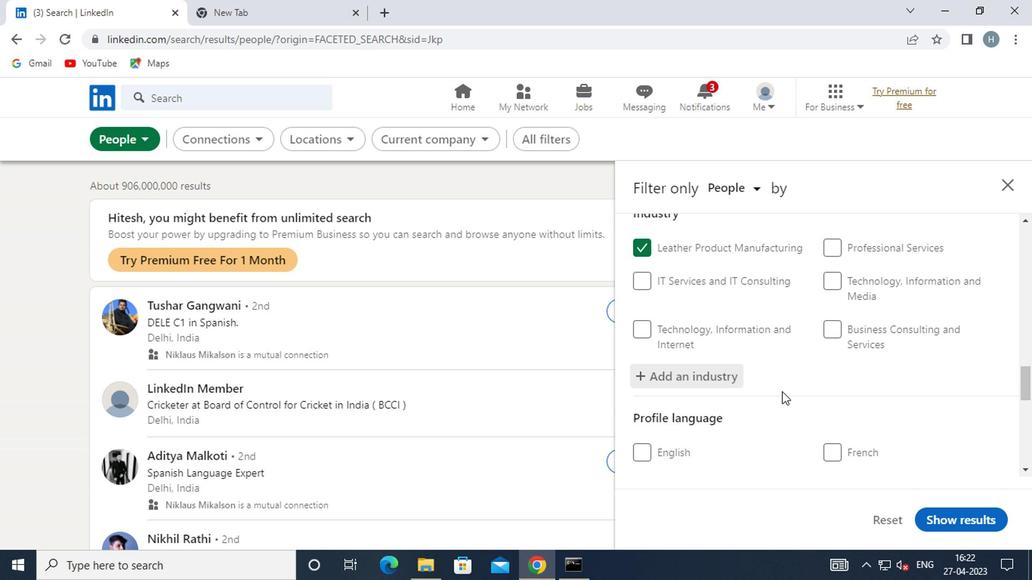 
Action: Mouse scrolled (777, 391) with delta (0, 0)
Screenshot: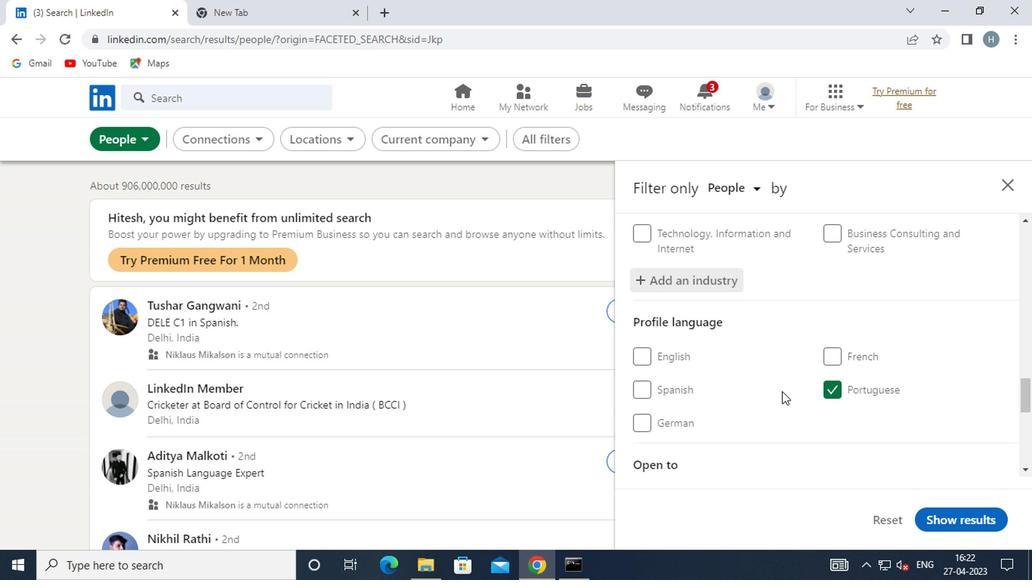 
Action: Mouse moved to (777, 391)
Screenshot: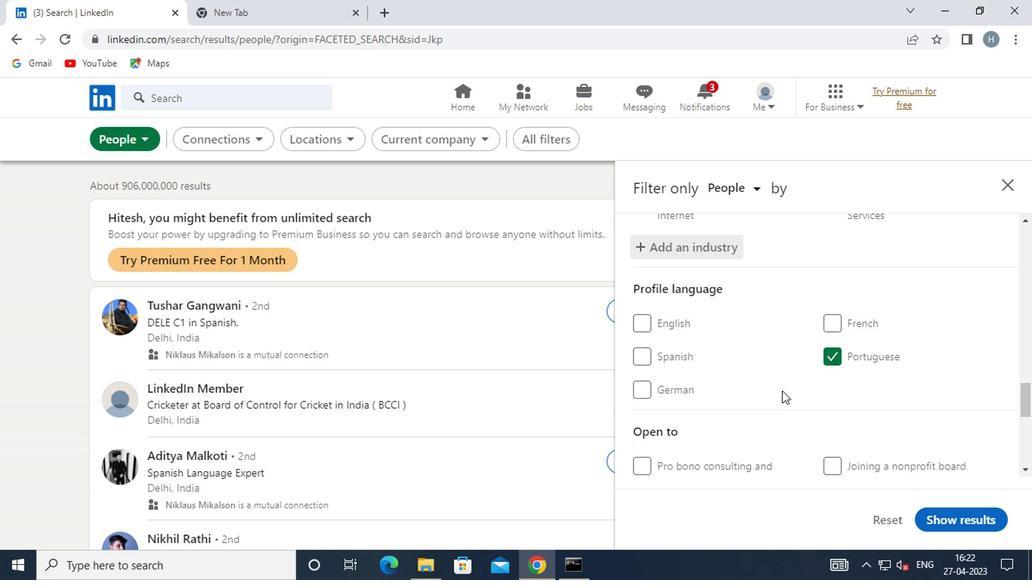
Action: Mouse scrolled (777, 390) with delta (0, -1)
Screenshot: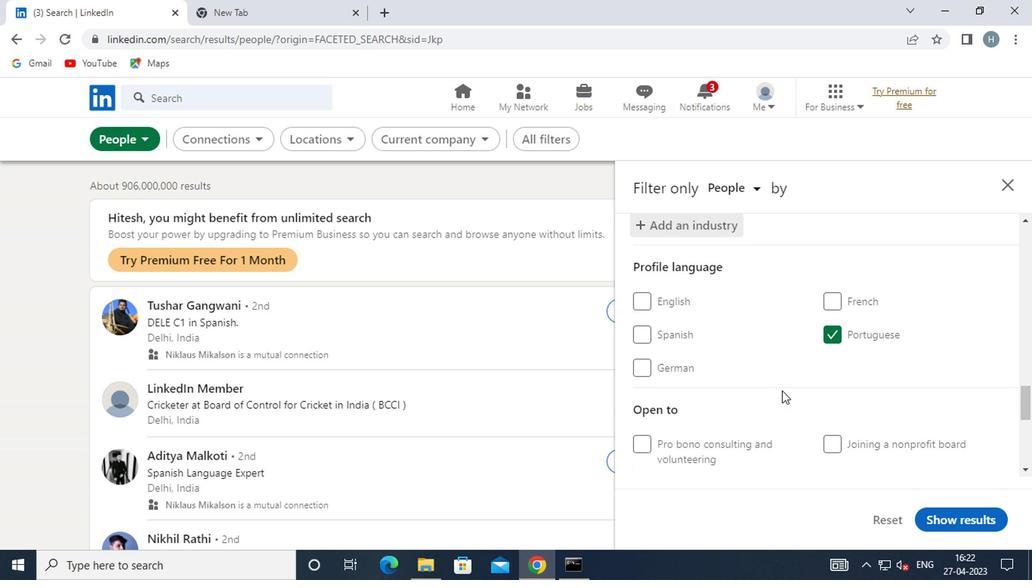 
Action: Mouse moved to (832, 391)
Screenshot: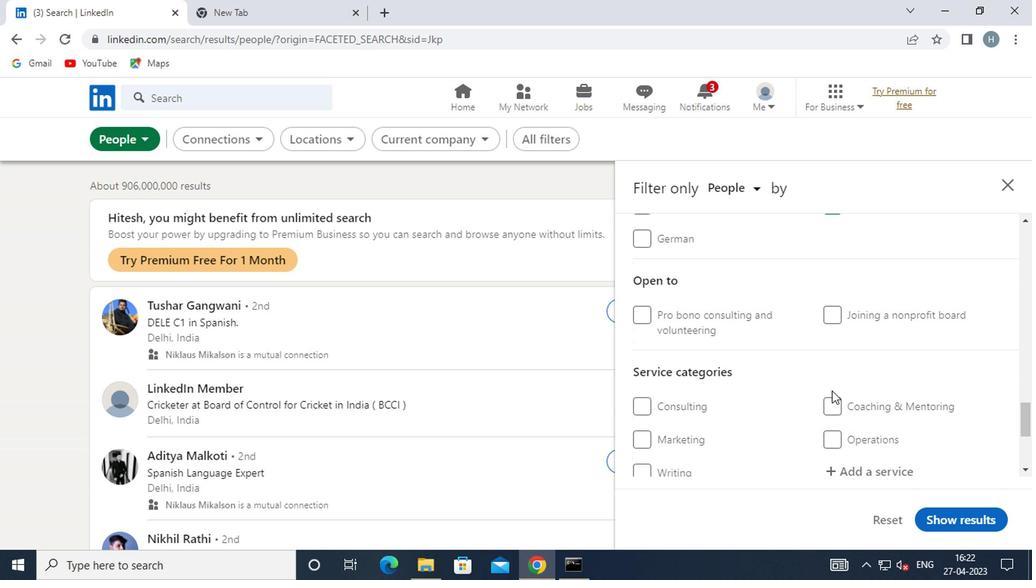 
Action: Mouse scrolled (832, 390) with delta (0, -1)
Screenshot: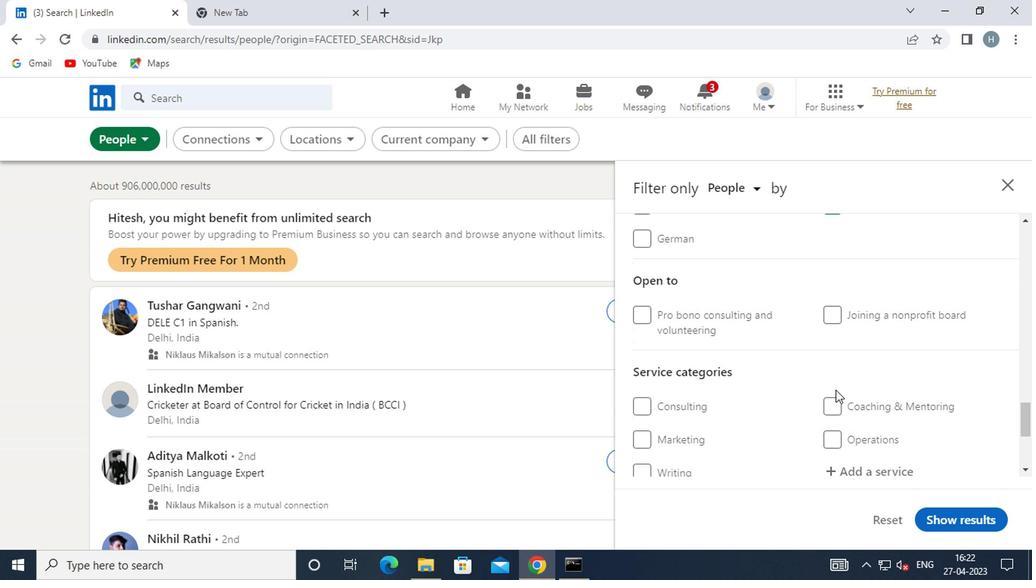 
Action: Mouse moved to (848, 390)
Screenshot: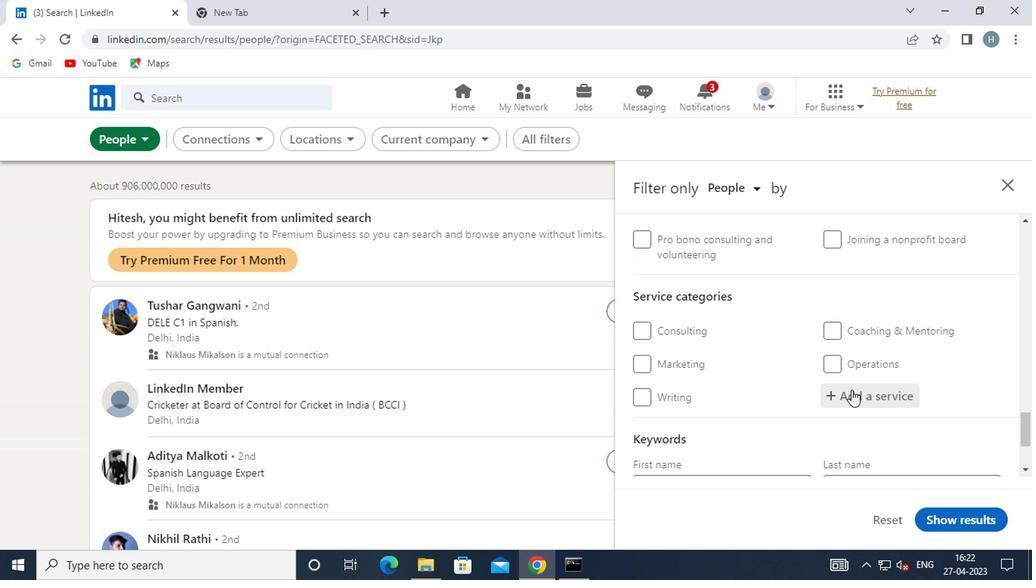 
Action: Mouse pressed left at (848, 390)
Screenshot: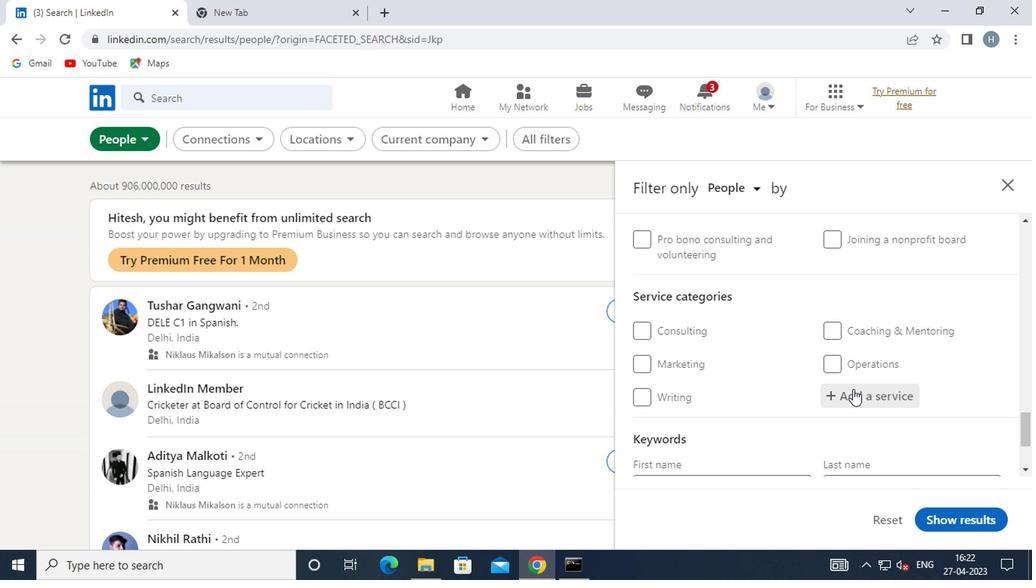 
Action: Key pressed <Key.shift>NETWORKI
Screenshot: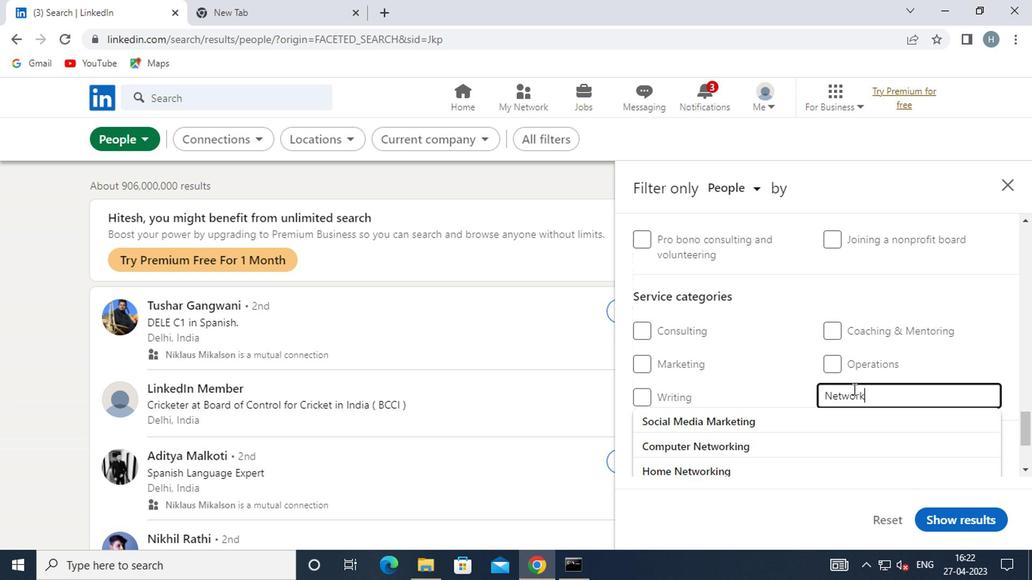 
Action: Mouse moved to (898, 379)
Screenshot: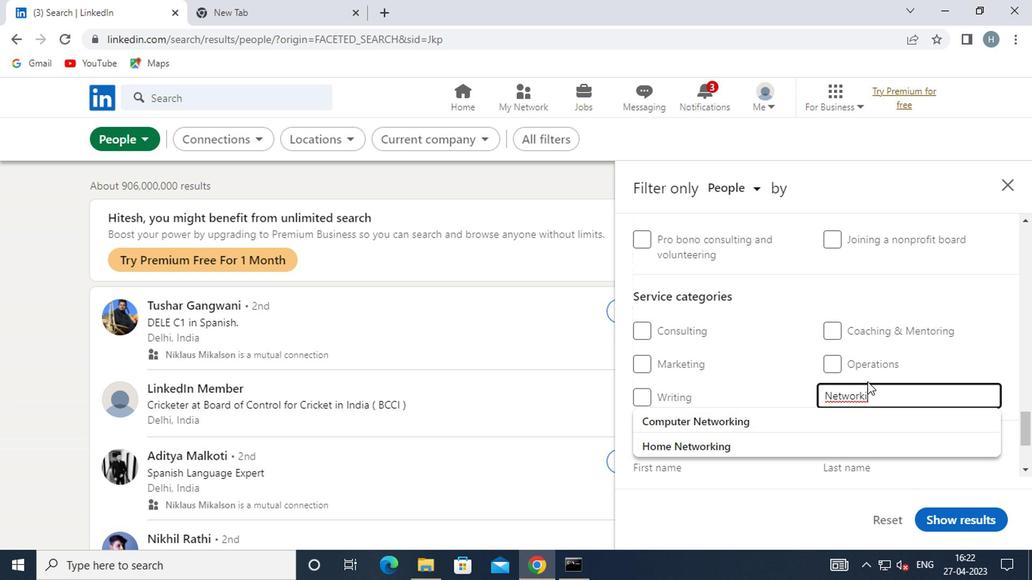
Action: Key pressed <Key.backspace>
Screenshot: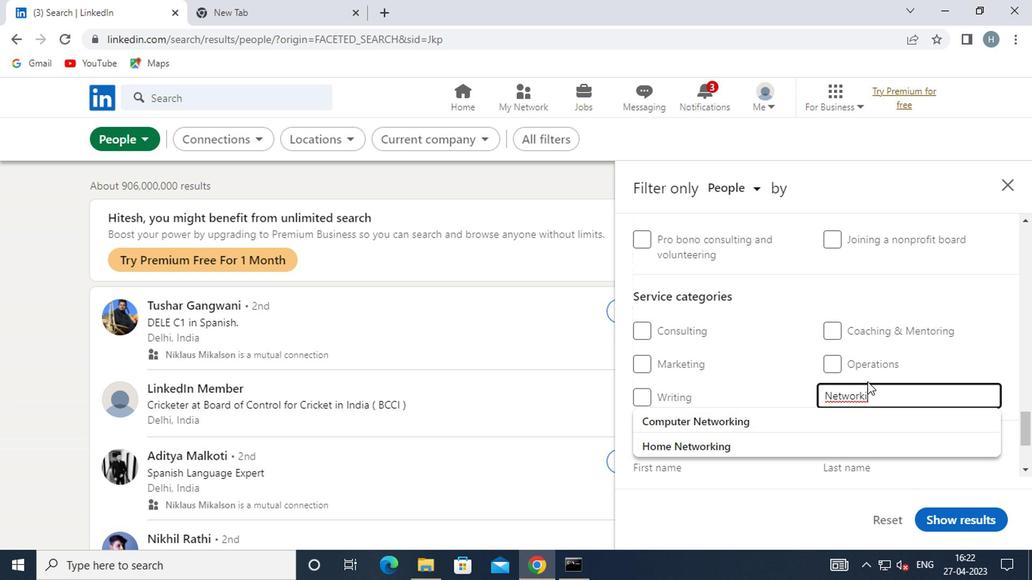 
Action: Mouse moved to (766, 432)
Screenshot: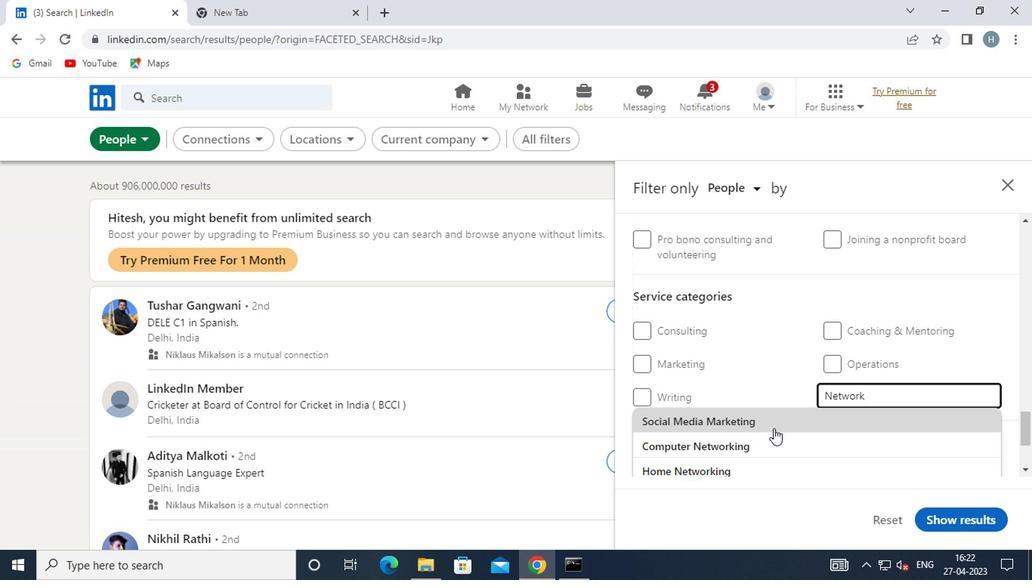 
Action: Mouse scrolled (766, 431) with delta (0, -1)
Screenshot: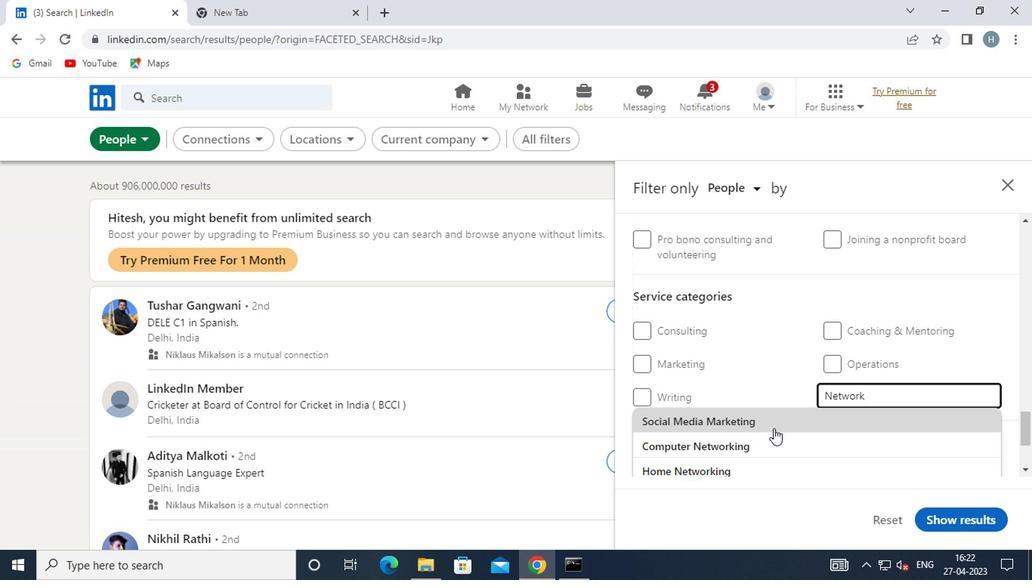 
Action: Mouse moved to (750, 423)
Screenshot: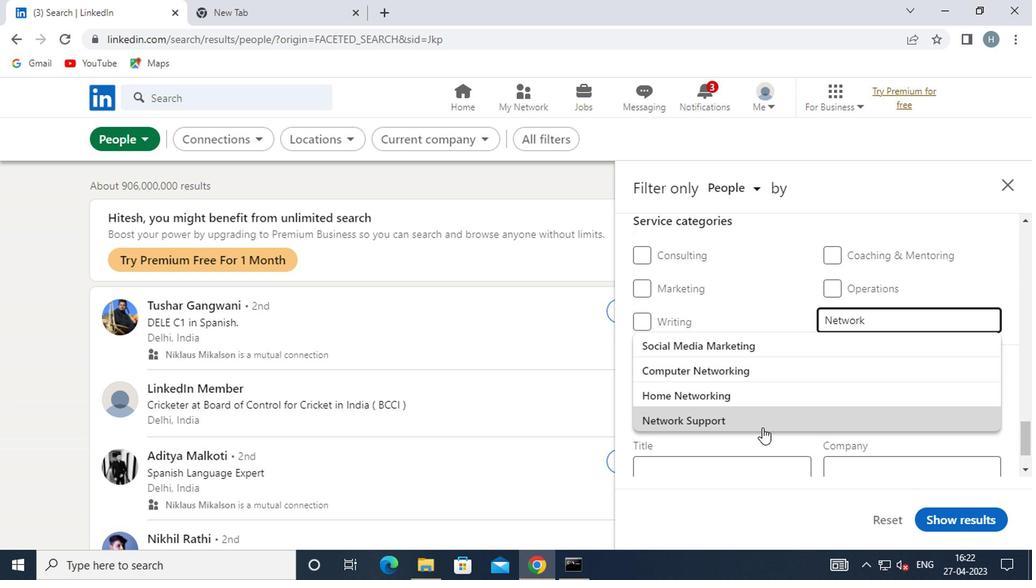 
Action: Mouse pressed left at (750, 423)
Screenshot: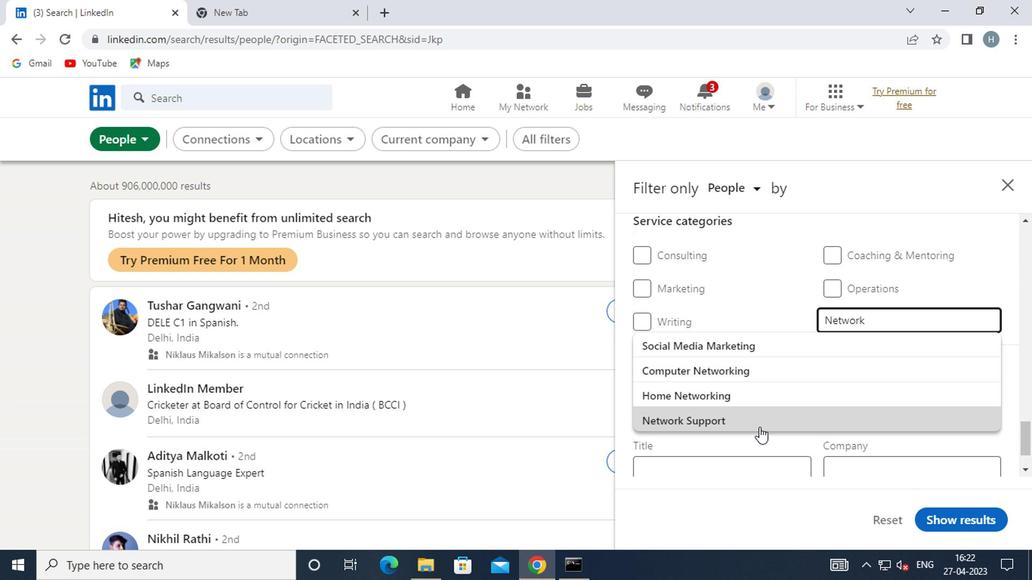 
Action: Mouse moved to (755, 396)
Screenshot: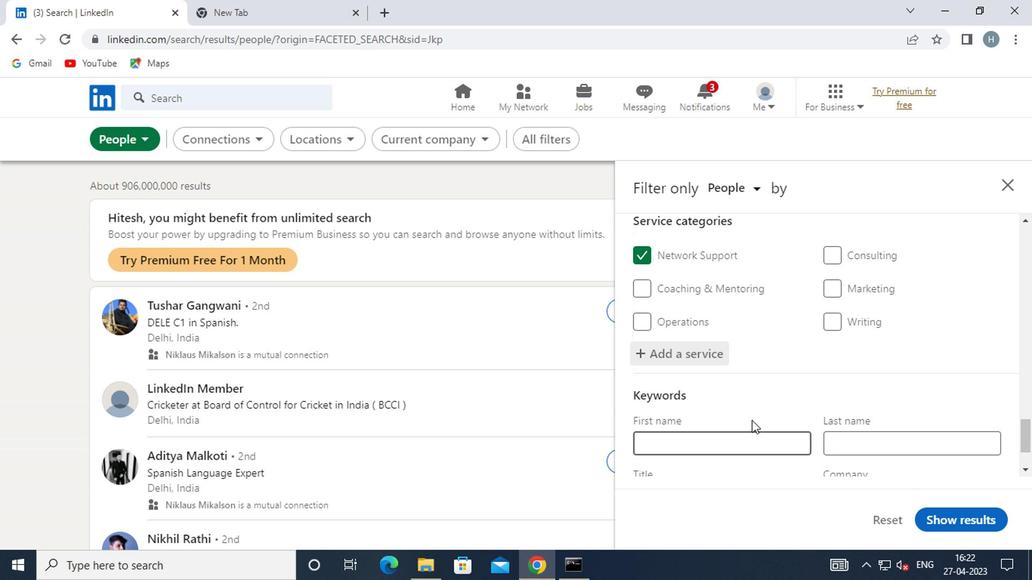 
Action: Mouse scrolled (755, 396) with delta (0, 0)
Screenshot: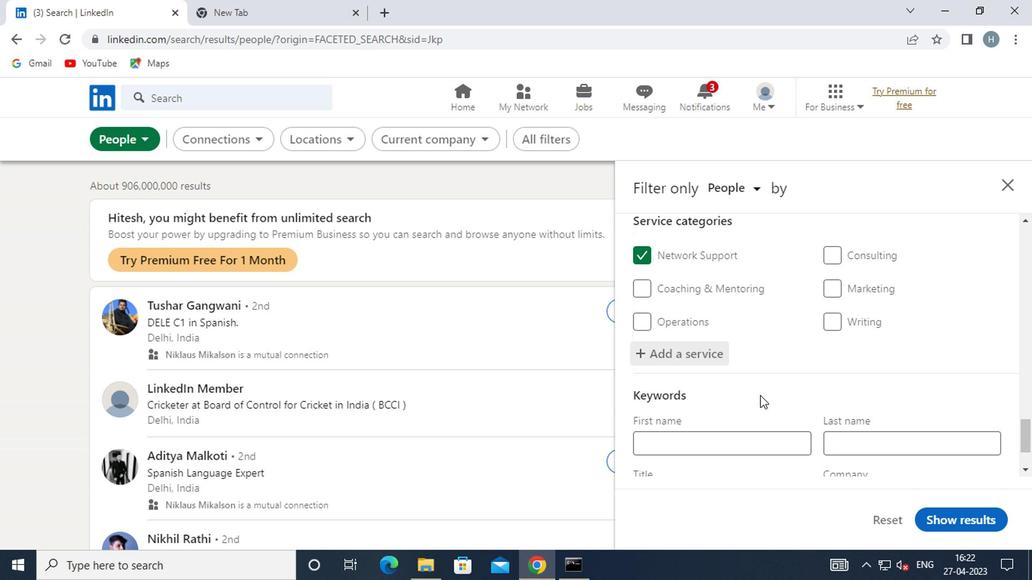 
Action: Mouse moved to (753, 416)
Screenshot: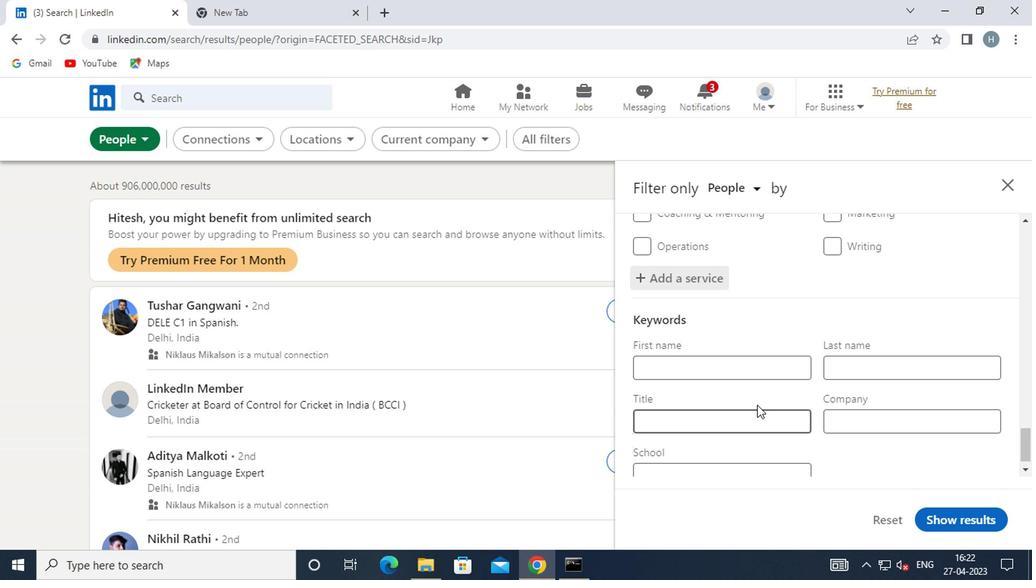 
Action: Mouse pressed left at (753, 416)
Screenshot: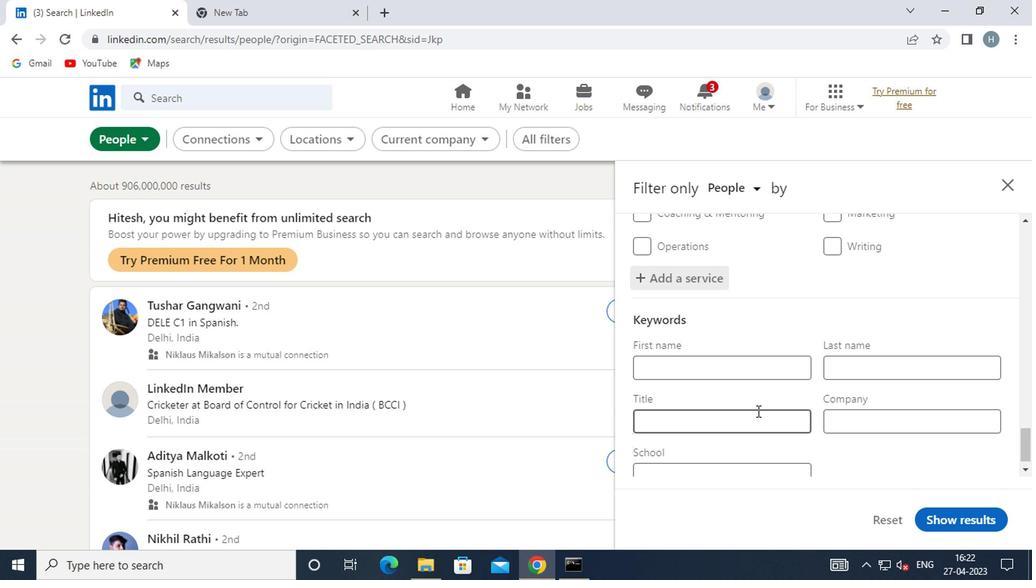 
Action: Mouse moved to (753, 416)
Screenshot: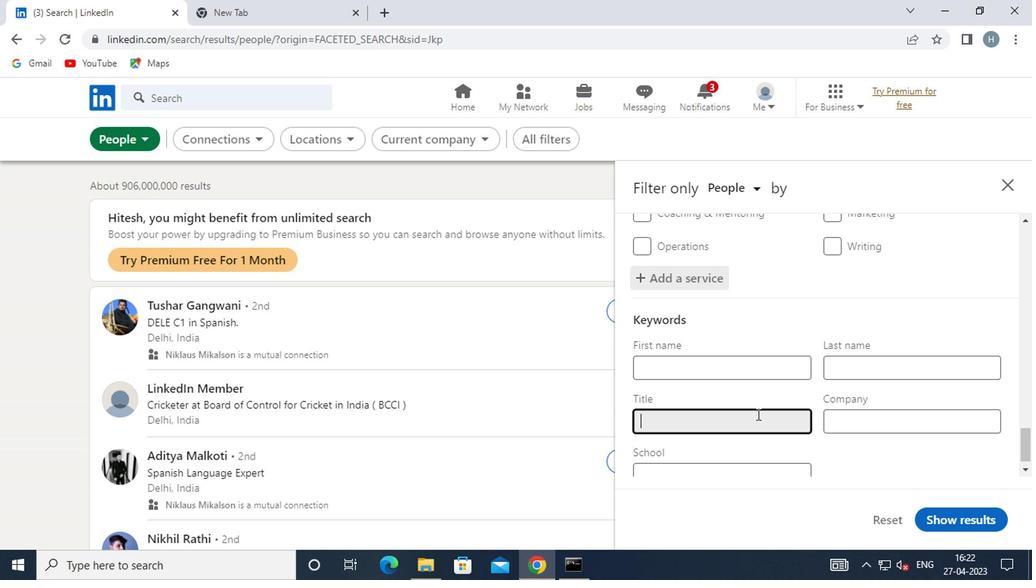 
Action: Key pressed <Key.shift>SHAREHOLDERS
Screenshot: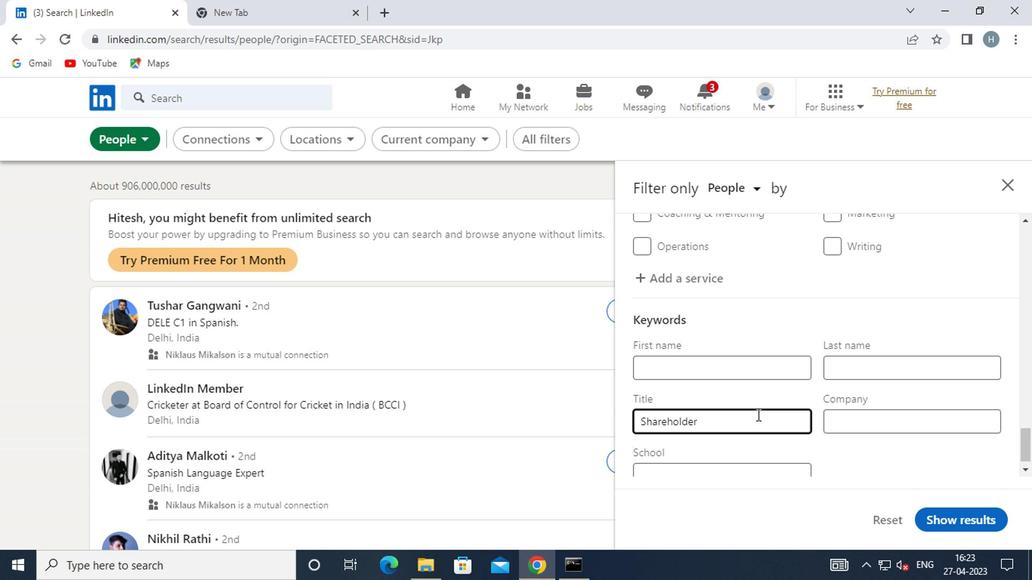 
Action: Mouse moved to (969, 517)
Screenshot: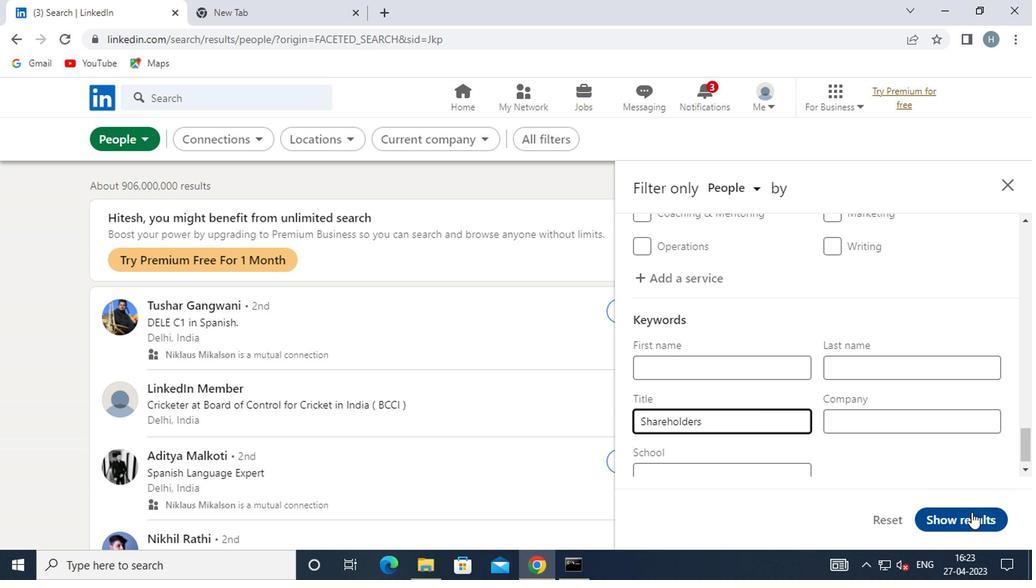
Action: Mouse pressed left at (969, 517)
Screenshot: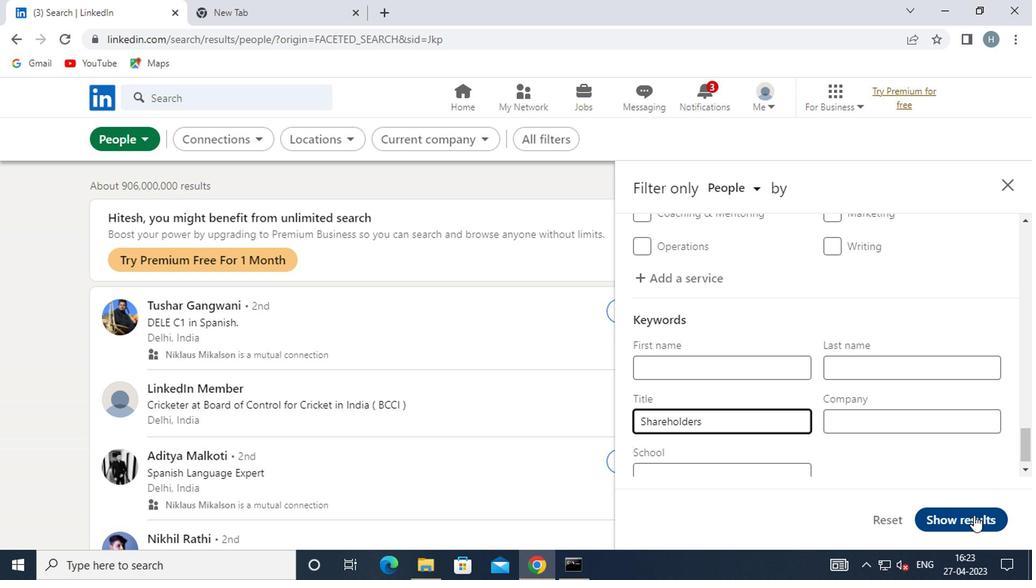 
Action: Mouse moved to (598, 292)
Screenshot: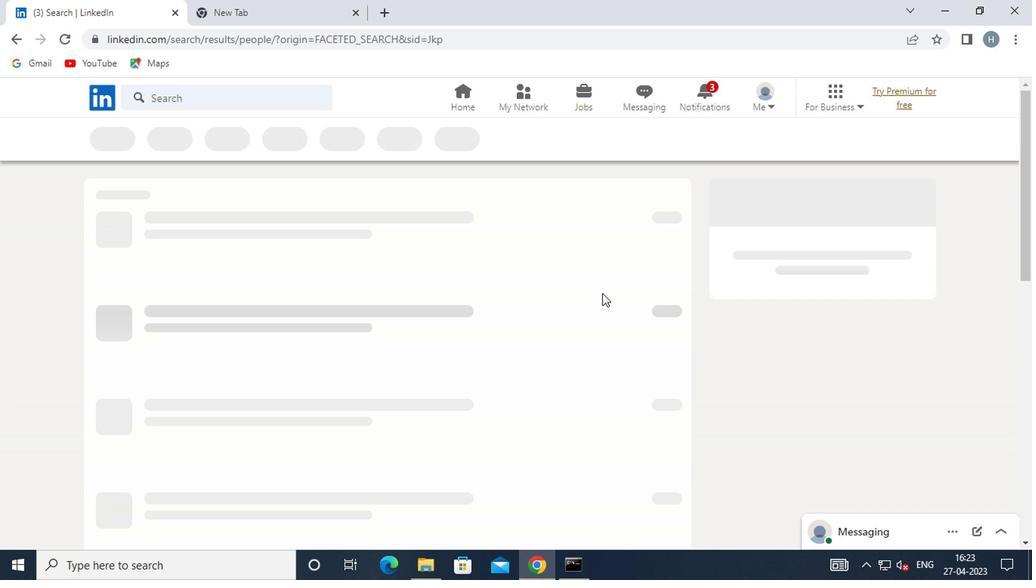 
